 Task: In the  document Christian.pdf change page color to  'Blue'. Add link on bottom right corner of the sheet: 'www.instagram.com' Insert page numer on top of the page
Action: Mouse moved to (286, 406)
Screenshot: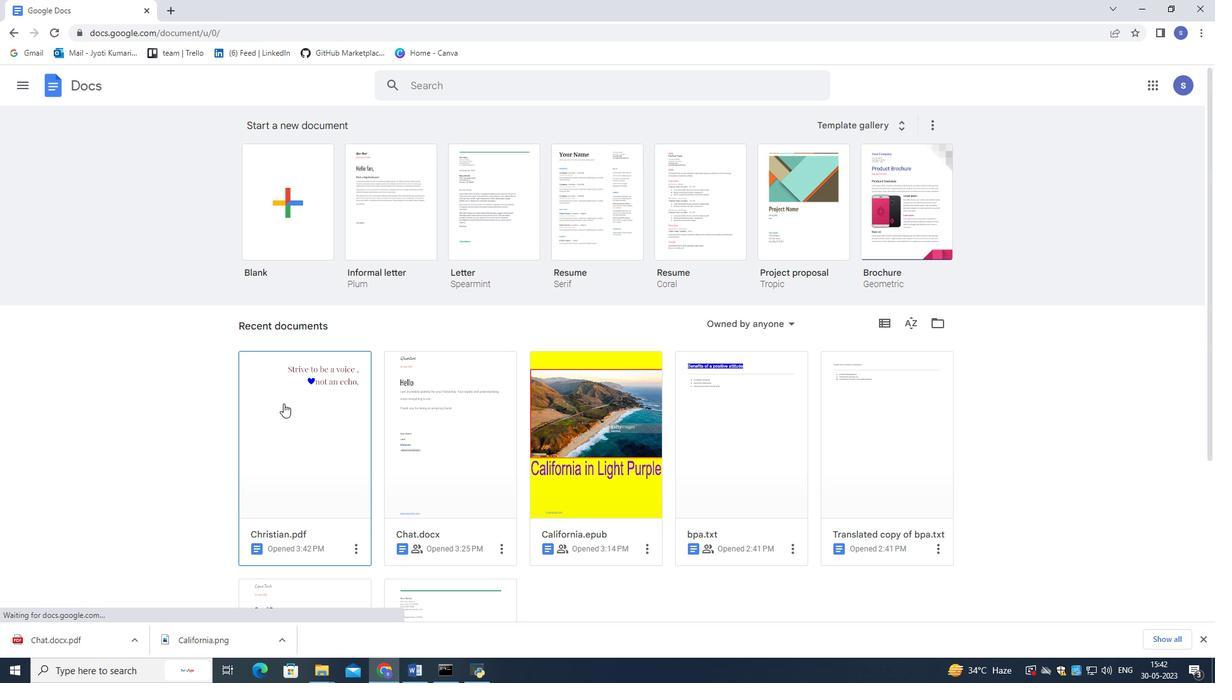 
Action: Mouse pressed left at (286, 406)
Screenshot: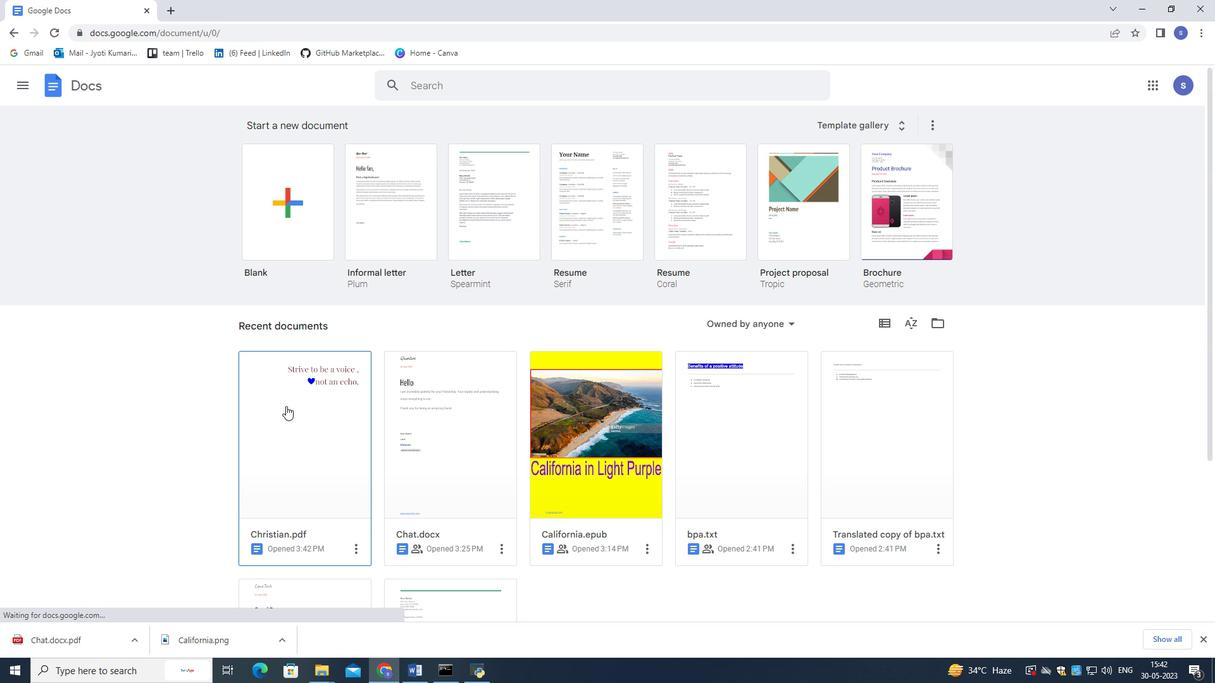 
Action: Mouse moved to (51, 89)
Screenshot: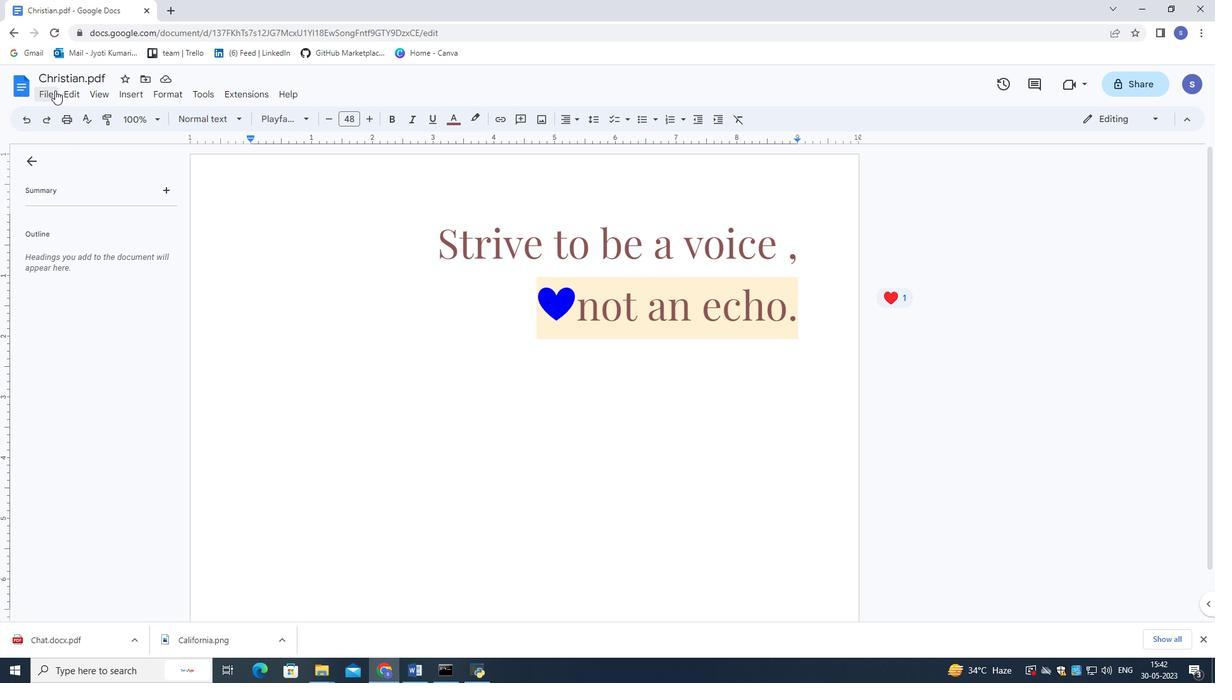 
Action: Mouse pressed left at (51, 89)
Screenshot: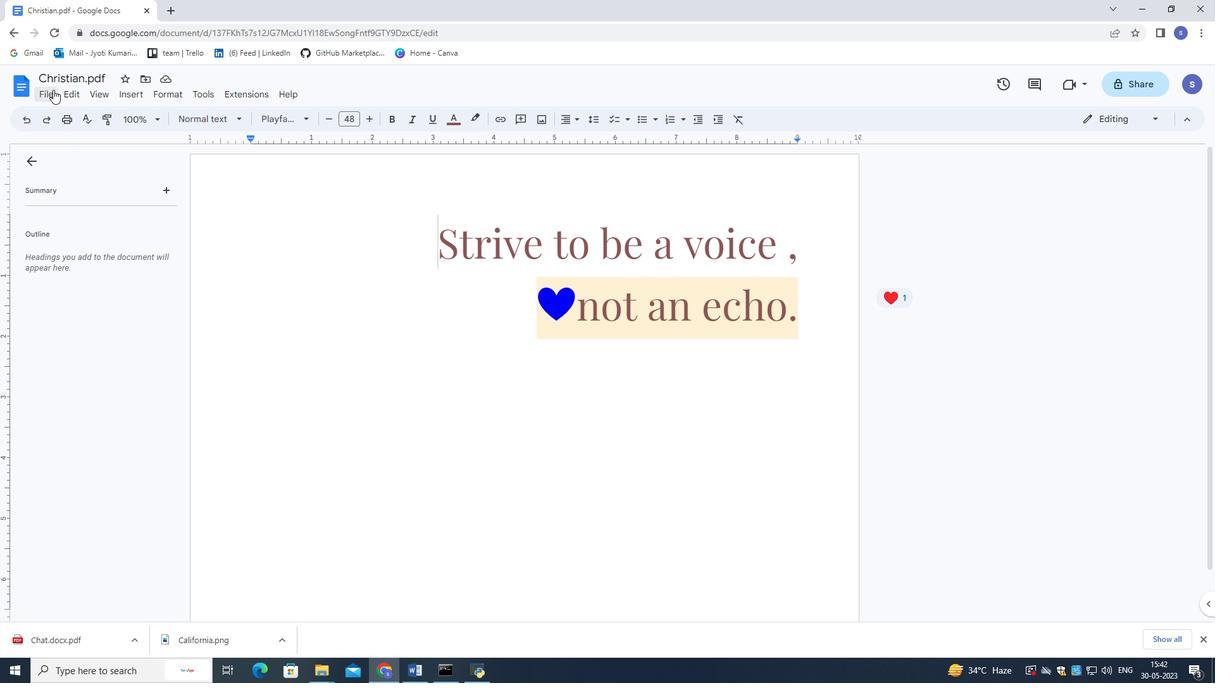 
Action: Mouse moved to (115, 436)
Screenshot: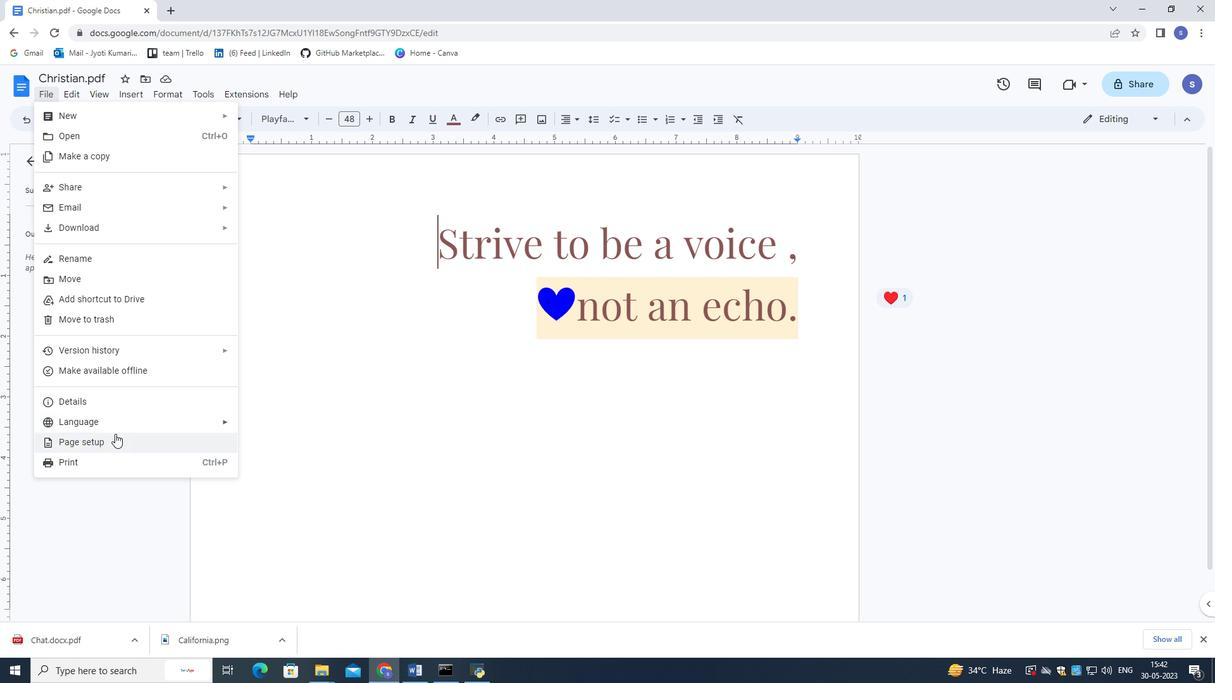 
Action: Mouse pressed left at (115, 436)
Screenshot: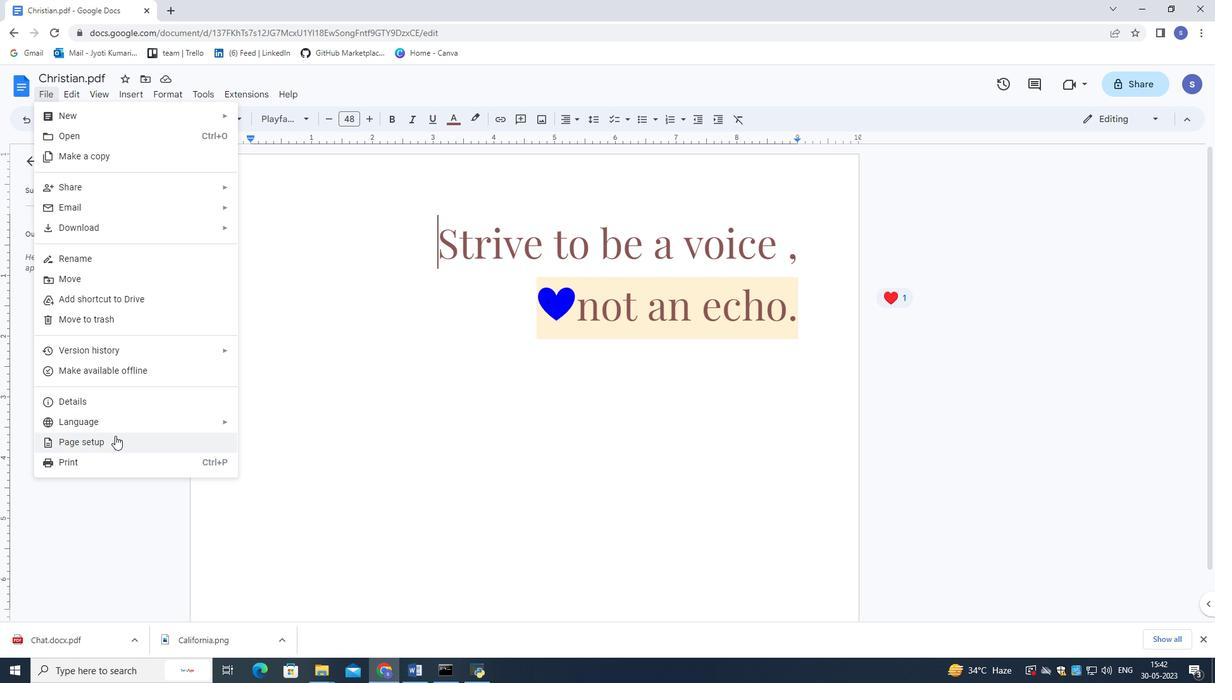 
Action: Mouse moved to (510, 425)
Screenshot: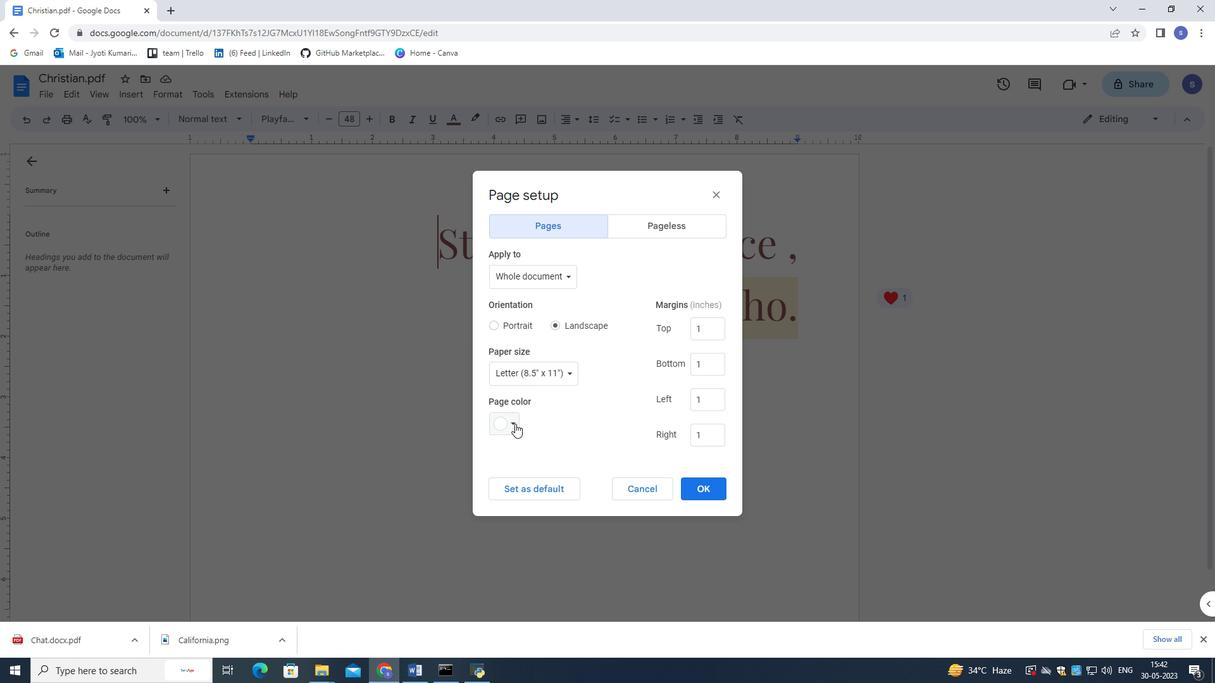 
Action: Mouse pressed left at (510, 425)
Screenshot: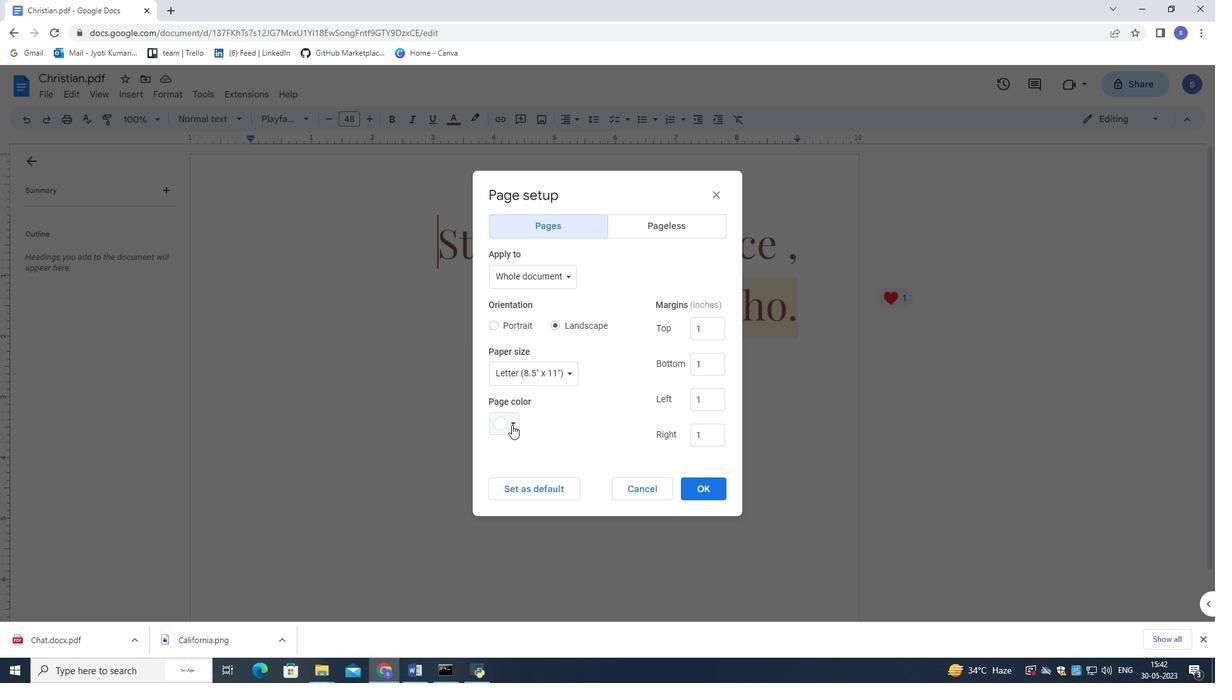 
Action: Mouse moved to (596, 463)
Screenshot: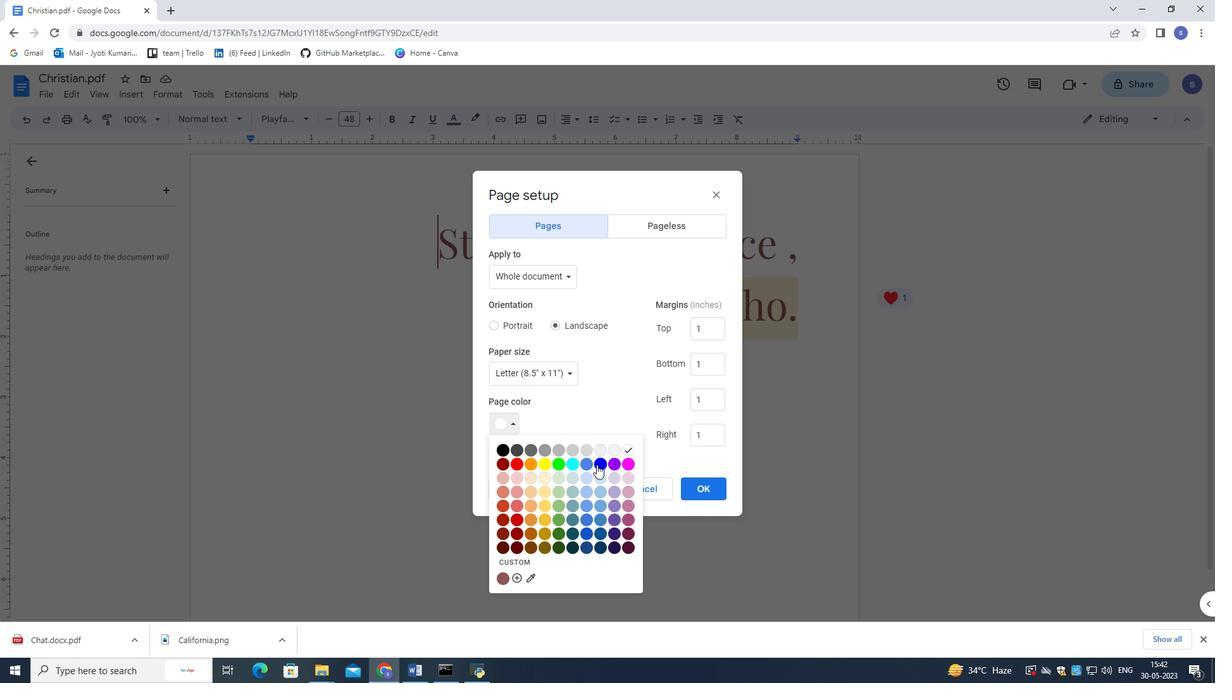 
Action: Mouse pressed left at (596, 463)
Screenshot: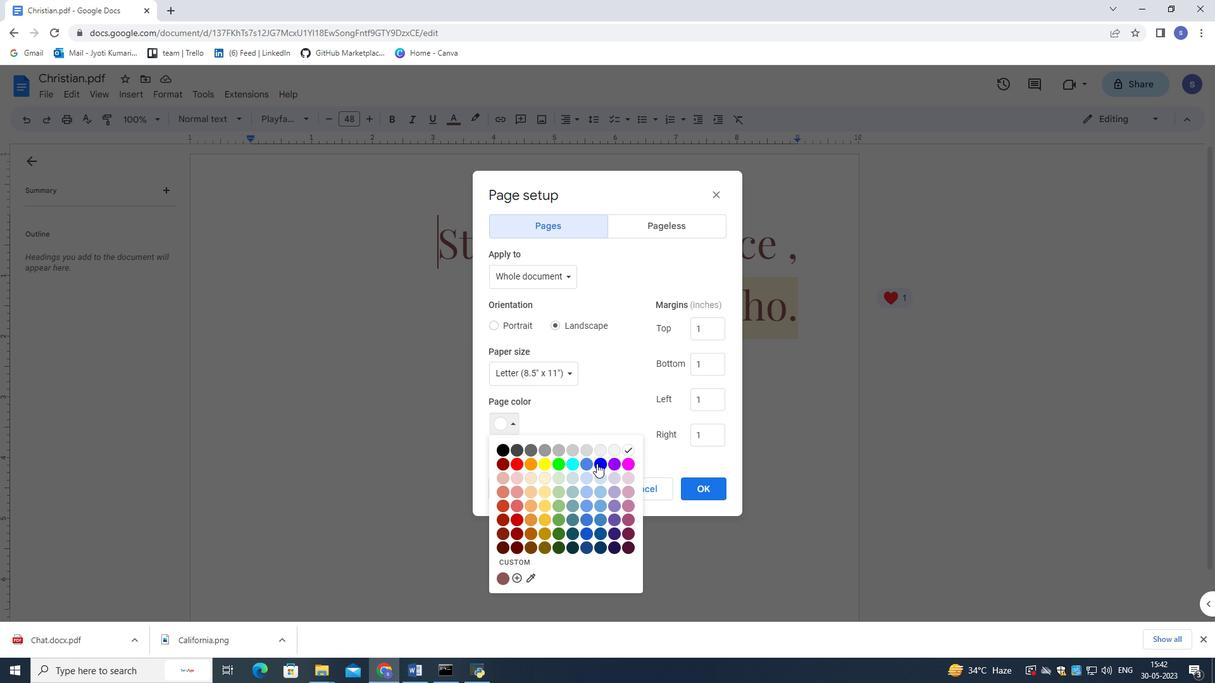 
Action: Mouse moved to (700, 480)
Screenshot: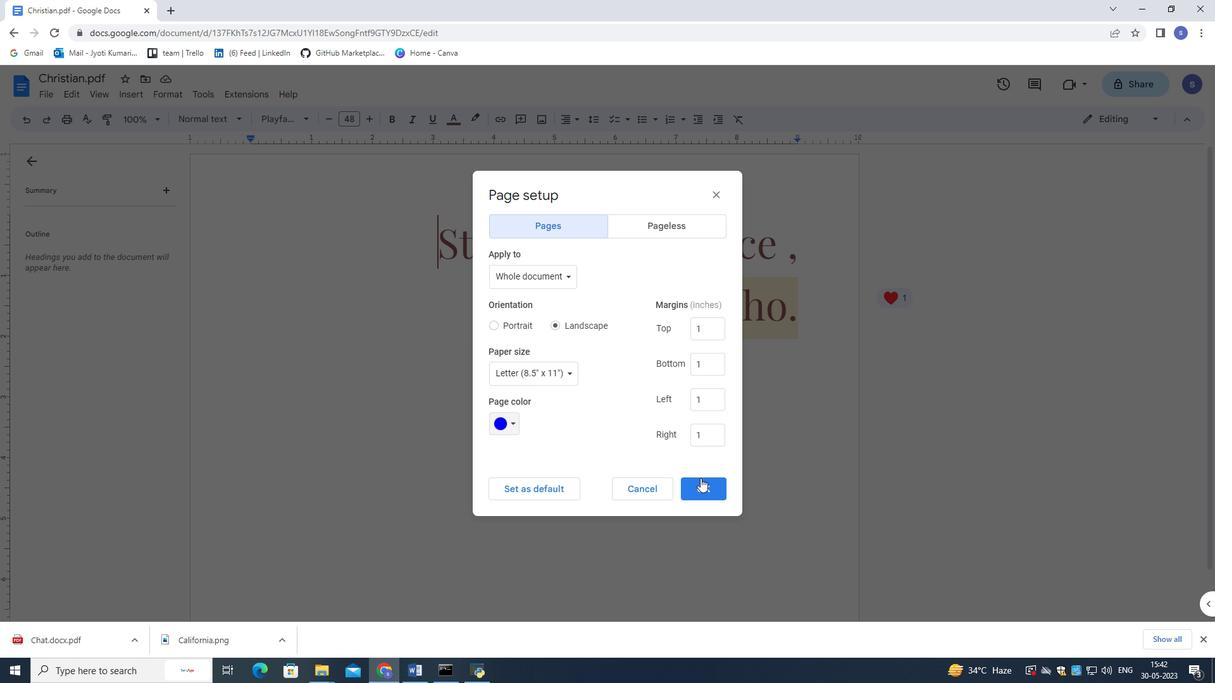 
Action: Mouse pressed left at (700, 480)
Screenshot: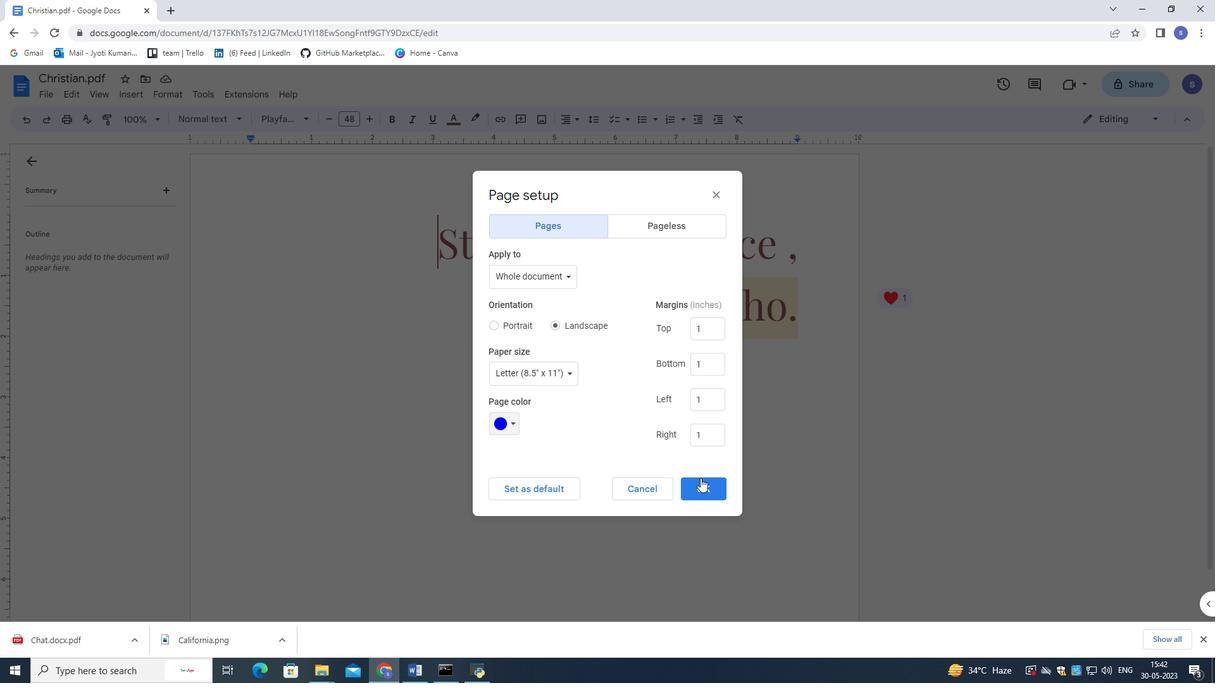 
Action: Mouse moved to (584, 393)
Screenshot: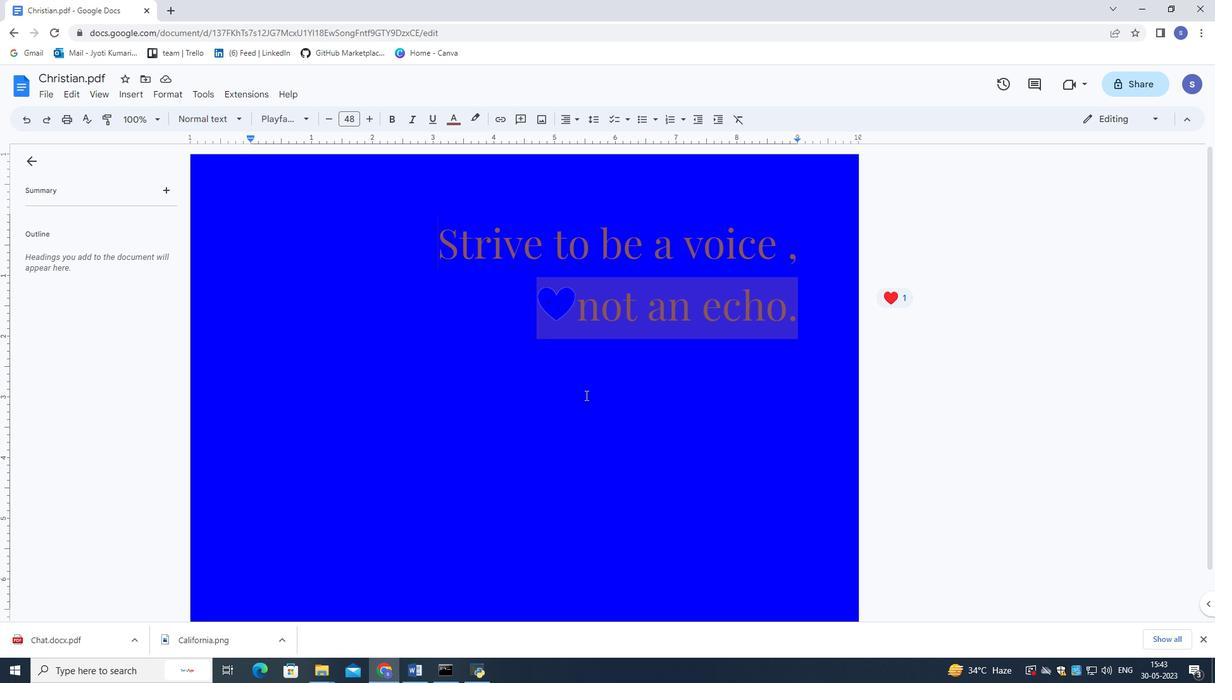 
Action: Mouse scrolled (584, 392) with delta (0, 0)
Screenshot: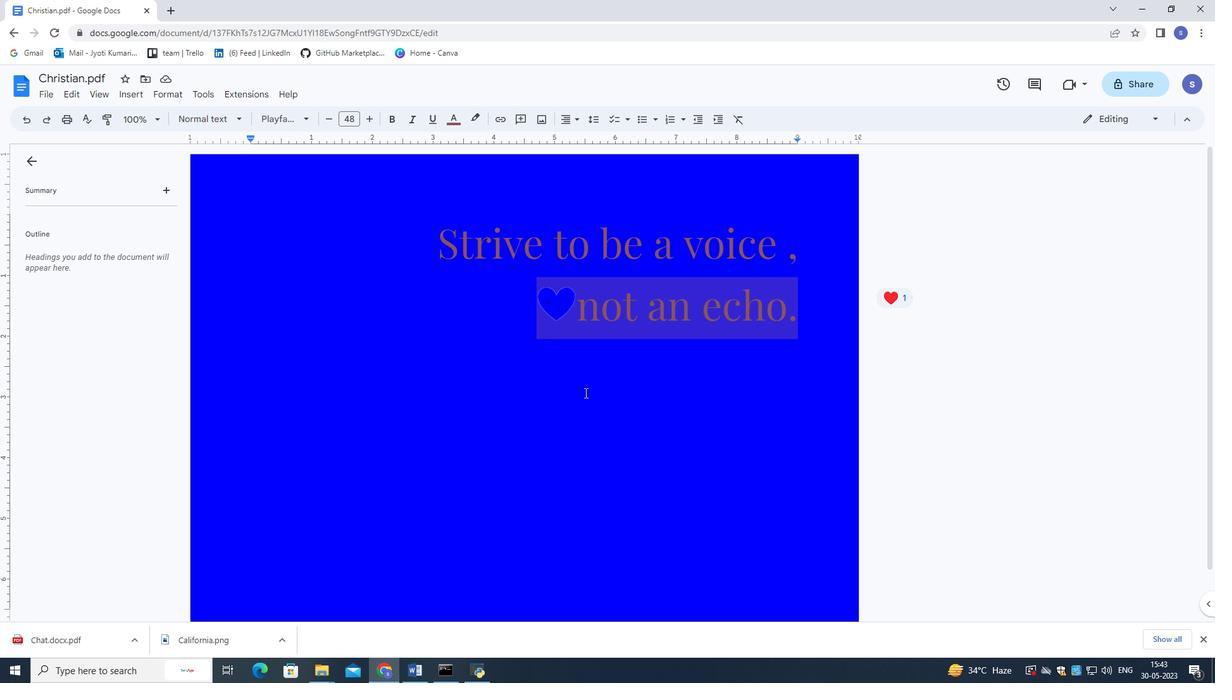
Action: Mouse scrolled (584, 392) with delta (0, 0)
Screenshot: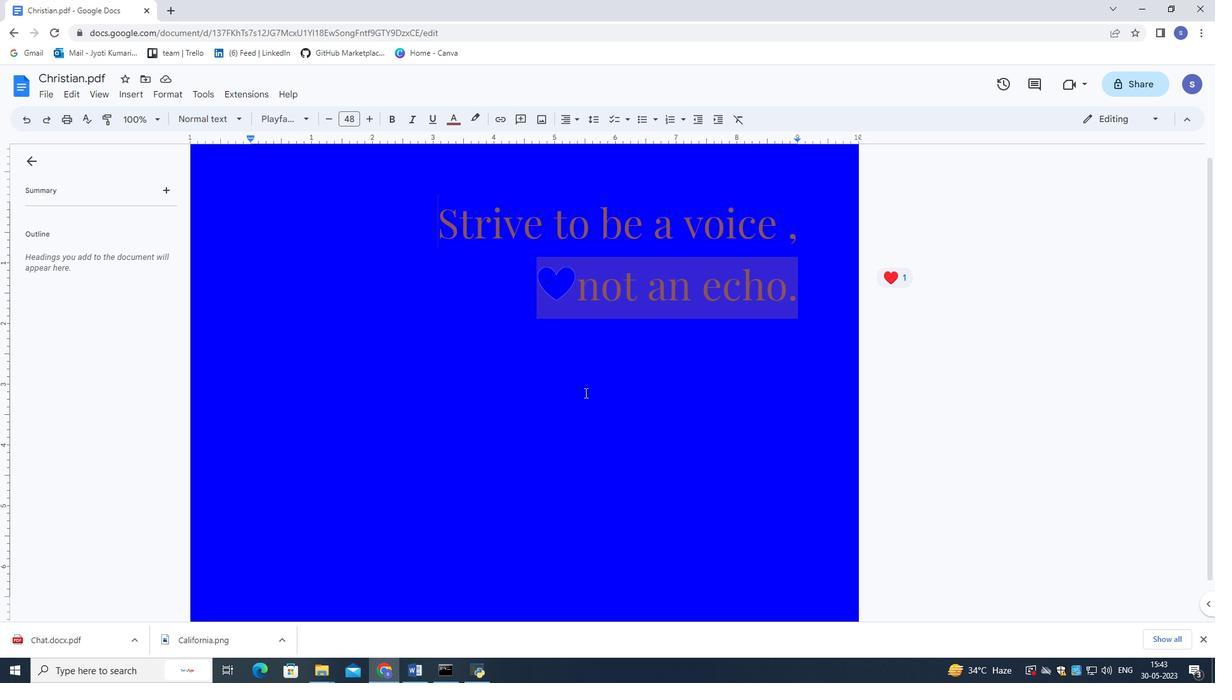 
Action: Mouse scrolled (584, 392) with delta (0, 0)
Screenshot: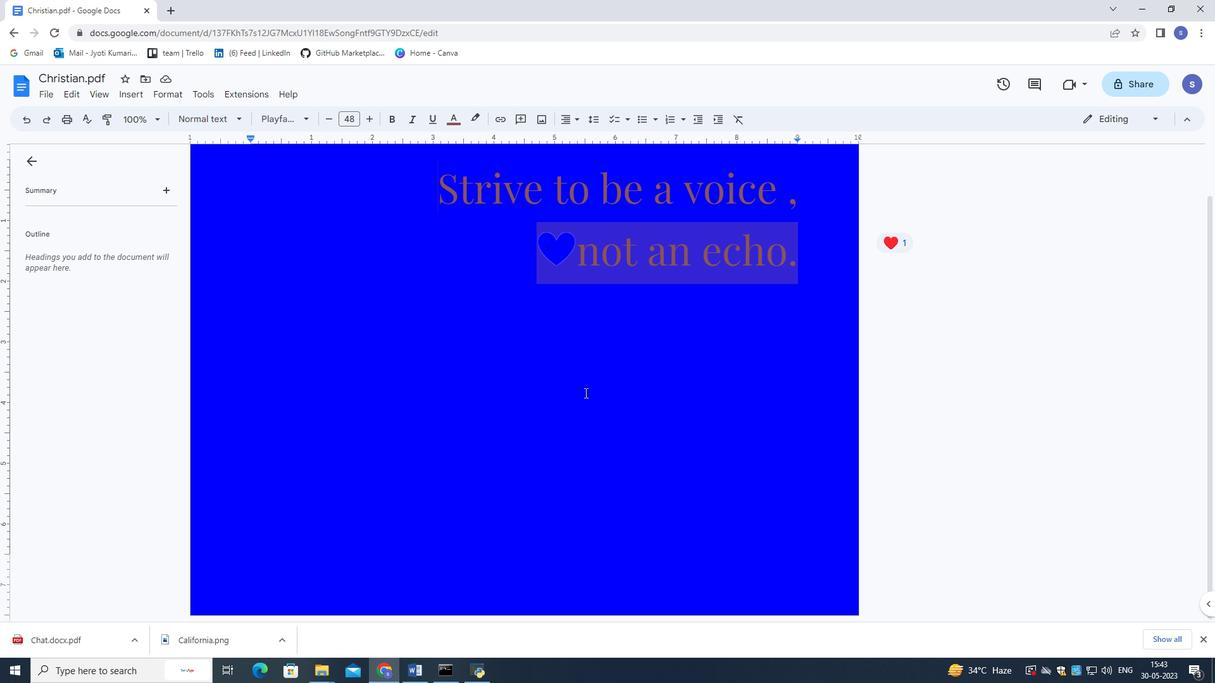
Action: Mouse moved to (584, 393)
Screenshot: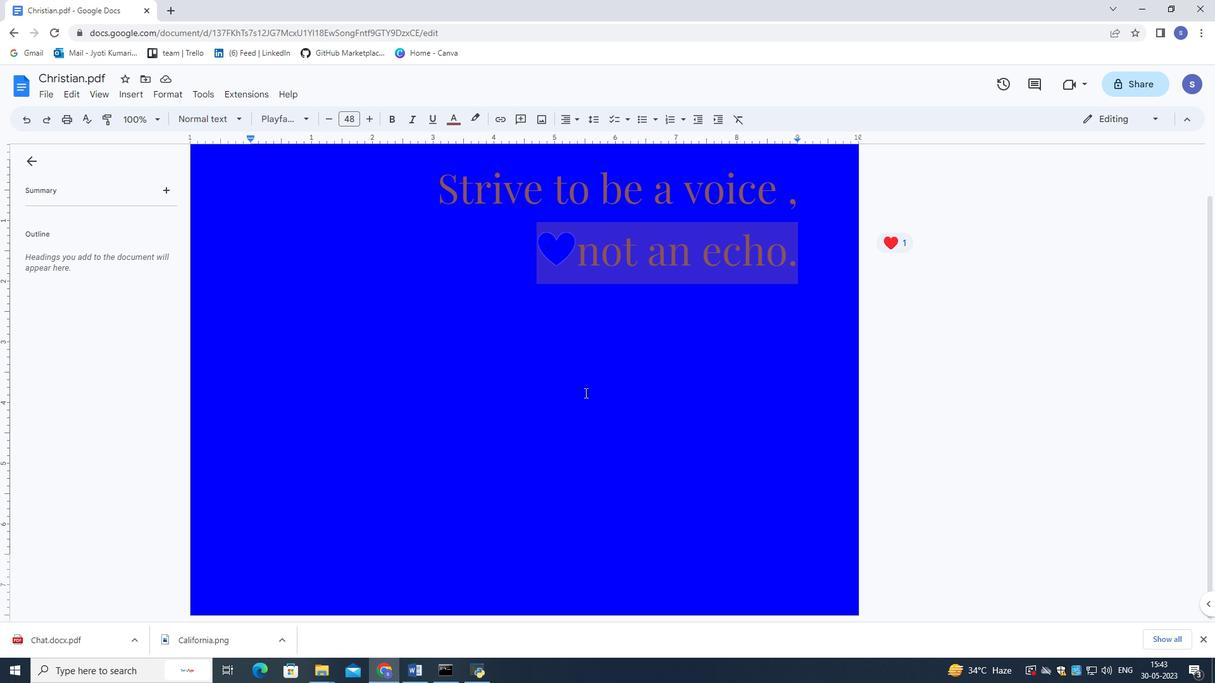 
Action: Mouse scrolled (584, 392) with delta (0, 0)
Screenshot: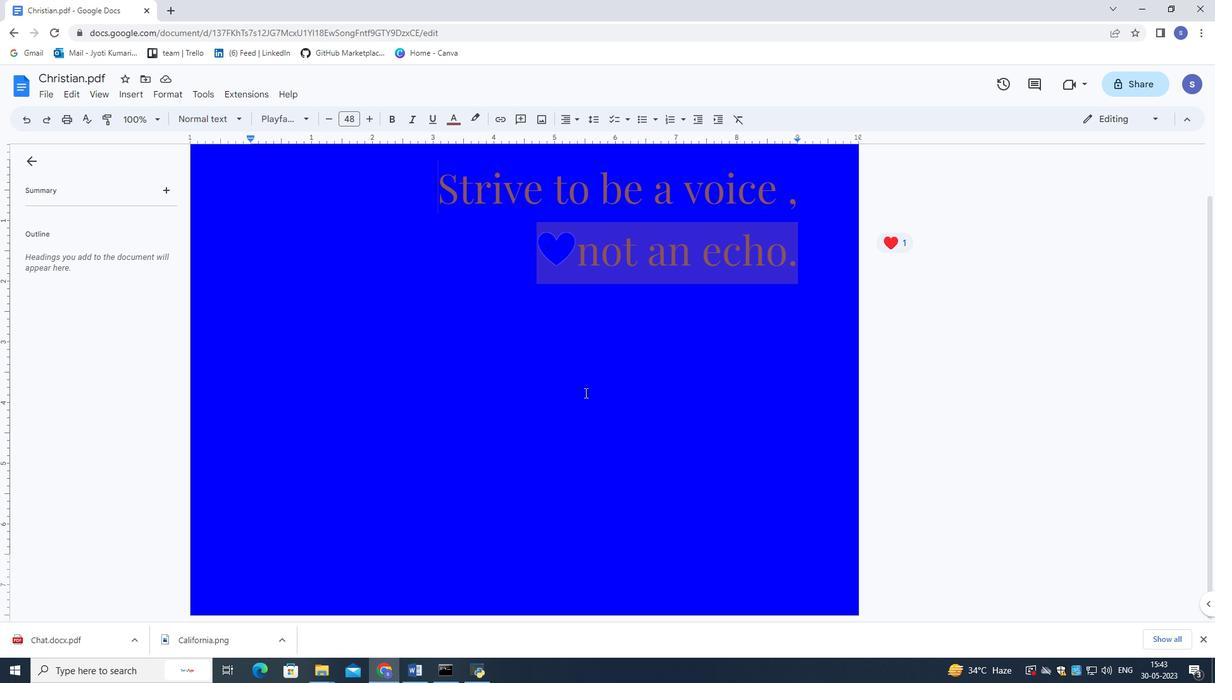 
Action: Mouse moved to (706, 584)
Screenshot: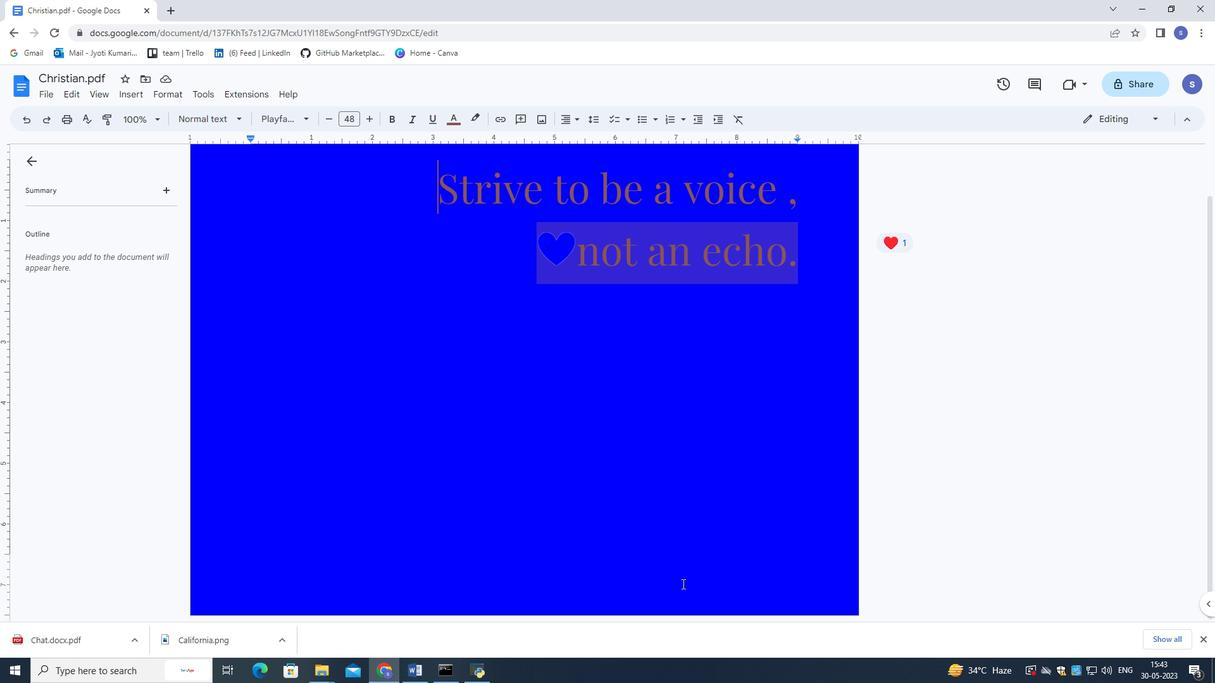
Action: Mouse pressed left at (706, 584)
Screenshot: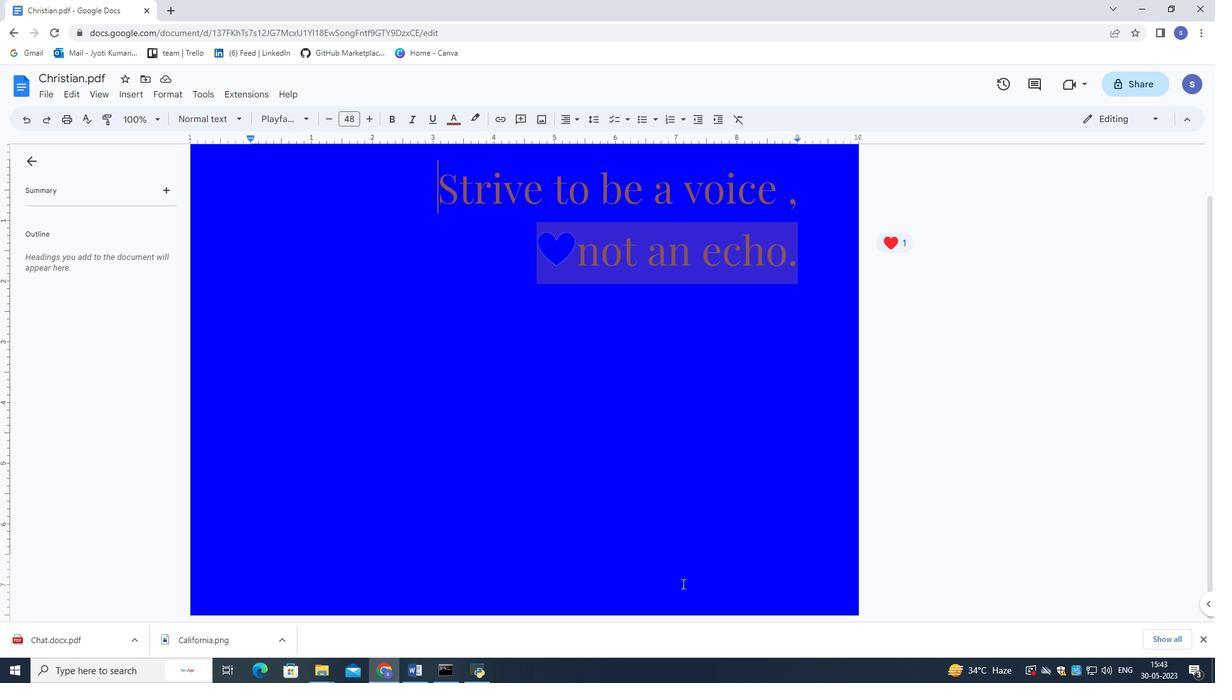 
Action: Mouse moved to (709, 584)
Screenshot: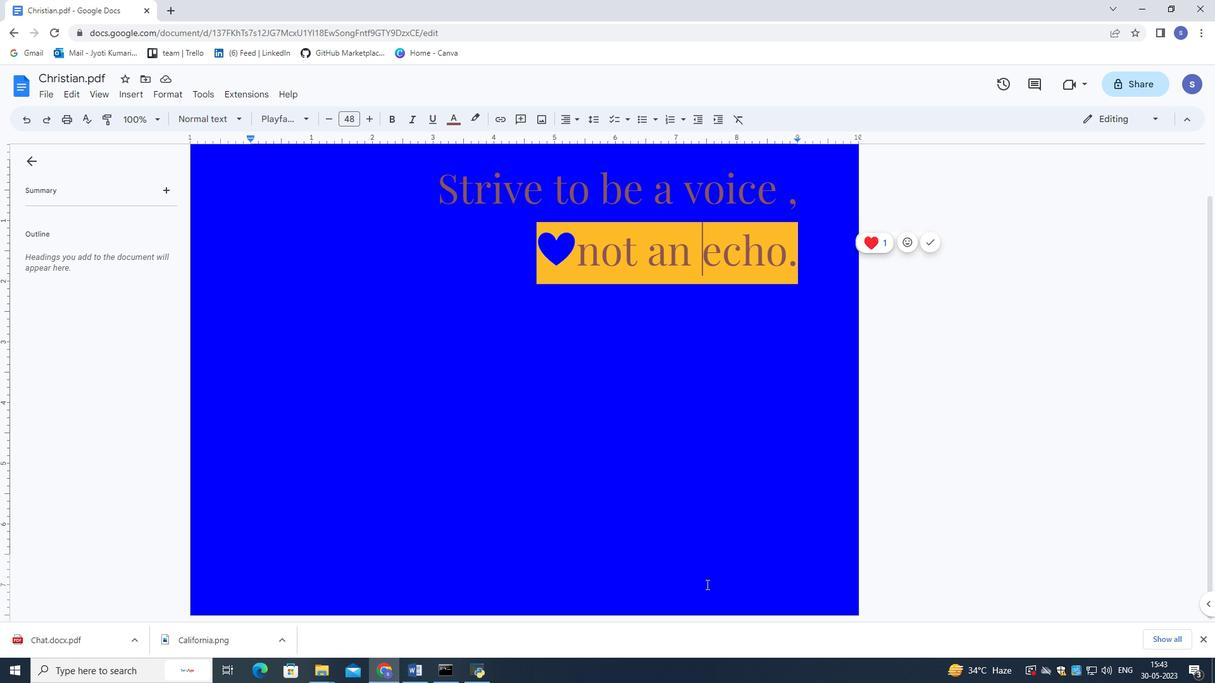 
Action: Mouse pressed left at (709, 584)
Screenshot: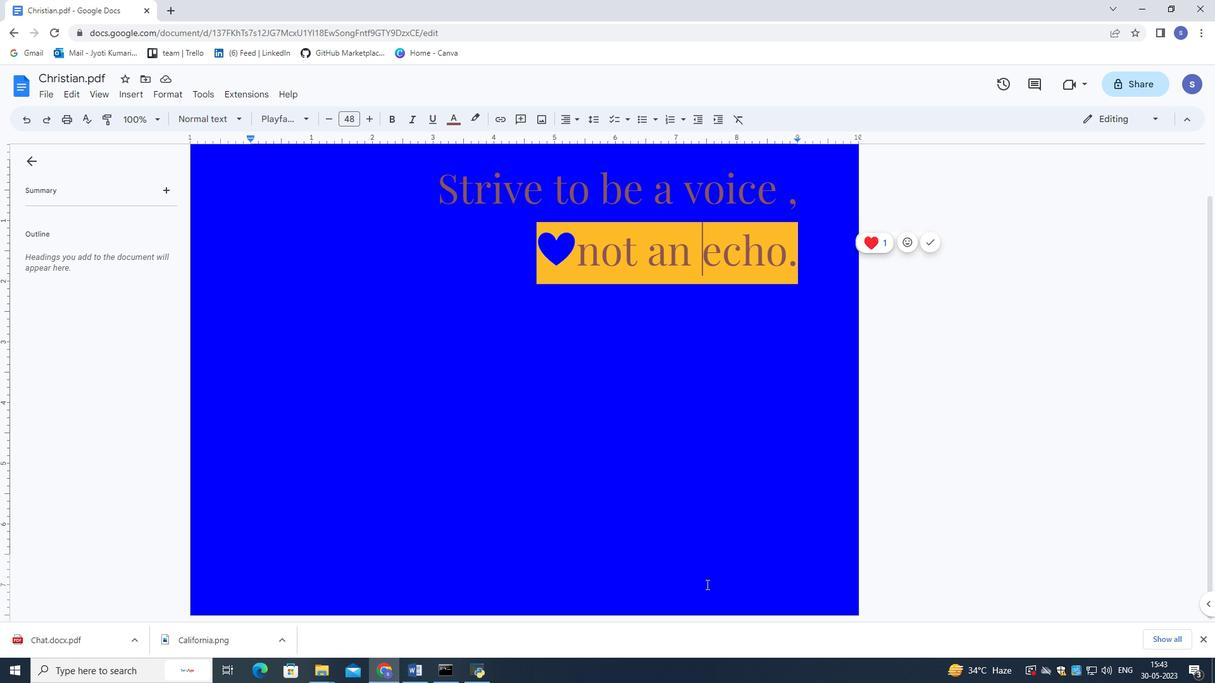 
Action: Mouse moved to (710, 584)
Screenshot: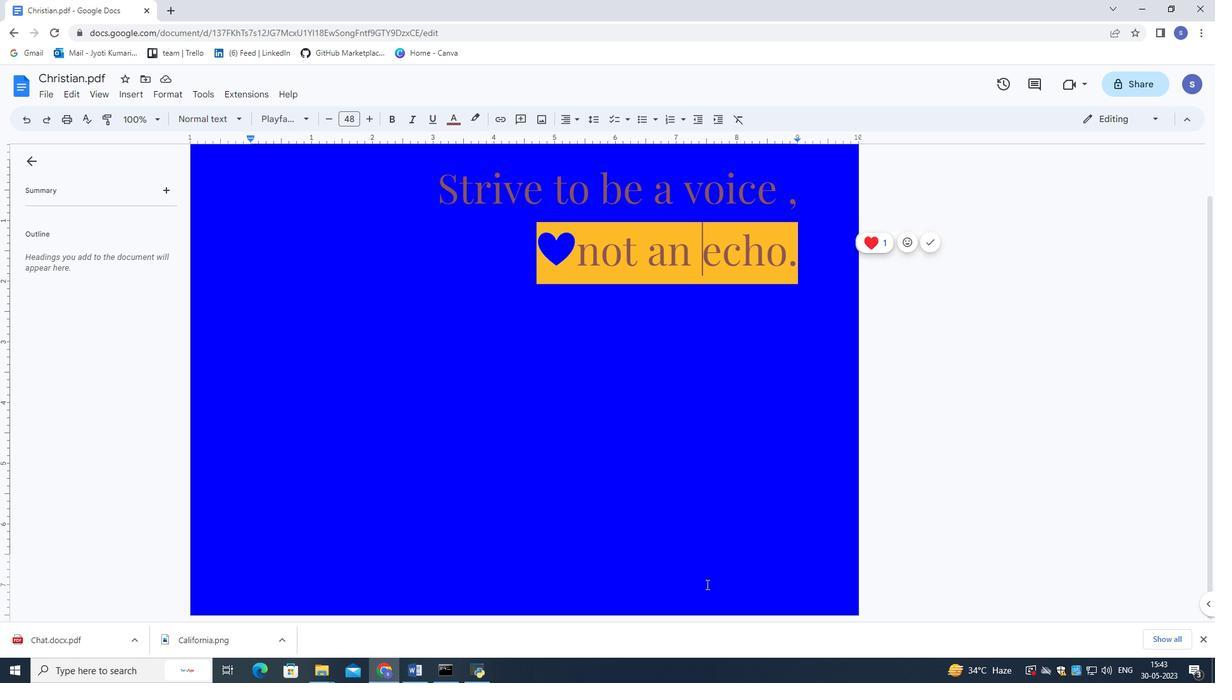 
Action: Mouse pressed left at (710, 584)
Screenshot: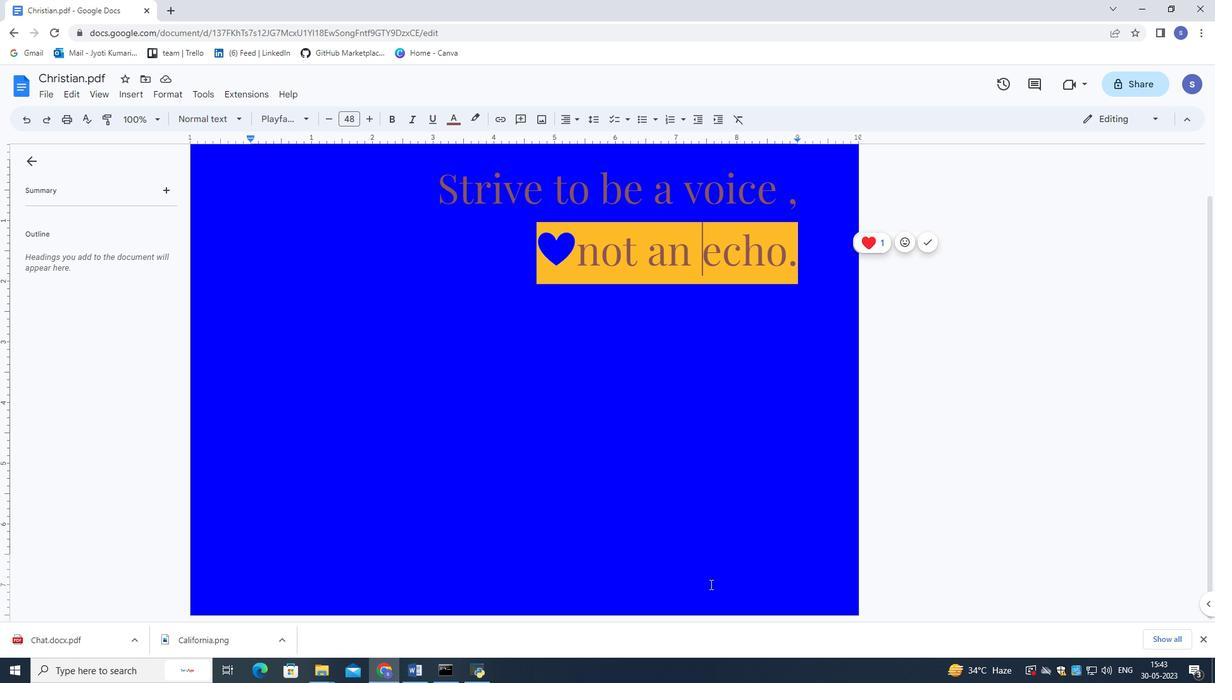 
Action: Mouse pressed left at (710, 584)
Screenshot: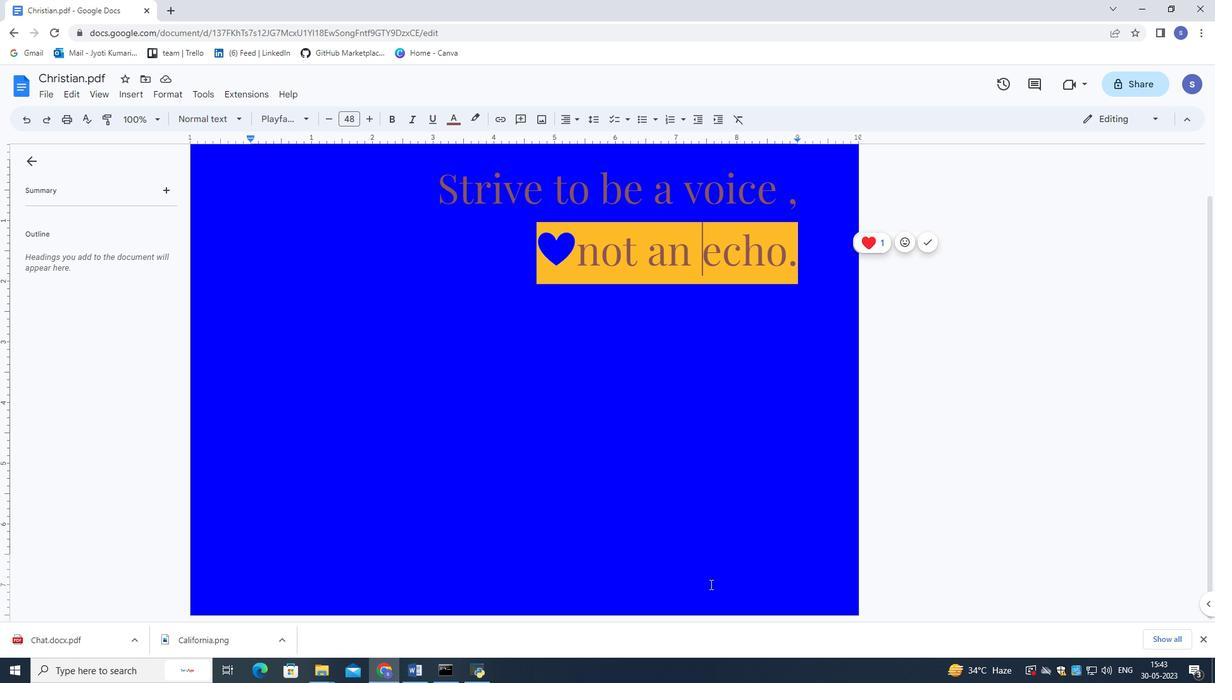 
Action: Mouse pressed left at (710, 584)
Screenshot: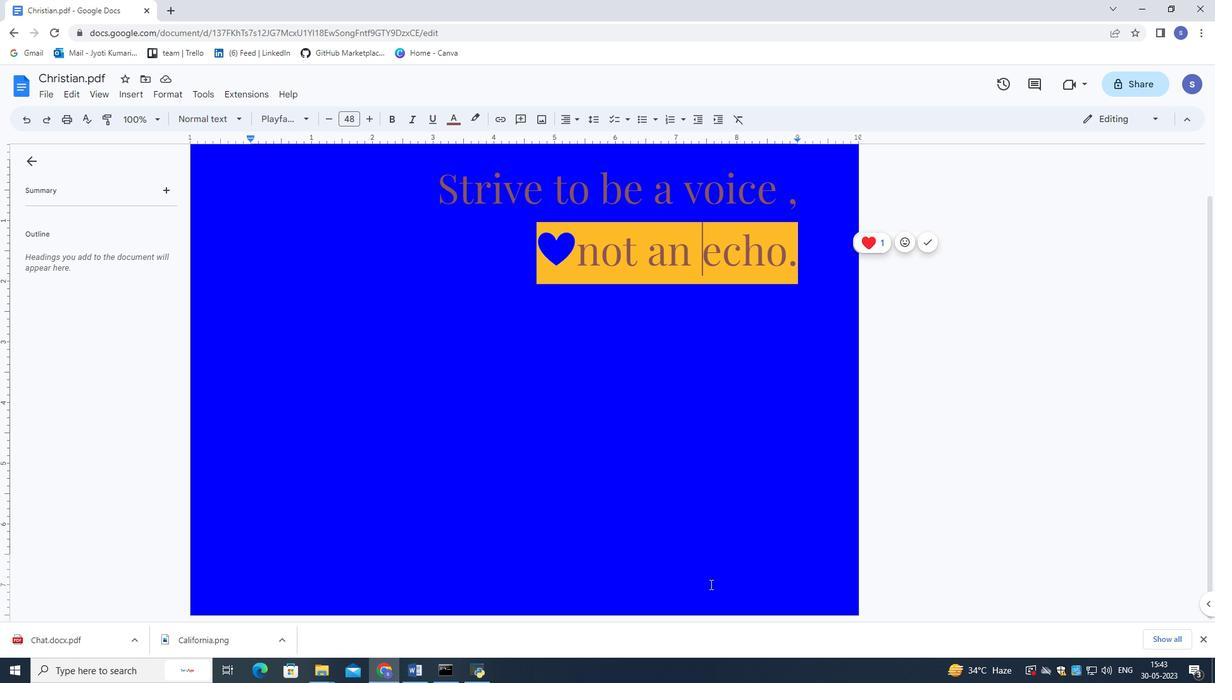 
Action: Mouse moved to (573, 122)
Screenshot: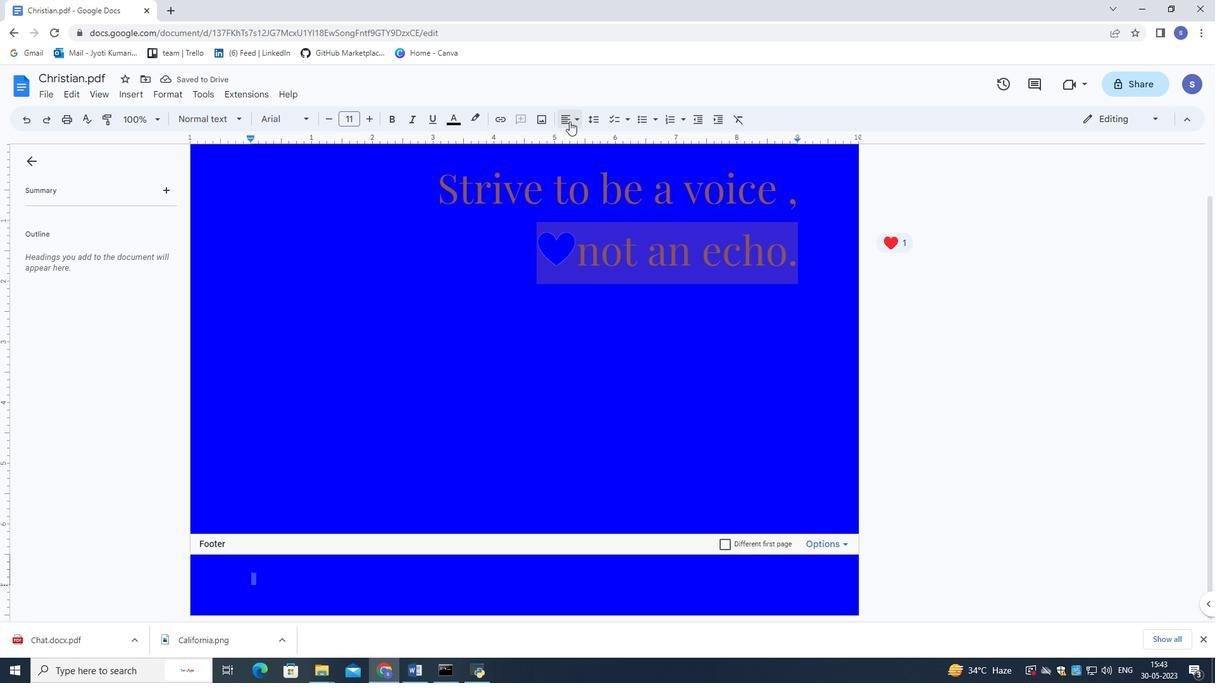 
Action: Mouse pressed left at (573, 122)
Screenshot: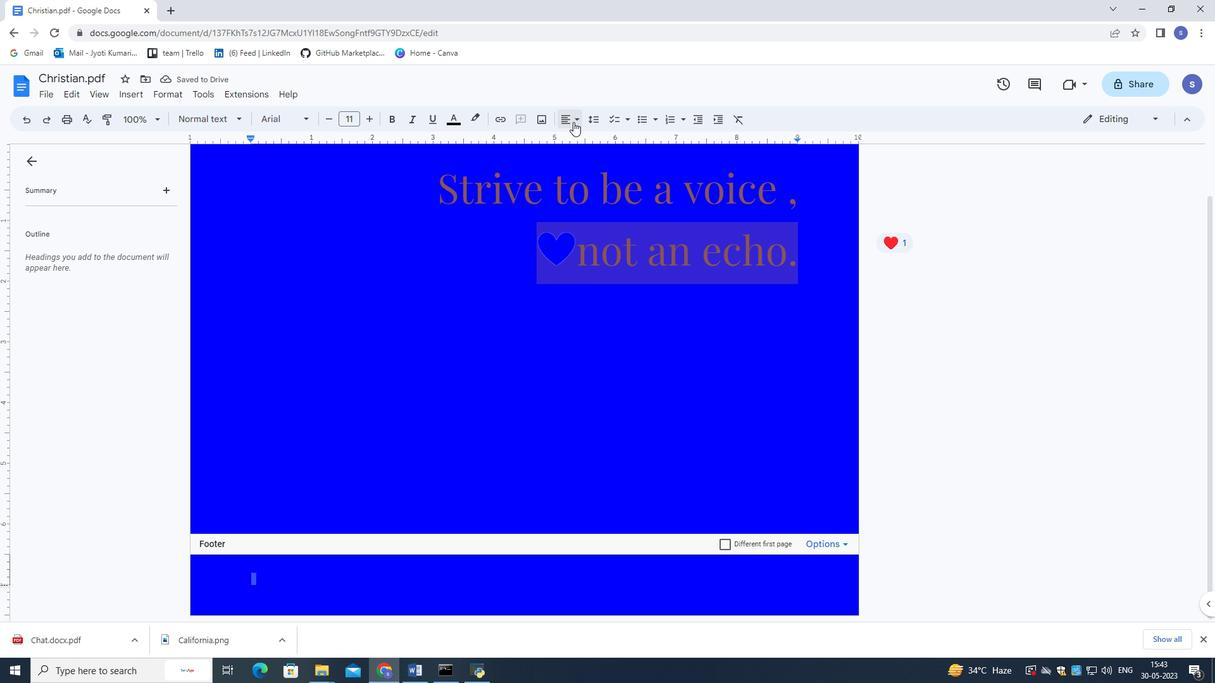 
Action: Mouse moved to (603, 144)
Screenshot: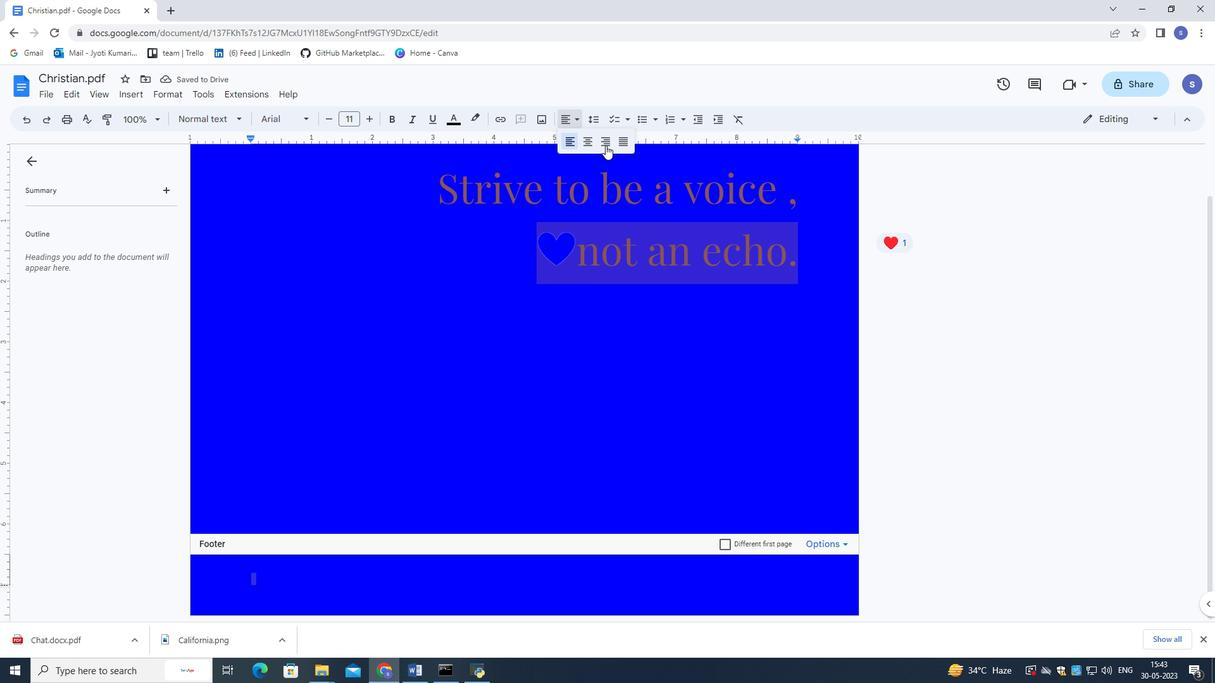 
Action: Mouse pressed left at (603, 144)
Screenshot: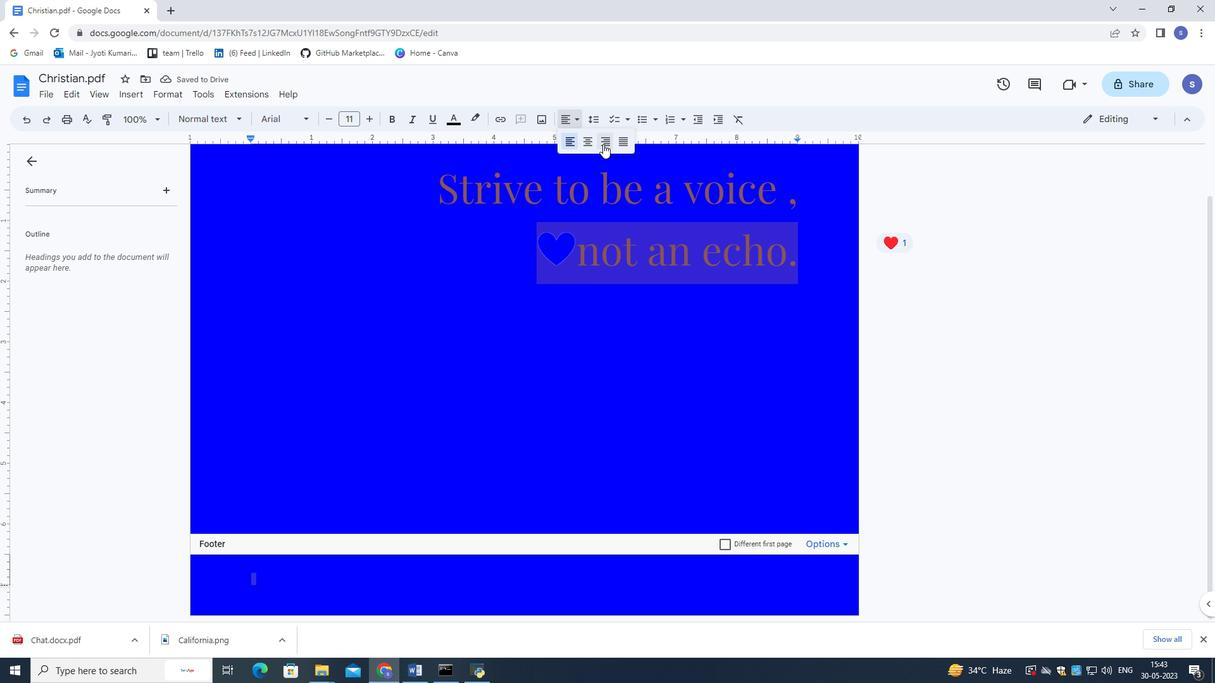 
Action: Mouse moved to (631, 291)
Screenshot: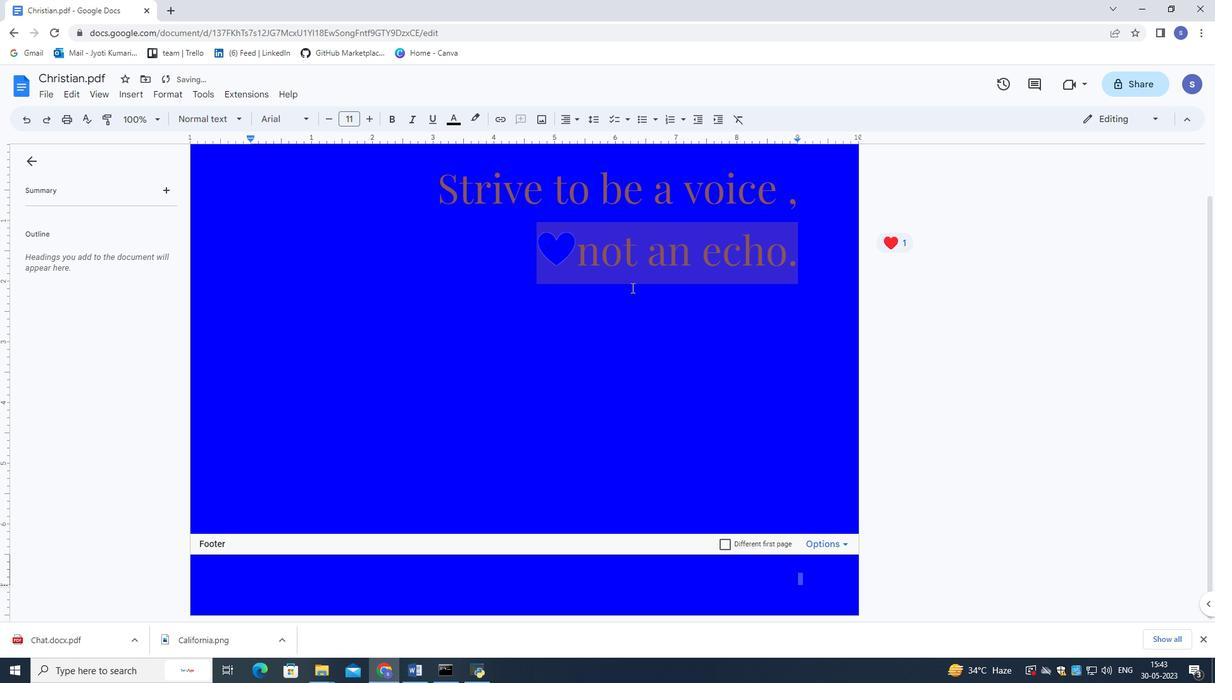 
Action: Key pressed www.instage<Key.backspace>ram.com
Screenshot: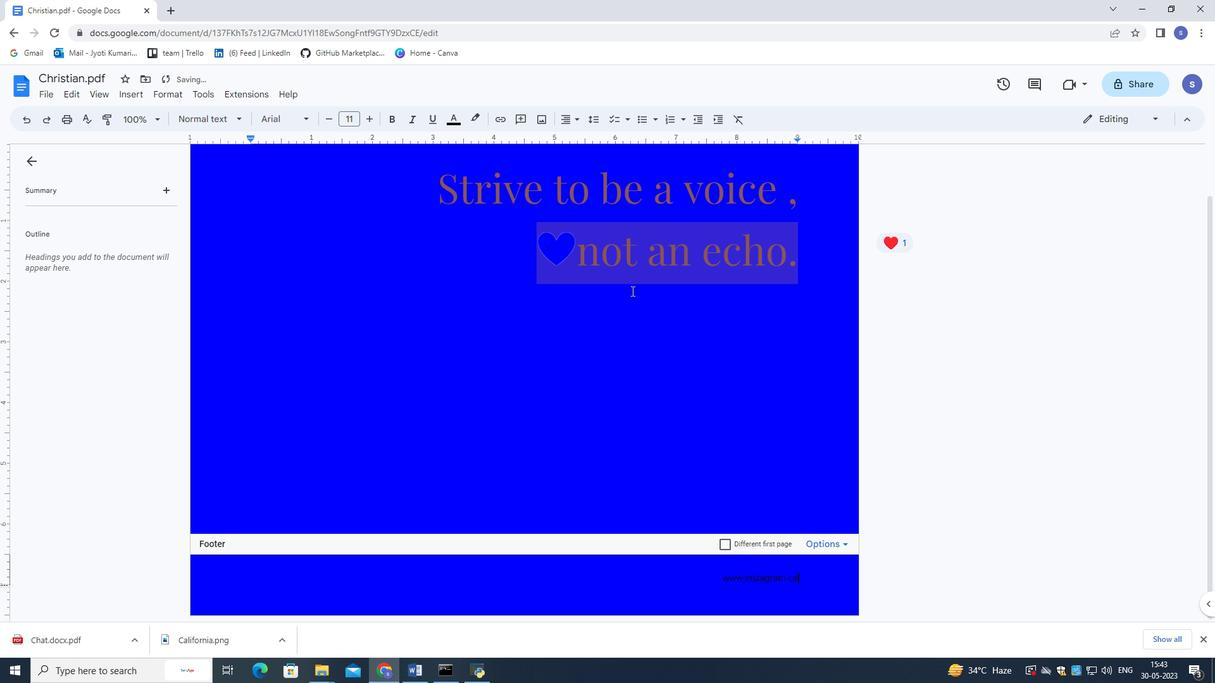 
Action: Mouse moved to (559, 430)
Screenshot: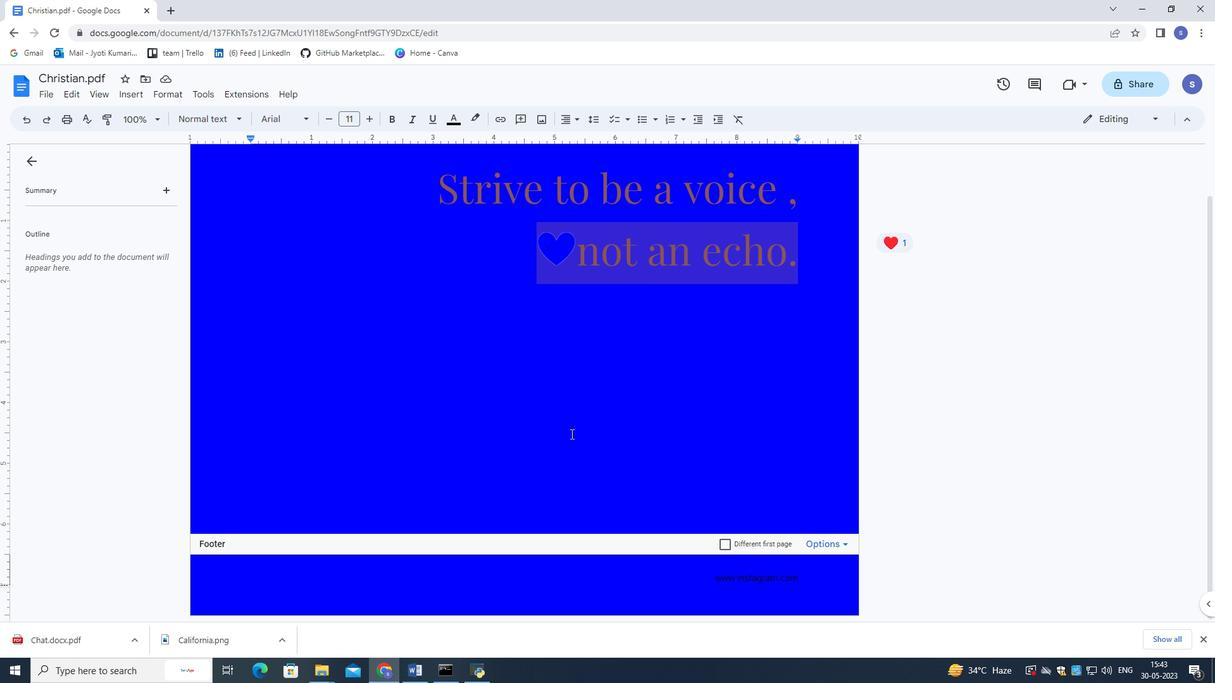 
Action: Mouse scrolled (559, 431) with delta (0, 0)
Screenshot: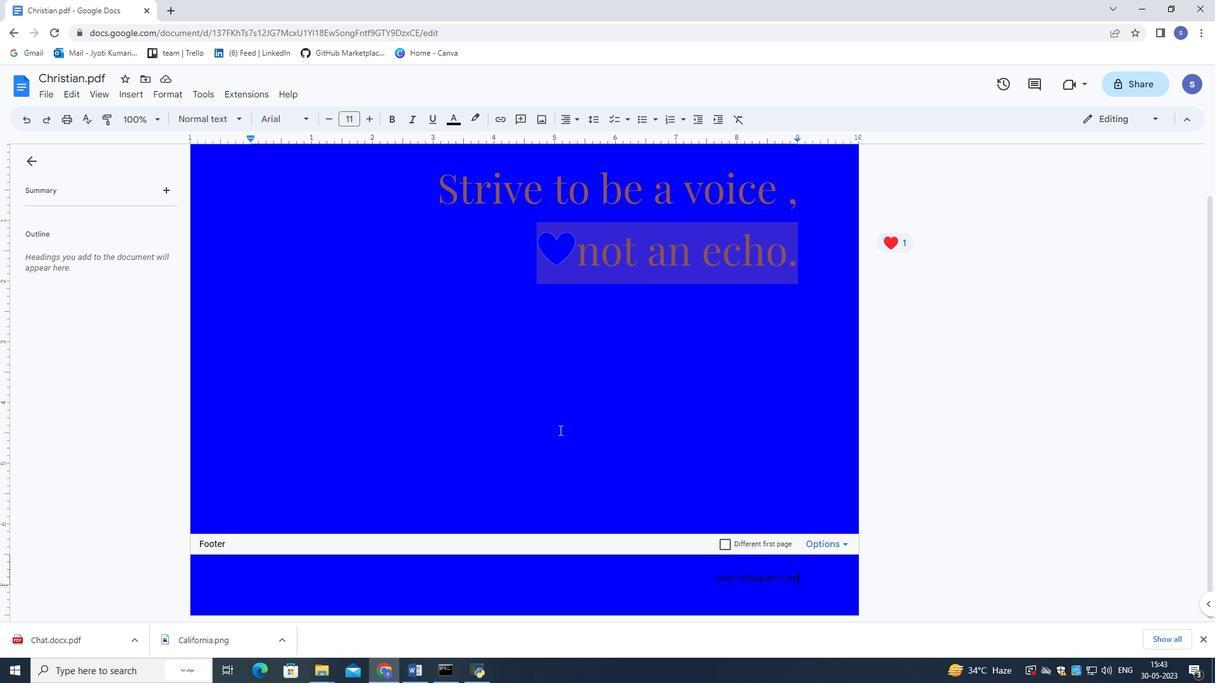 
Action: Mouse scrolled (559, 431) with delta (0, 0)
Screenshot: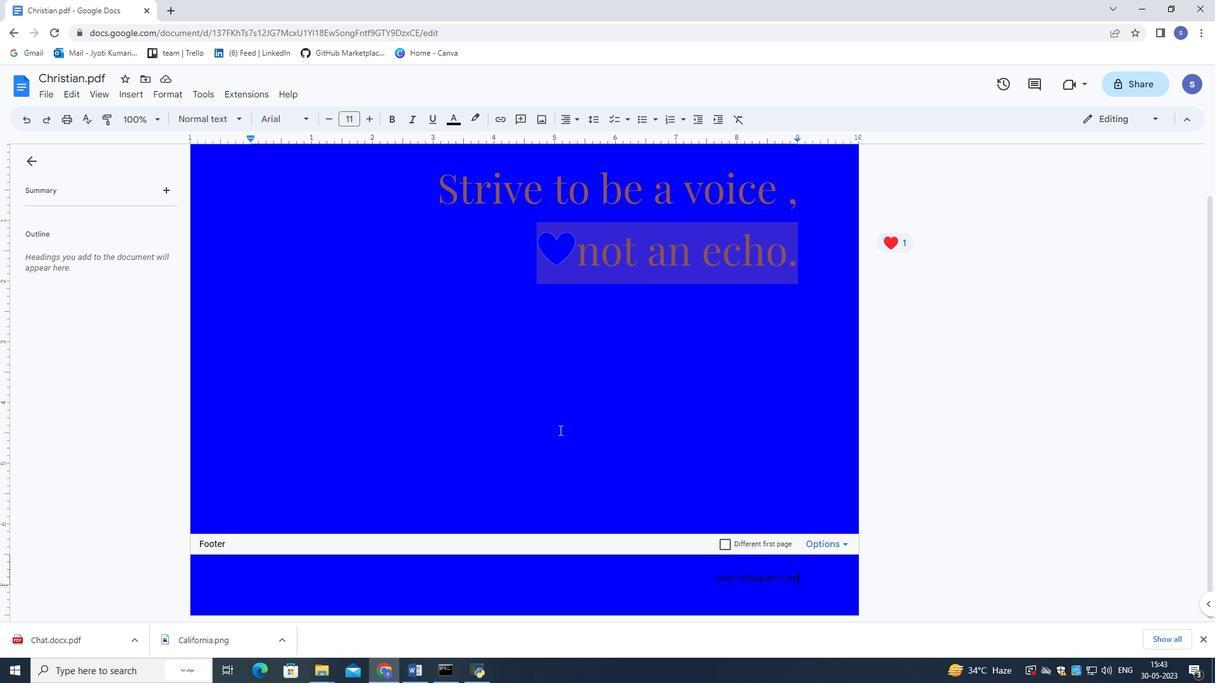 
Action: Mouse scrolled (559, 431) with delta (0, 0)
Screenshot: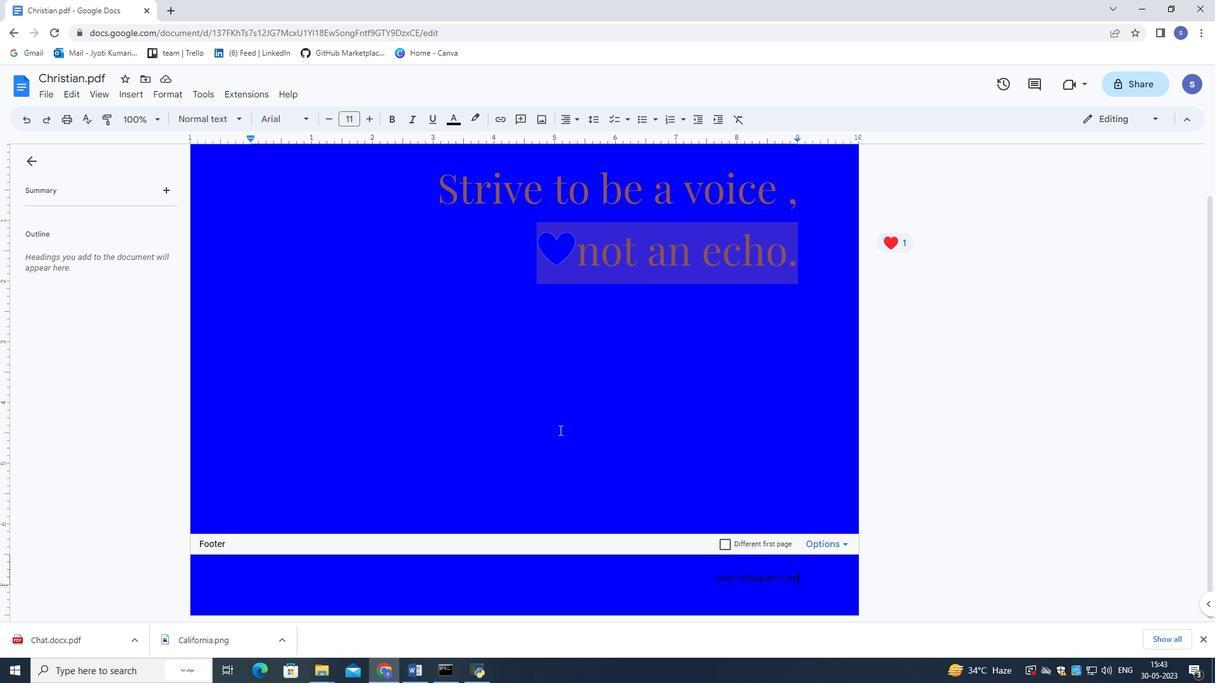 
Action: Mouse scrolled (559, 431) with delta (0, 0)
Screenshot: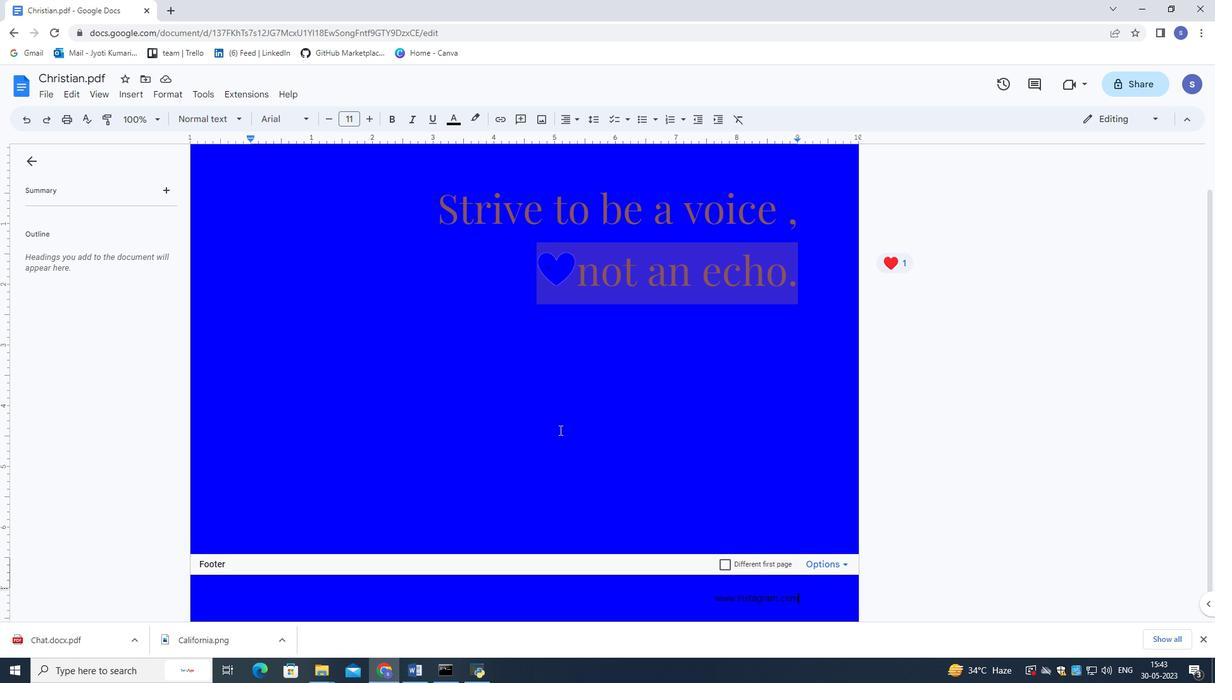 
Action: Mouse scrolled (559, 431) with delta (0, 0)
Screenshot: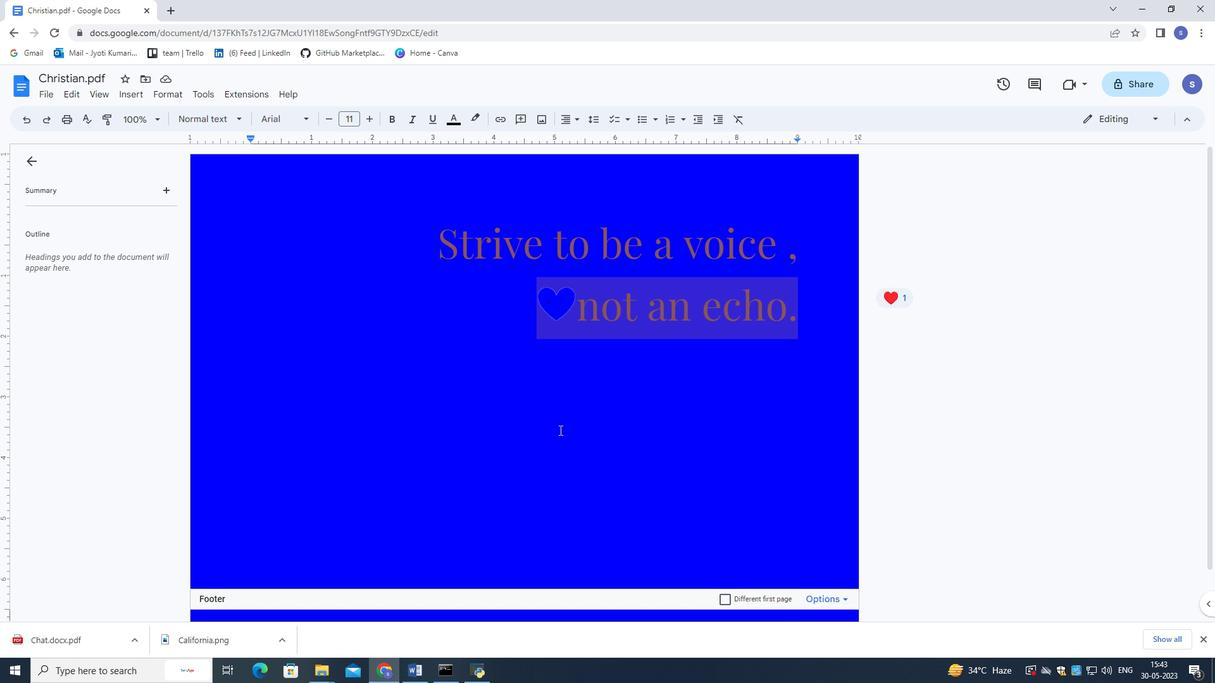 
Action: Mouse scrolled (559, 431) with delta (0, 0)
Screenshot: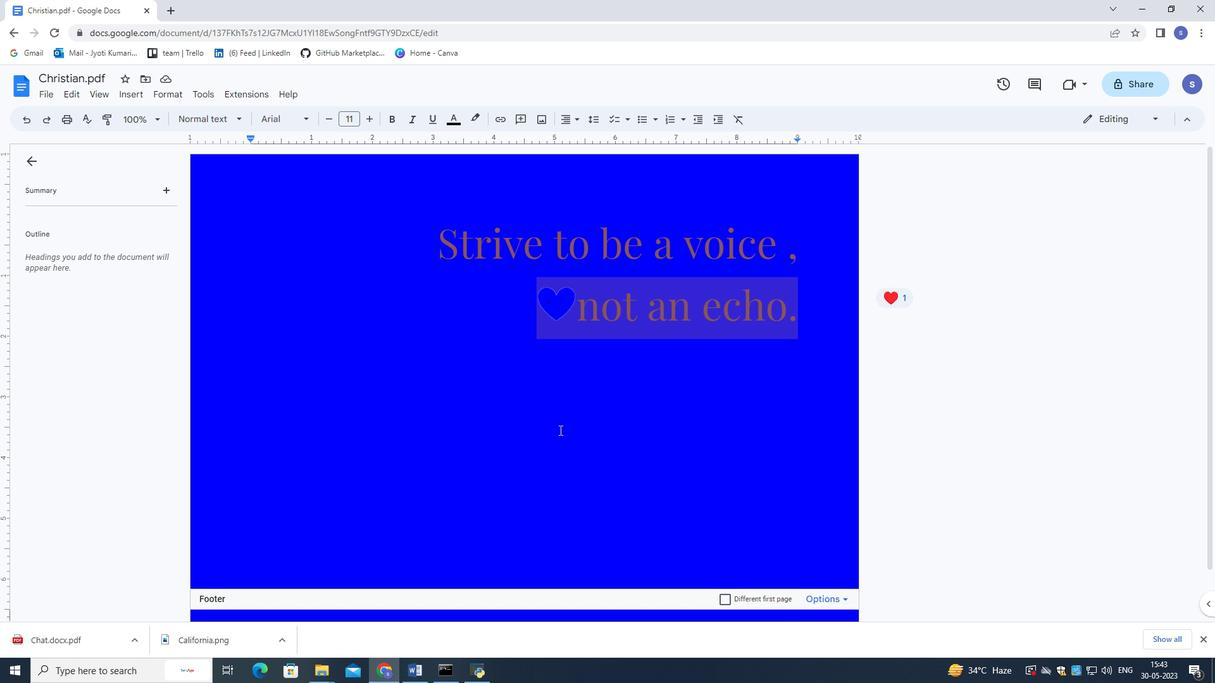 
Action: Mouse pressed left at (559, 430)
Screenshot: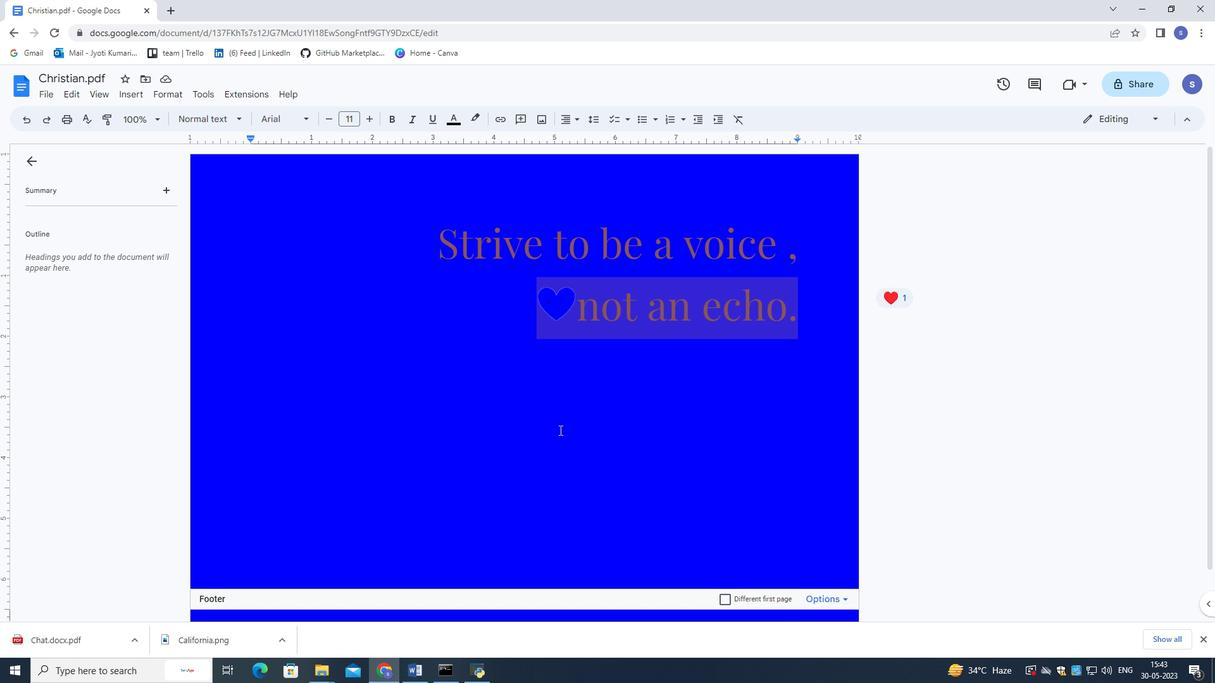 
Action: Mouse scrolled (559, 431) with delta (0, 0)
Screenshot: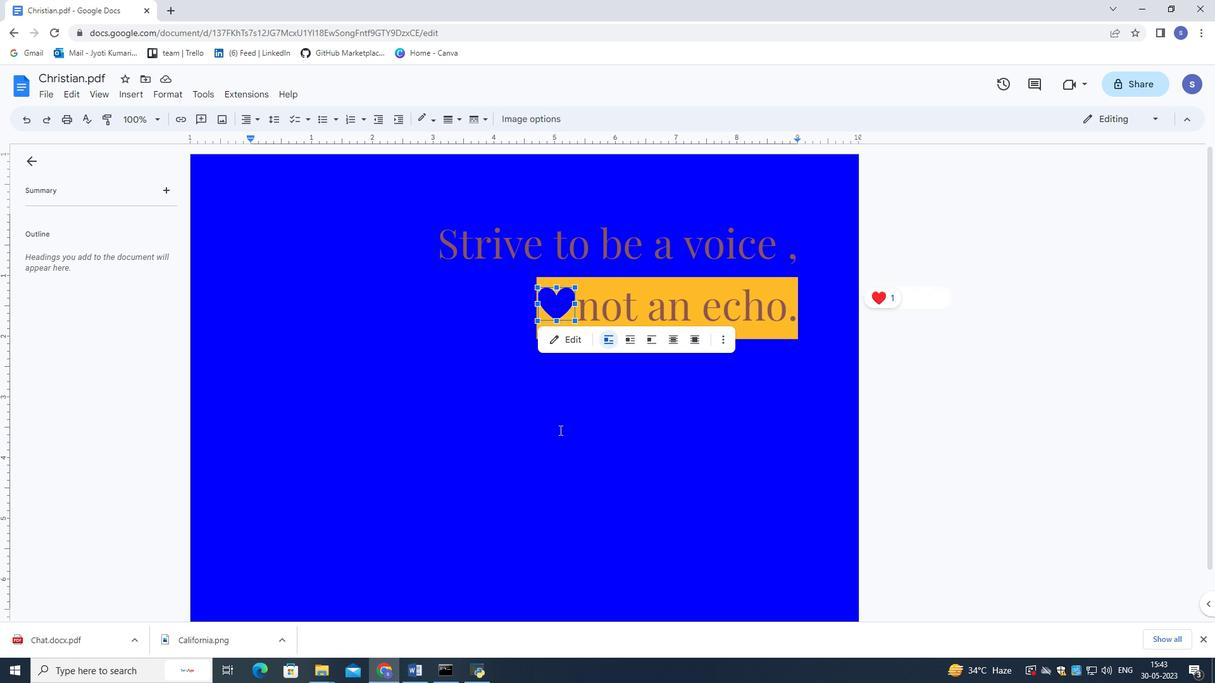 
Action: Mouse scrolled (559, 431) with delta (0, 0)
Screenshot: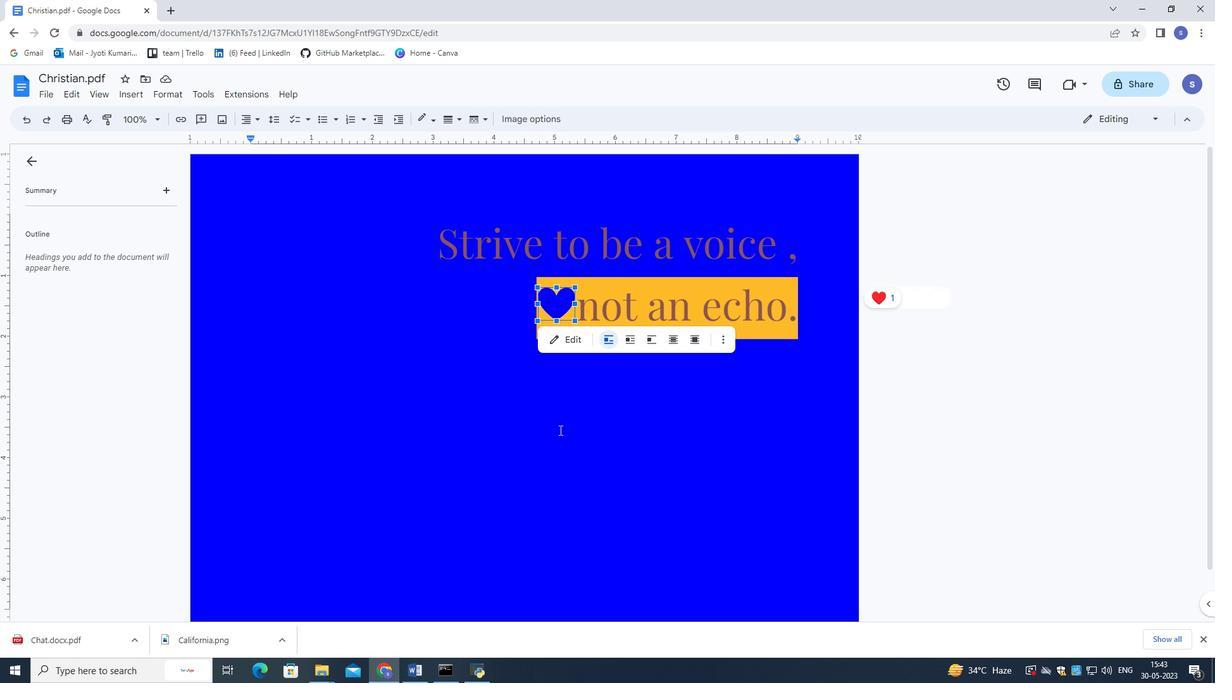 
Action: Mouse scrolled (559, 431) with delta (0, 0)
Screenshot: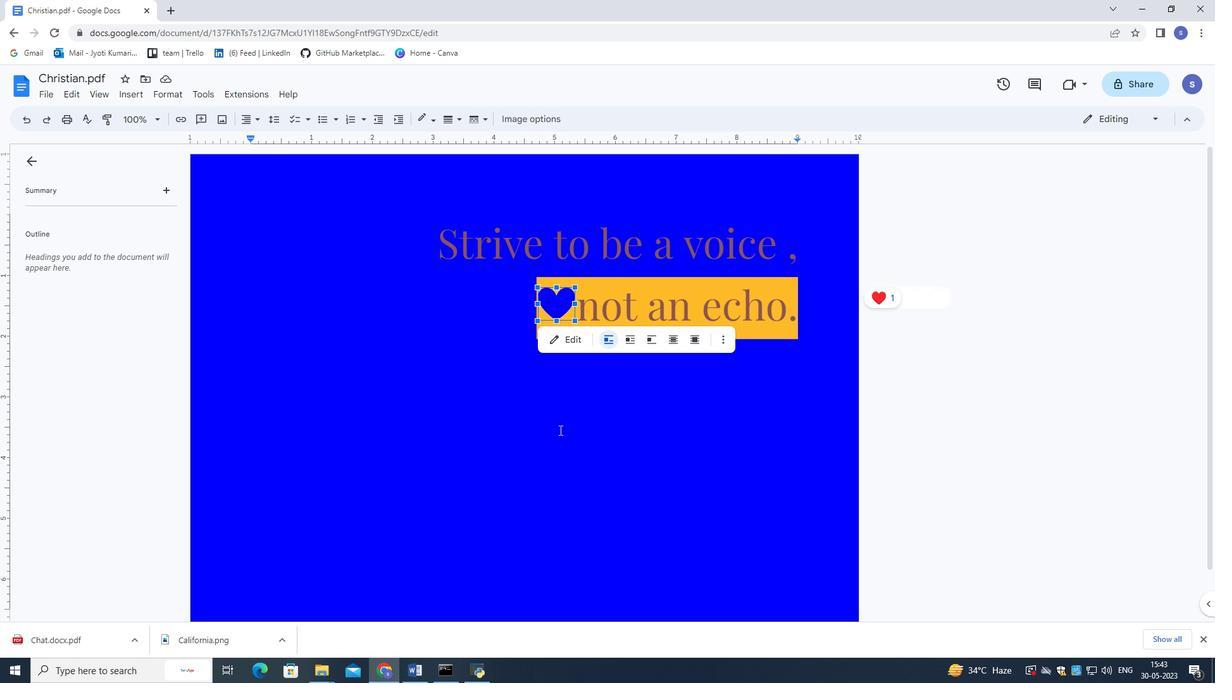 
Action: Mouse scrolled (559, 431) with delta (0, 0)
Screenshot: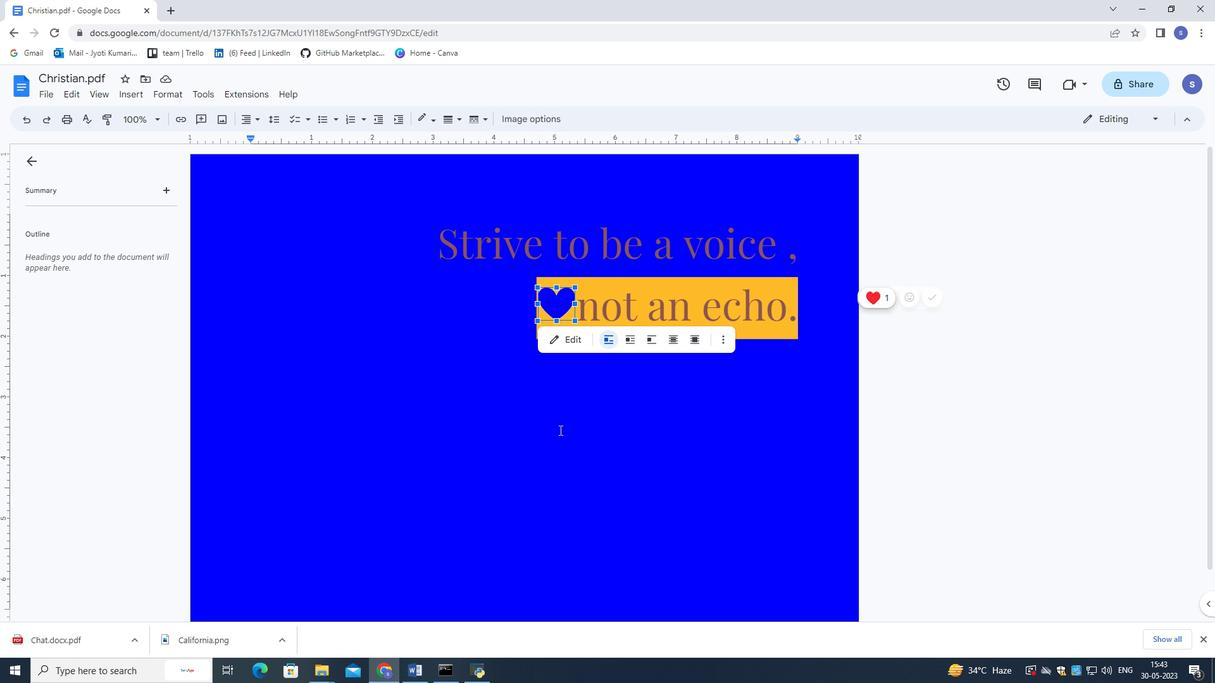 
Action: Mouse scrolled (559, 431) with delta (0, 0)
Screenshot: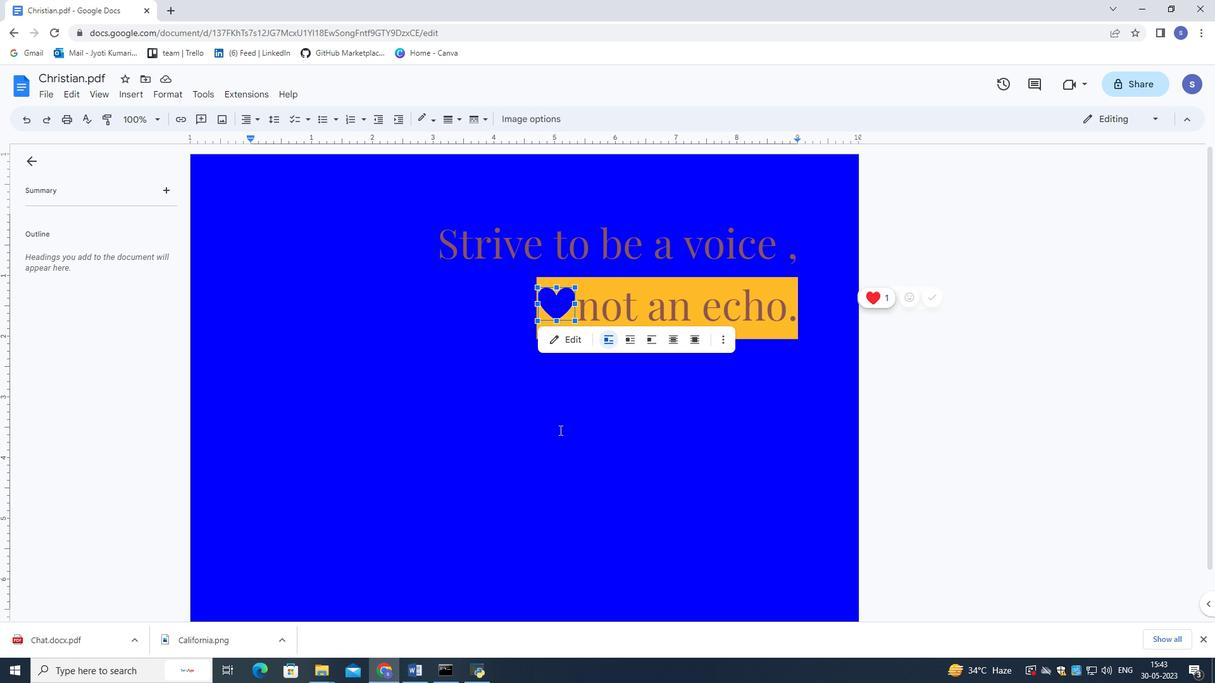 
Action: Mouse moved to (468, 369)
Screenshot: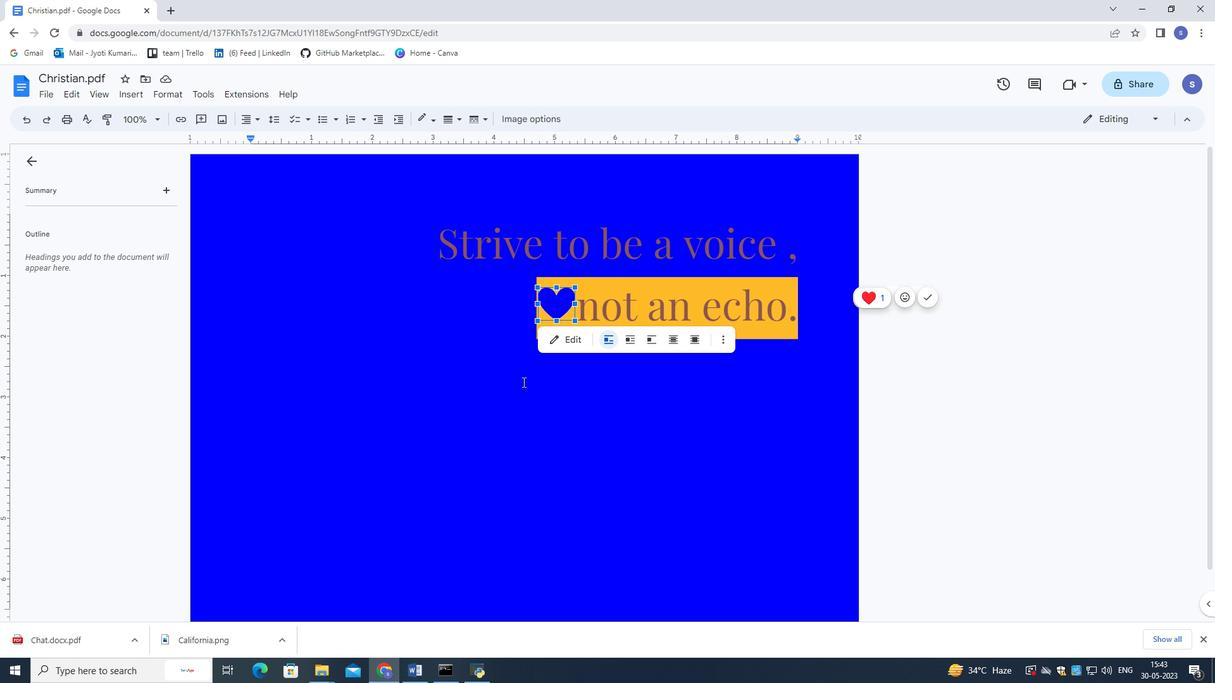 
Action: Mouse scrolled (515, 378) with delta (0, 0)
Screenshot: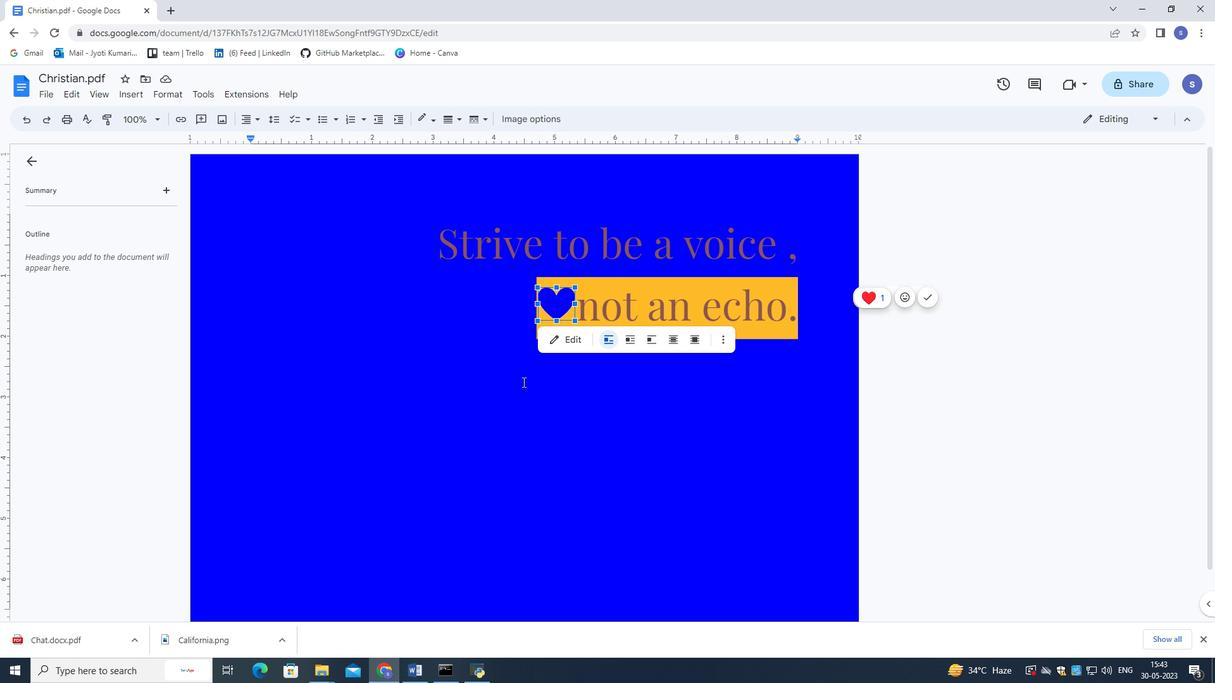 
Action: Mouse moved to (427, 364)
Screenshot: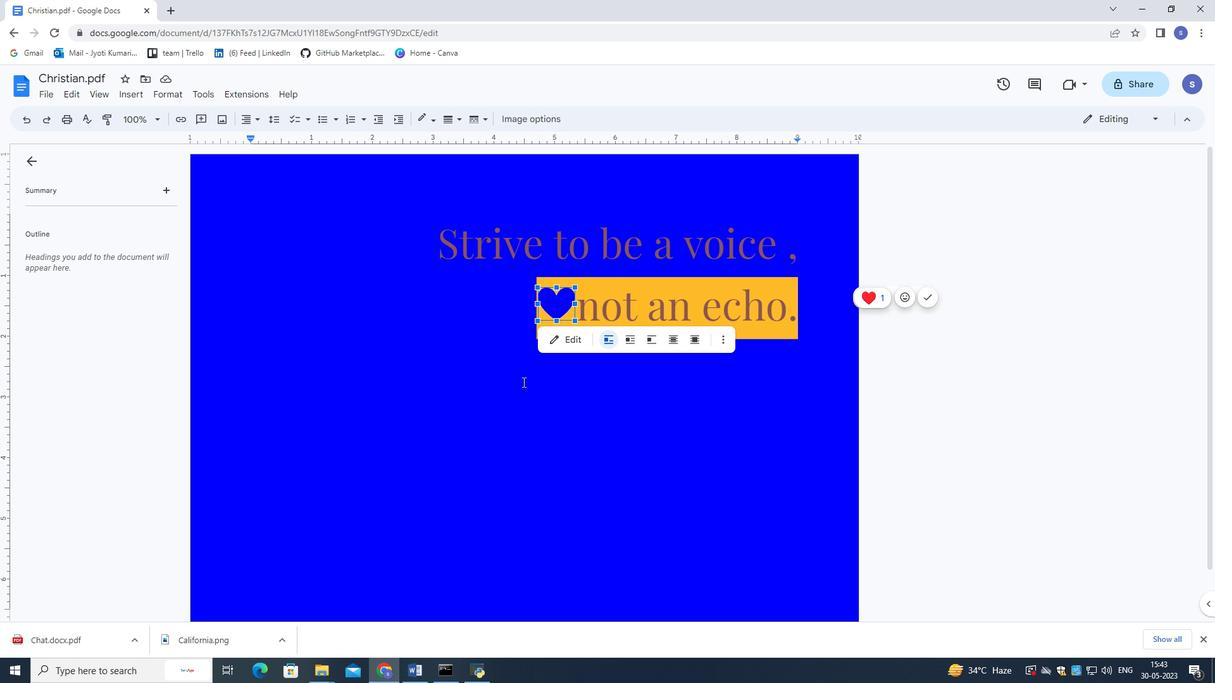 
Action: Mouse pressed left at (427, 364)
Screenshot: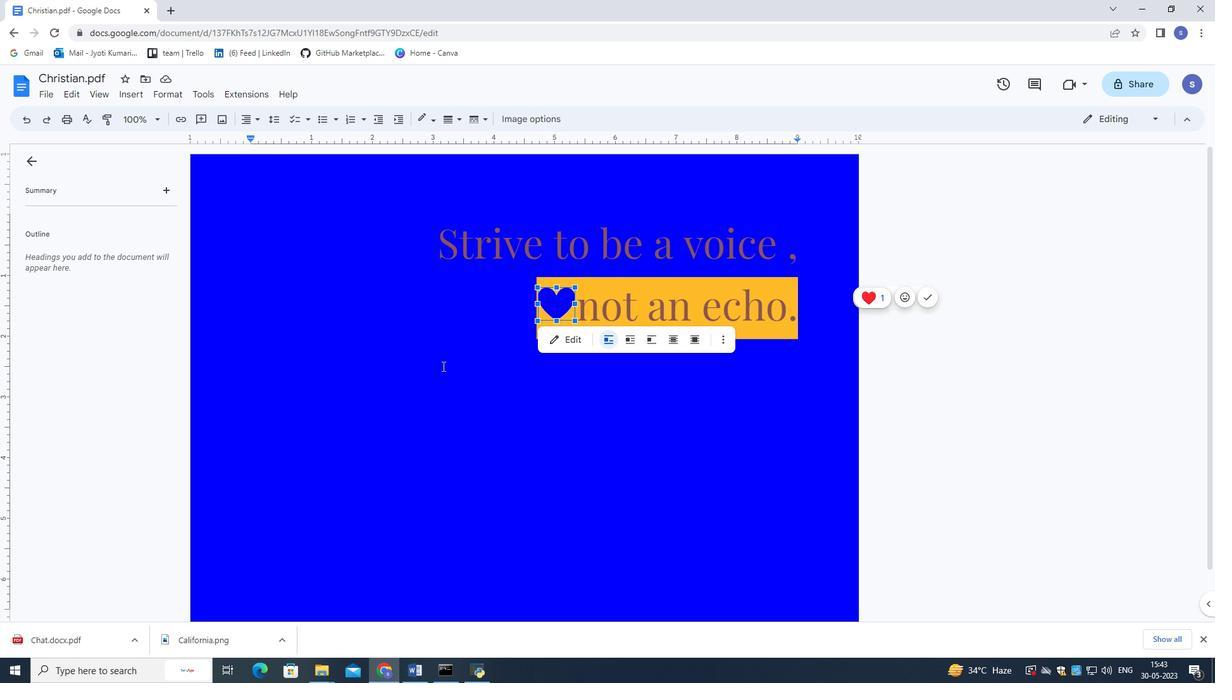 
Action: Mouse moved to (131, 91)
Screenshot: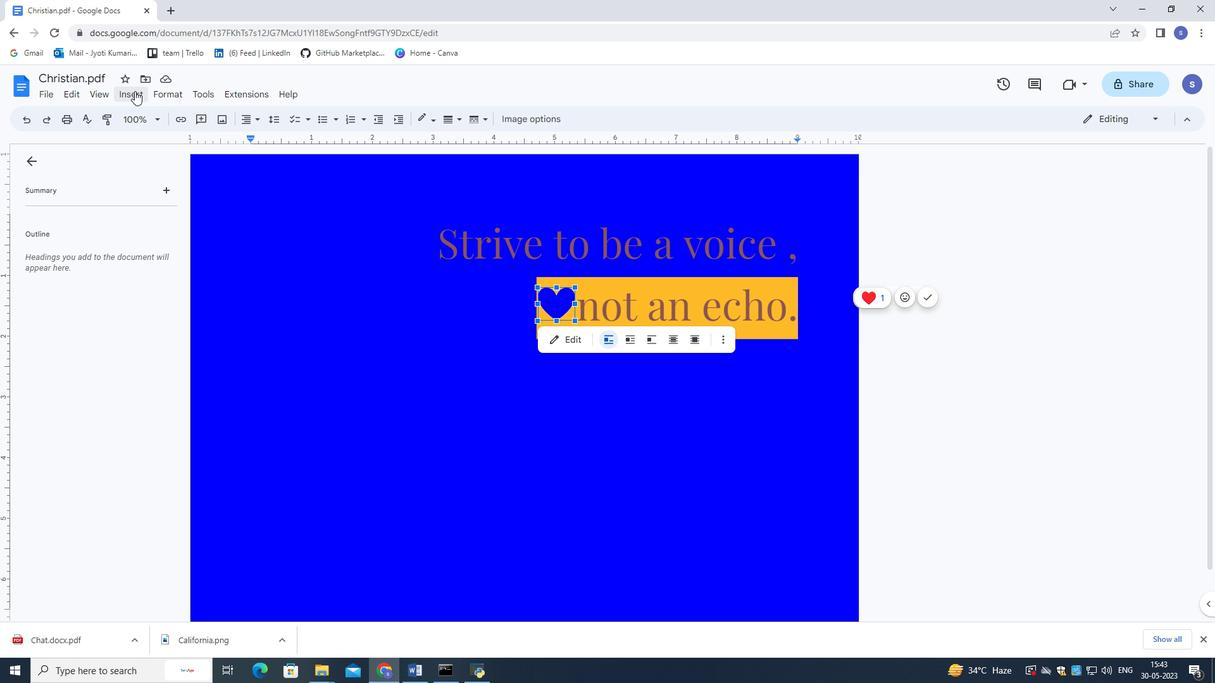 
Action: Mouse pressed left at (131, 91)
Screenshot: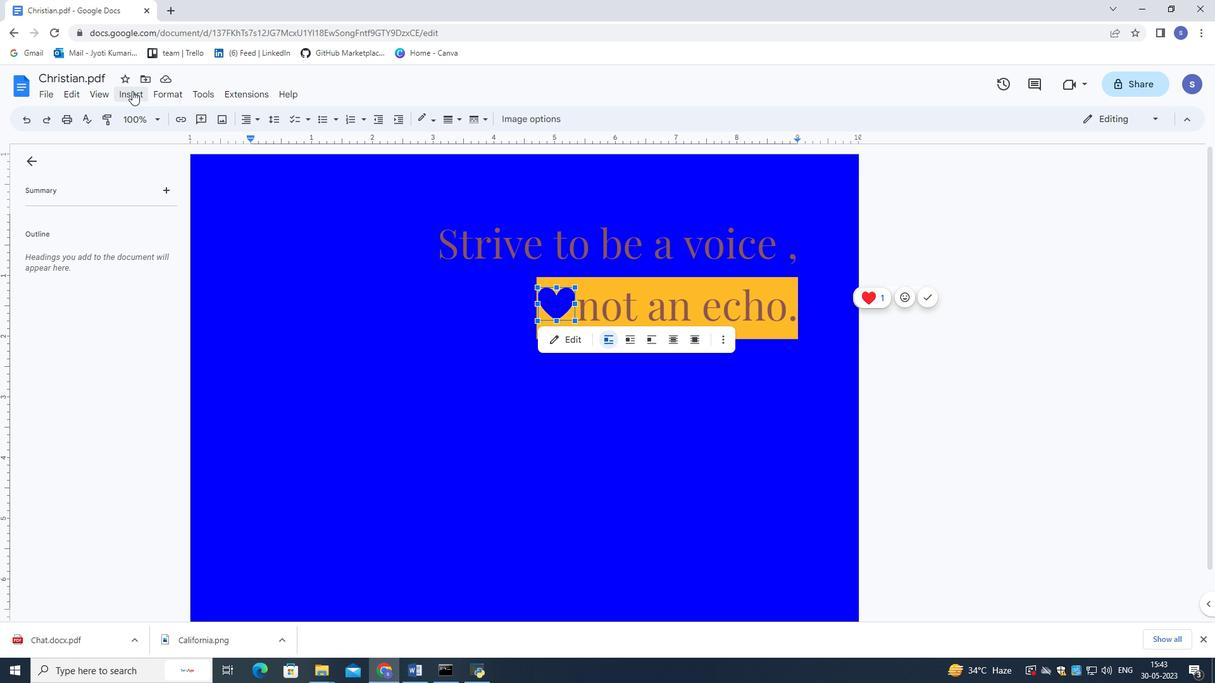 
Action: Mouse moved to (364, 471)
Screenshot: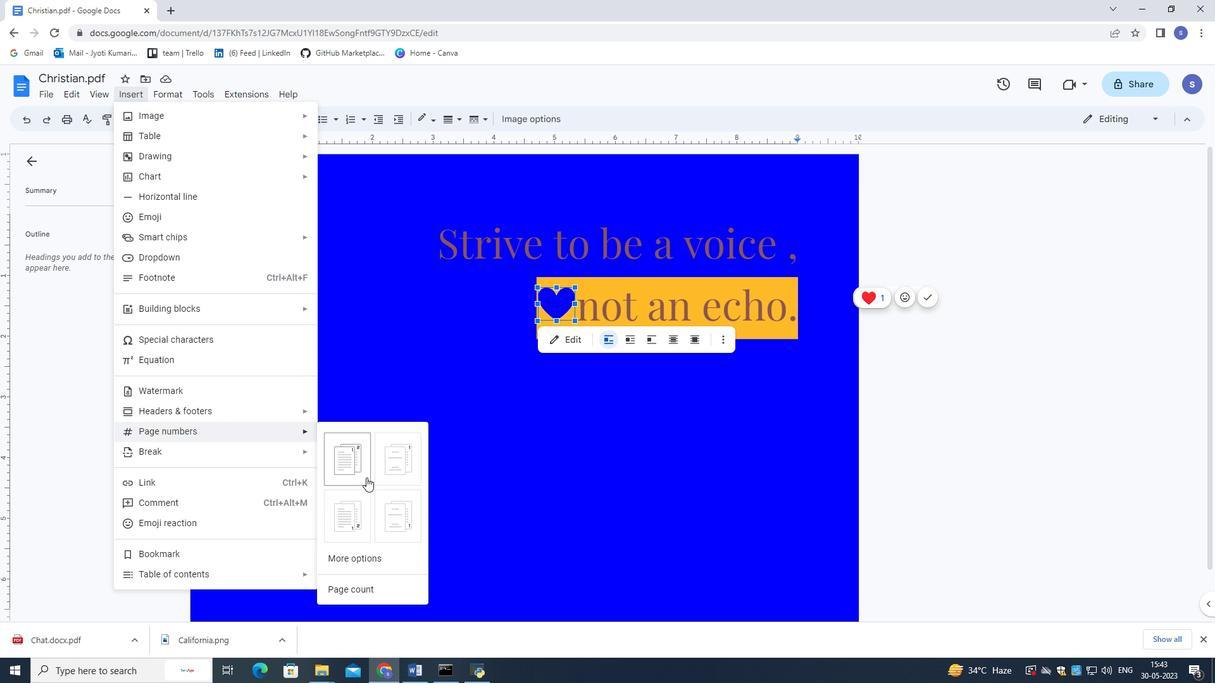 
Action: Mouse pressed left at (364, 471)
Screenshot: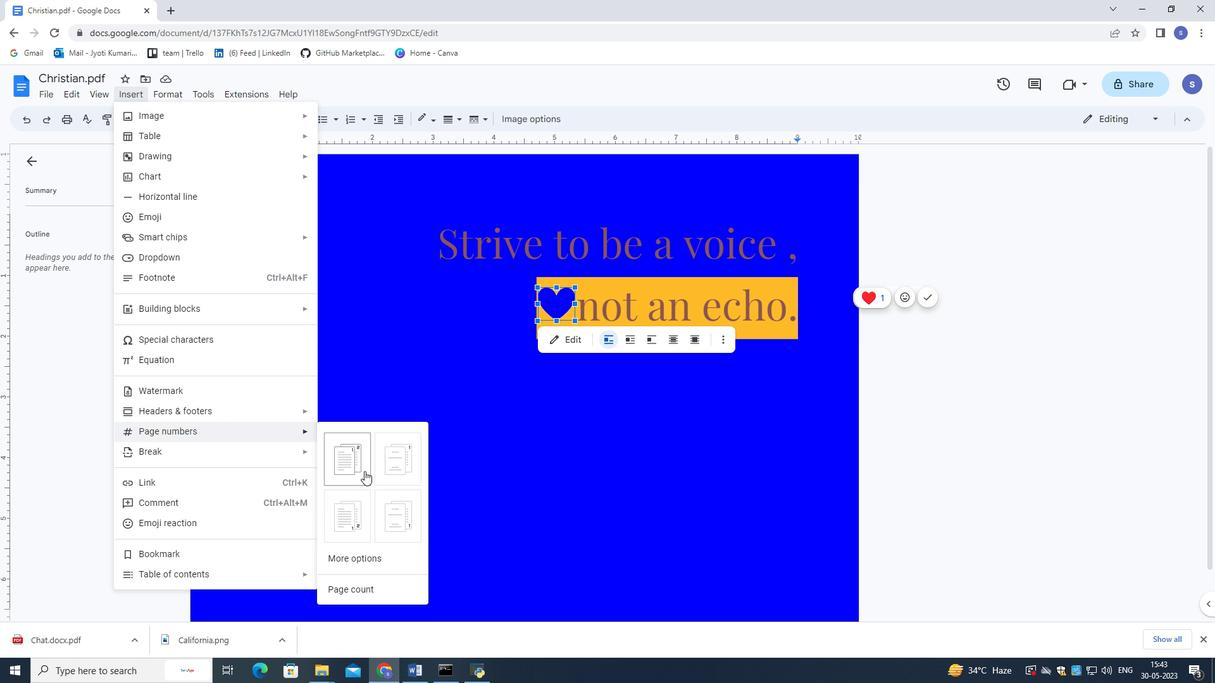 
Action: Mouse moved to (286, 323)
Screenshot: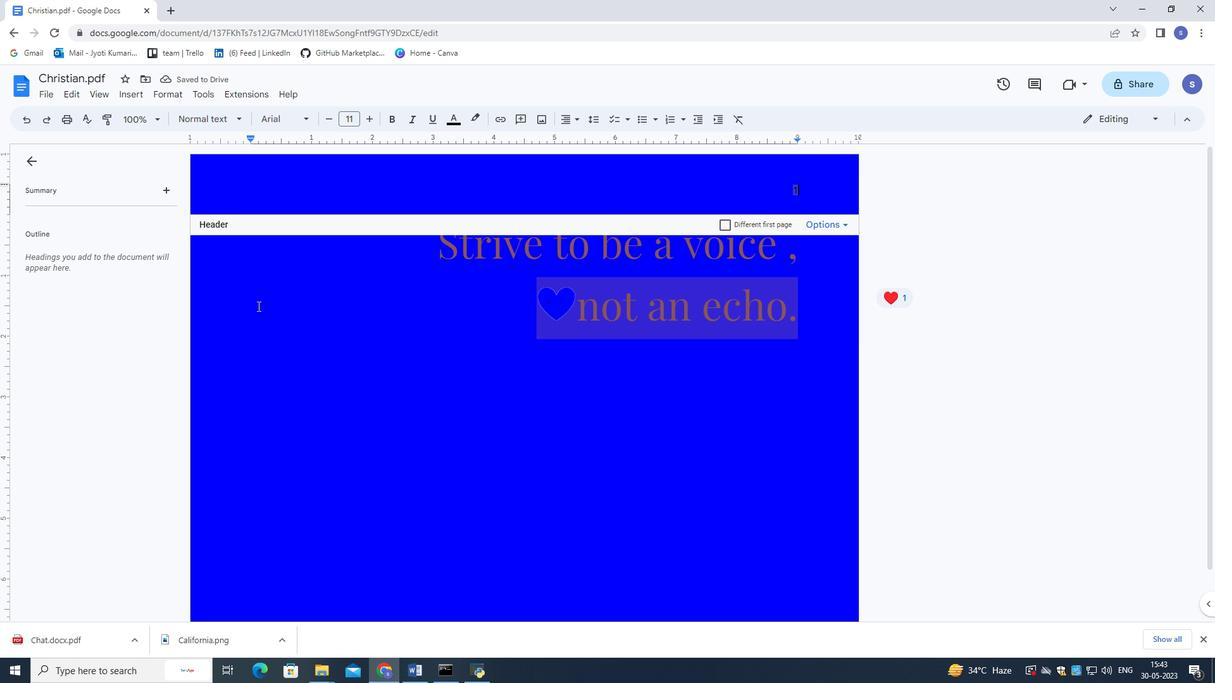 
Action: Mouse pressed left at (286, 323)
Screenshot: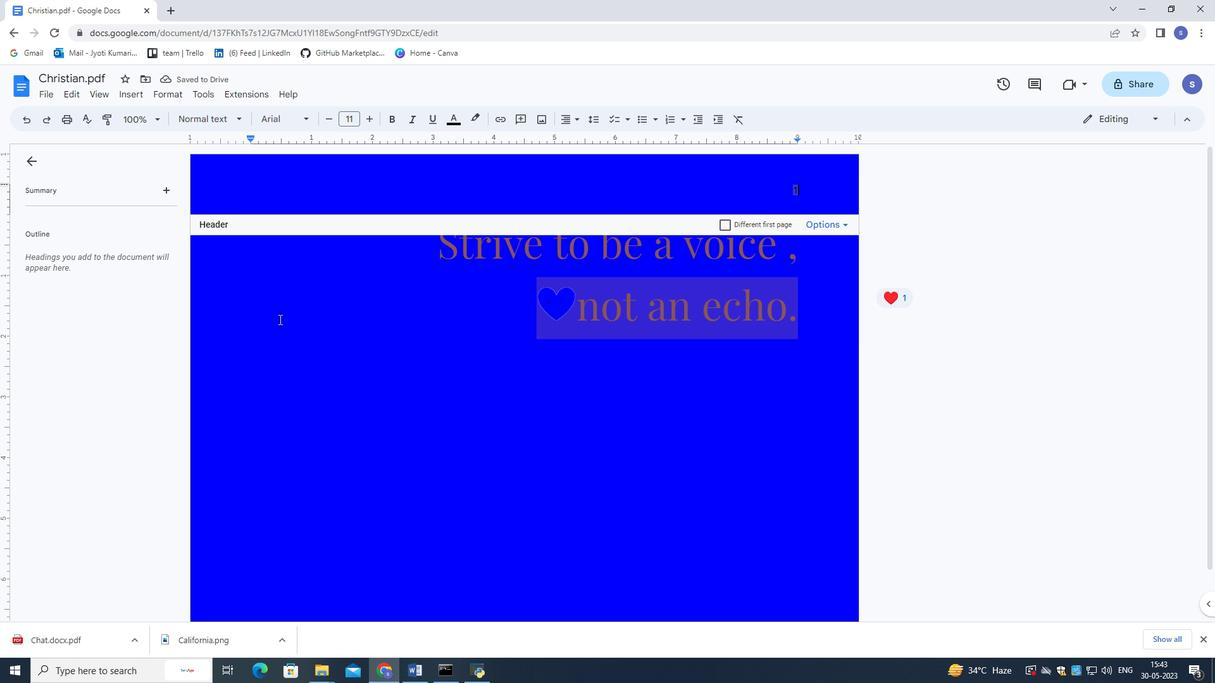 
Action: Mouse moved to (39, 97)
Screenshot: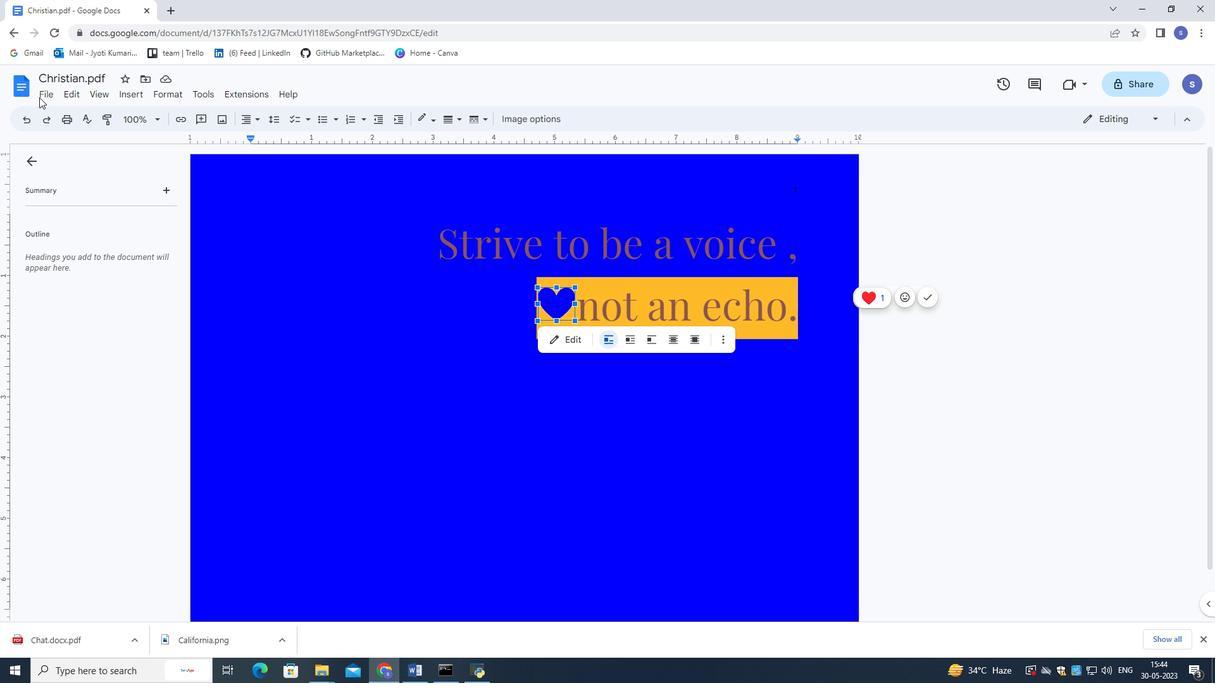
Action: Mouse pressed left at (39, 97)
Screenshot: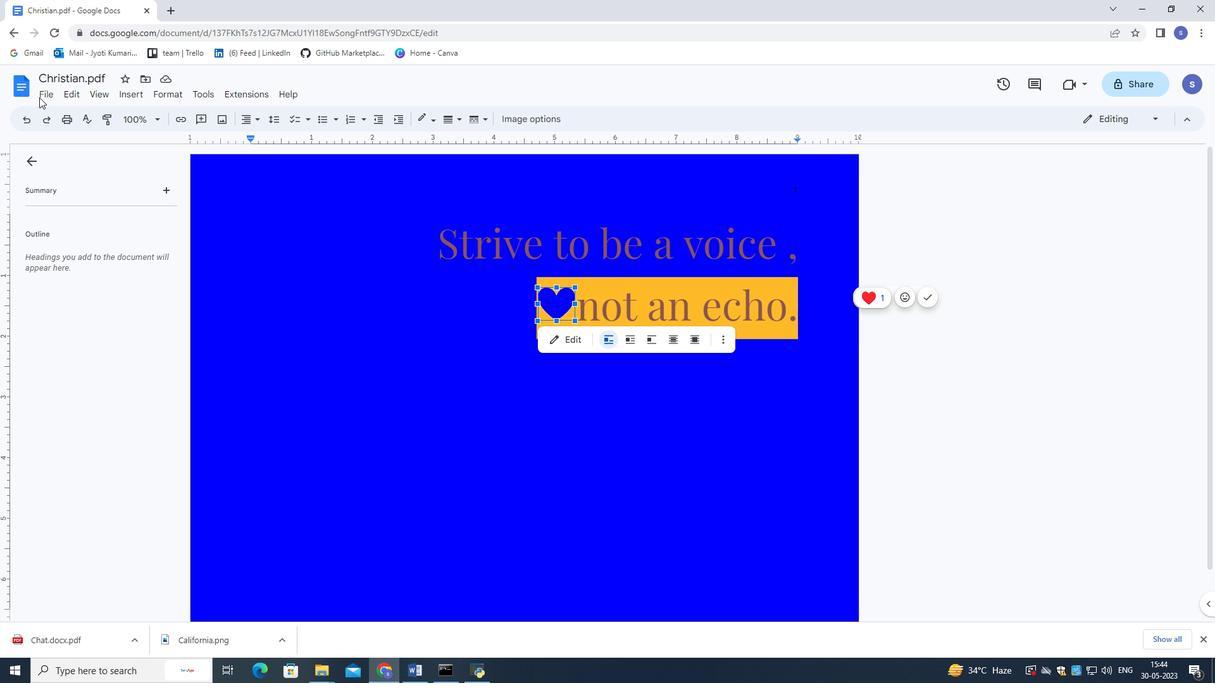 
Action: Mouse moved to (51, 89)
Screenshot: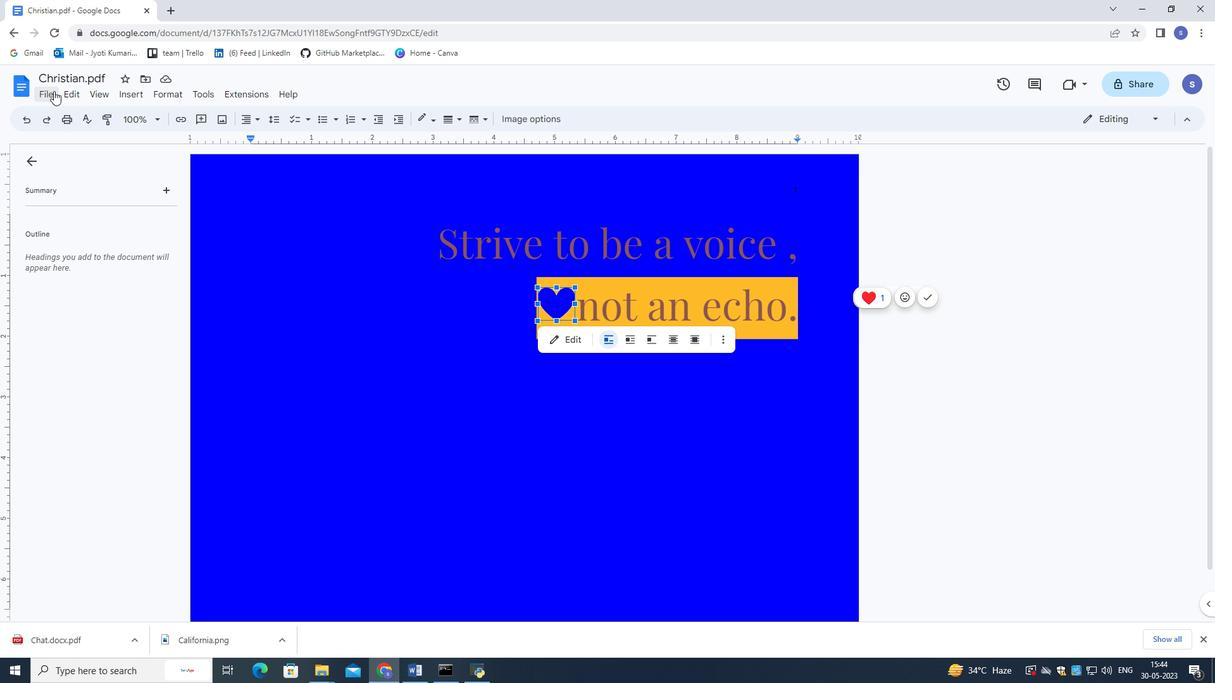 
Action: Mouse pressed left at (51, 89)
Screenshot: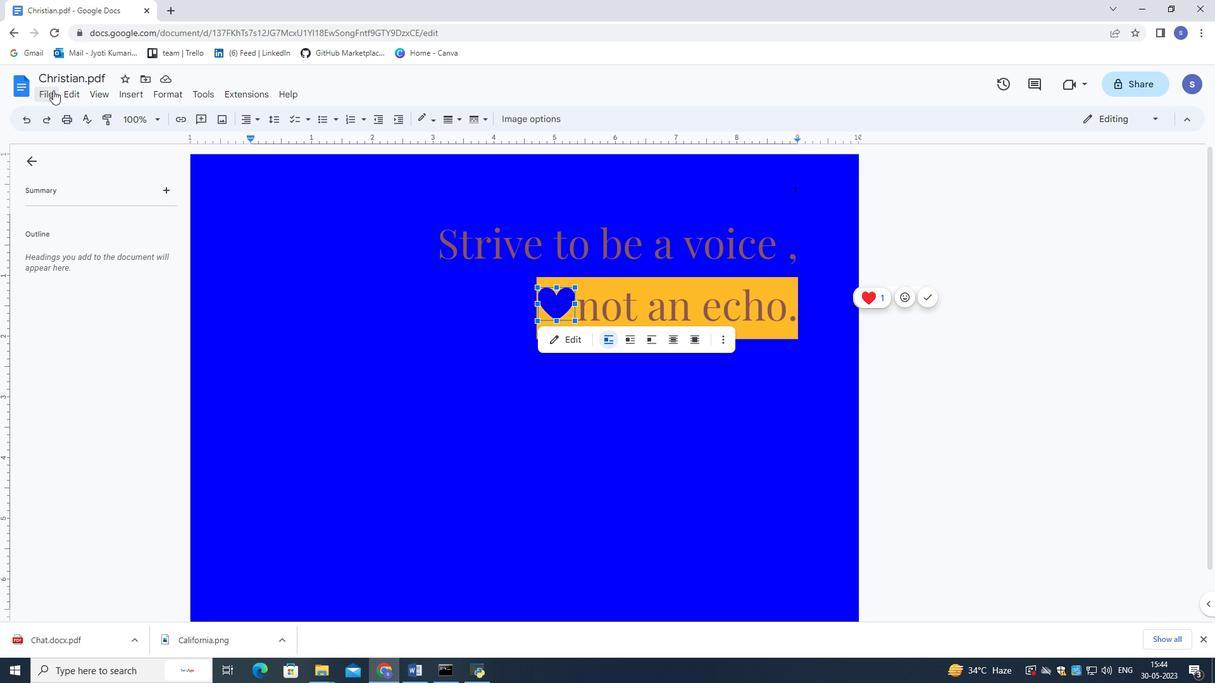 
Action: Mouse moved to (110, 445)
Screenshot: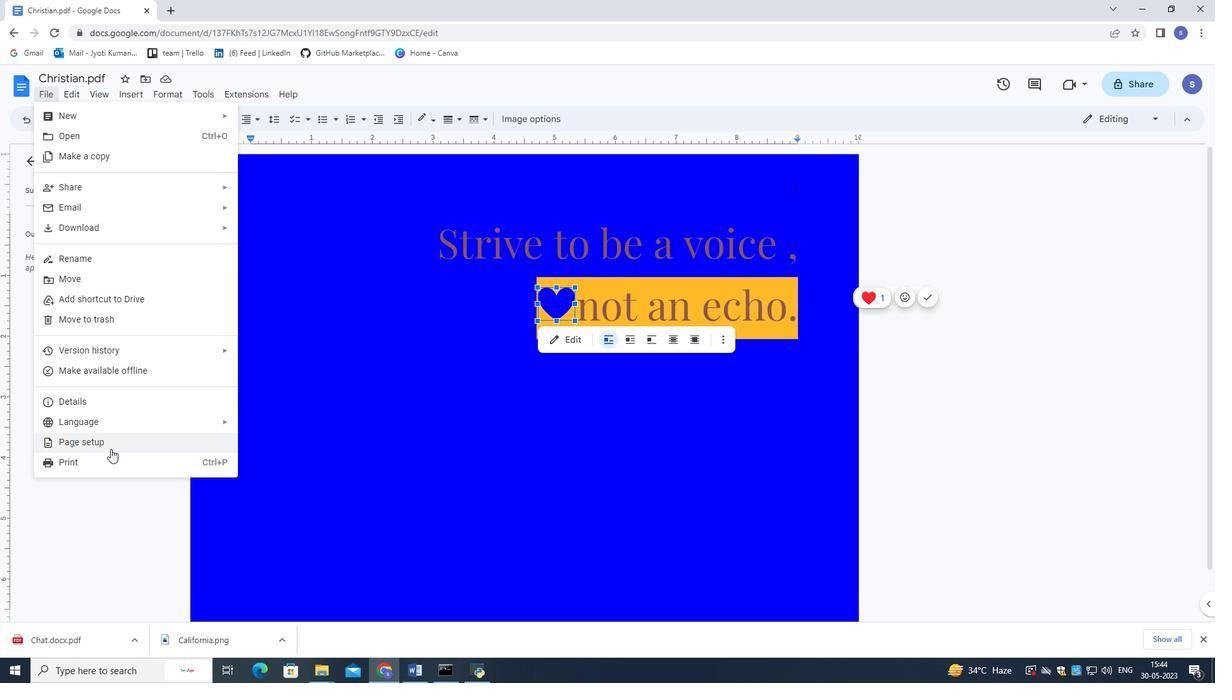 
Action: Mouse pressed left at (110, 445)
Screenshot: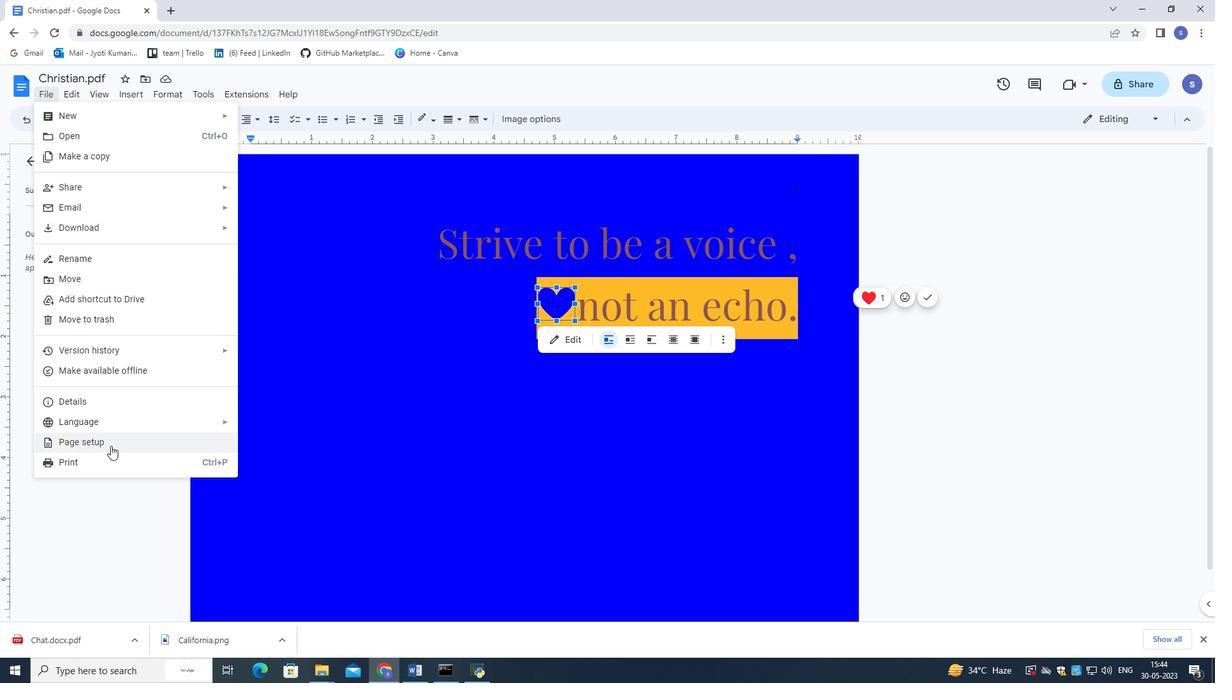 
Action: Mouse moved to (550, 281)
Screenshot: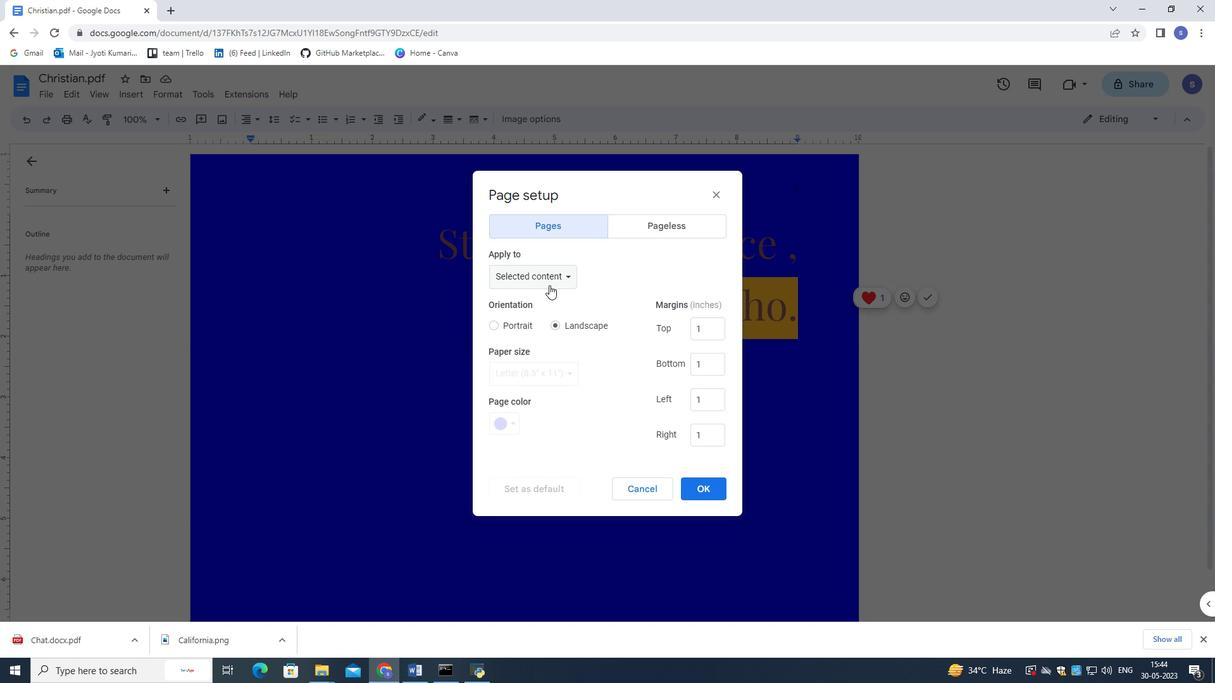 
Action: Mouse pressed left at (550, 281)
Screenshot: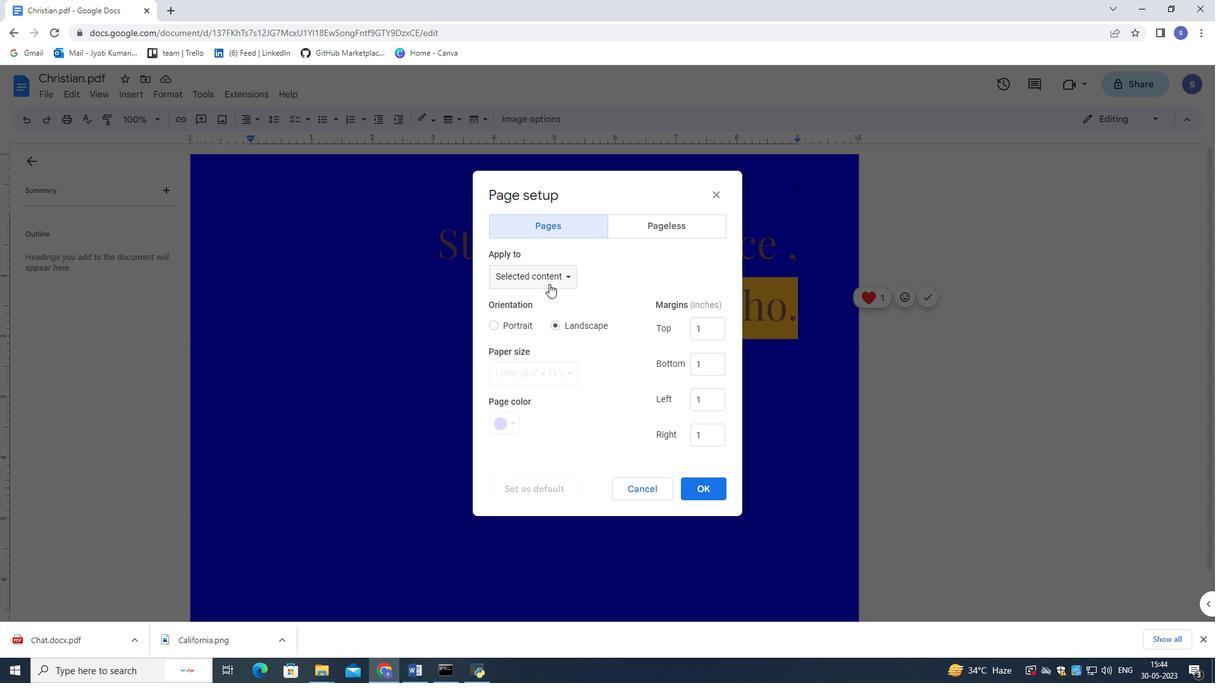 
Action: Mouse moved to (557, 254)
Screenshot: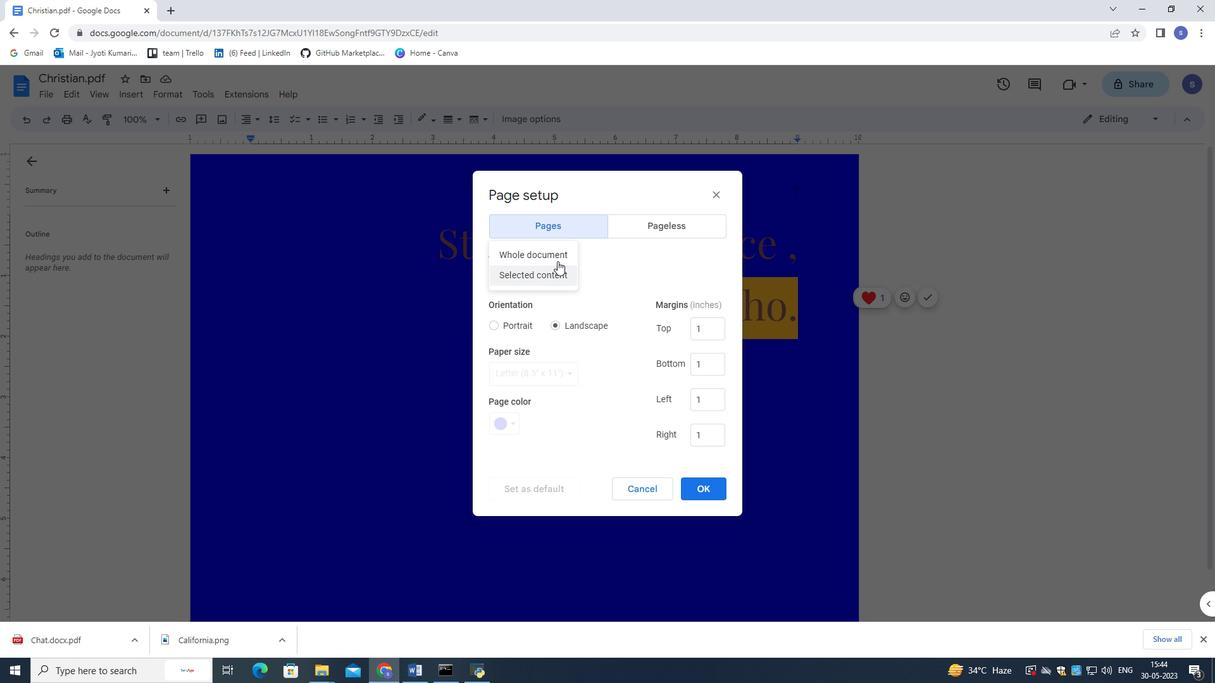
Action: Mouse pressed left at (557, 254)
Screenshot: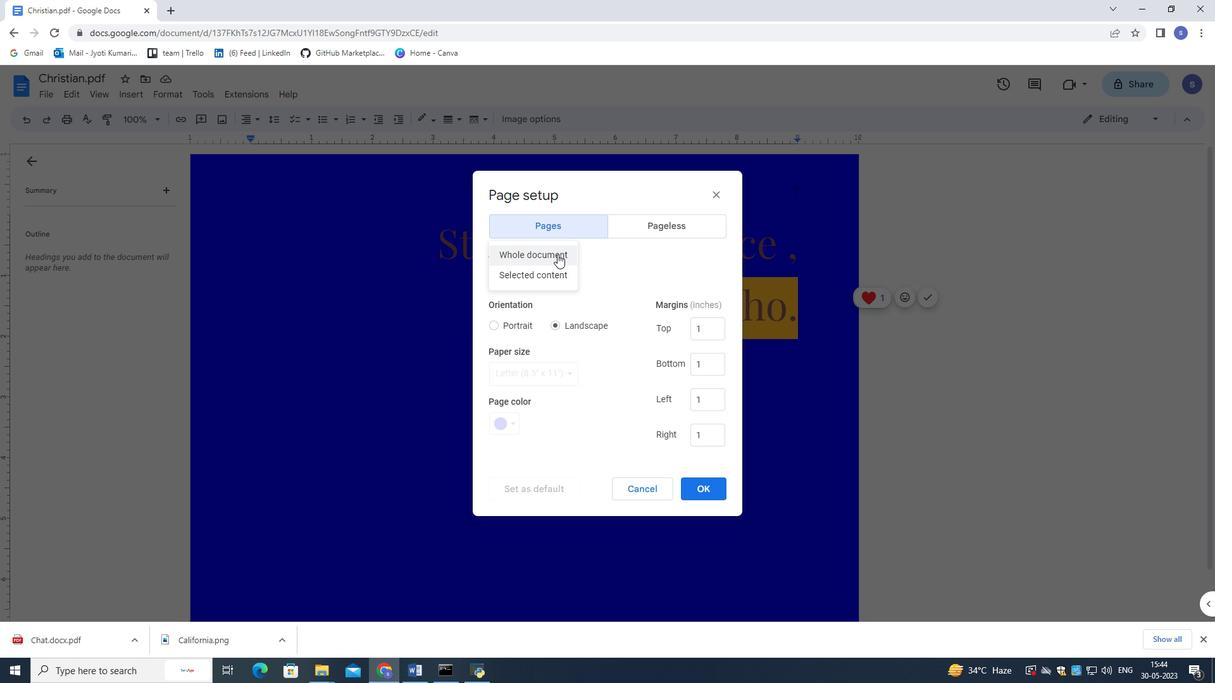 
Action: Mouse moved to (506, 431)
Screenshot: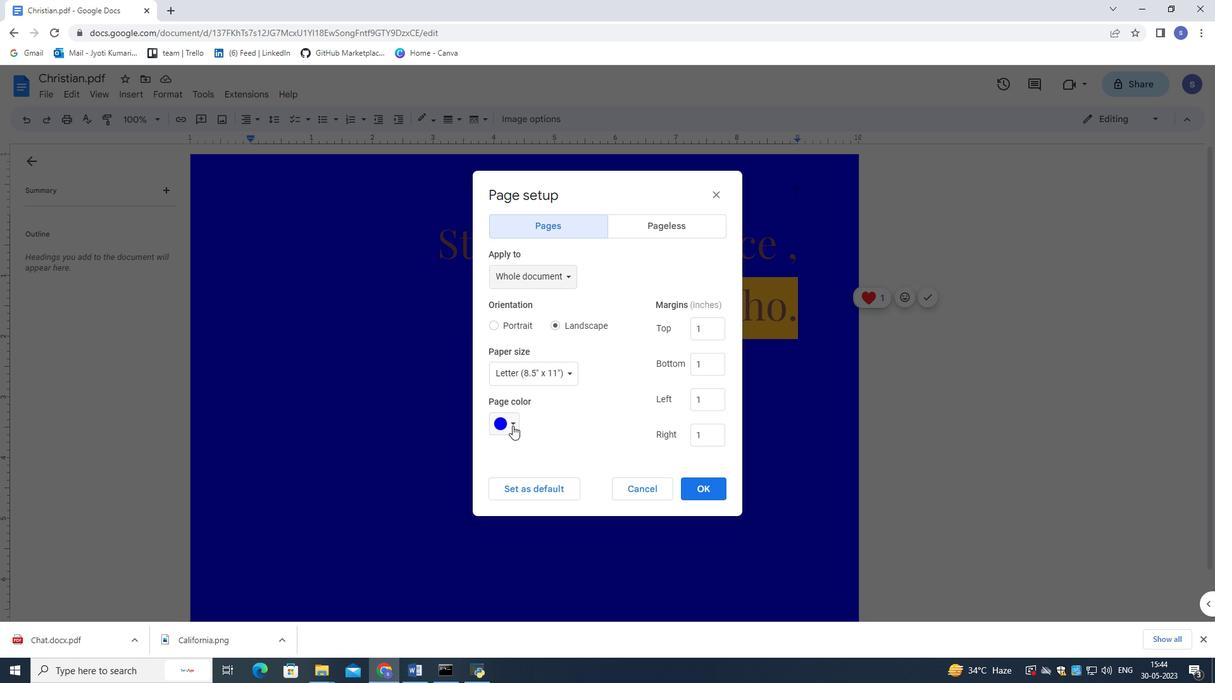 
Action: Mouse pressed left at (506, 431)
Screenshot: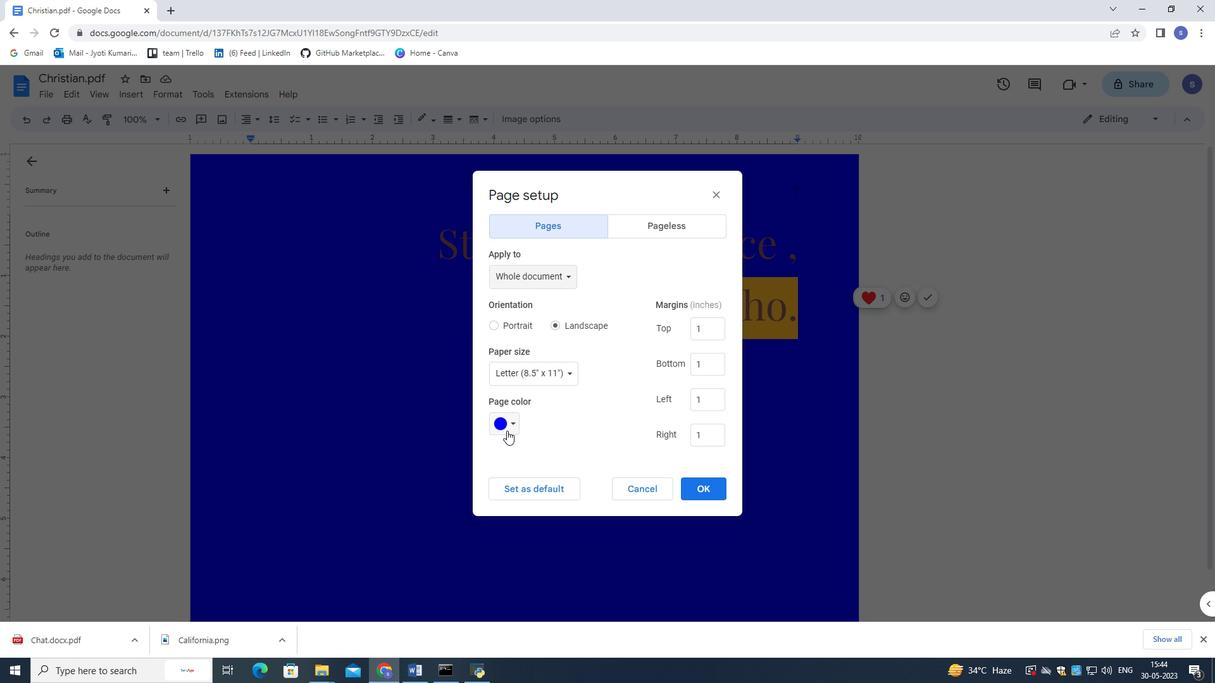 
Action: Mouse moved to (602, 522)
Screenshot: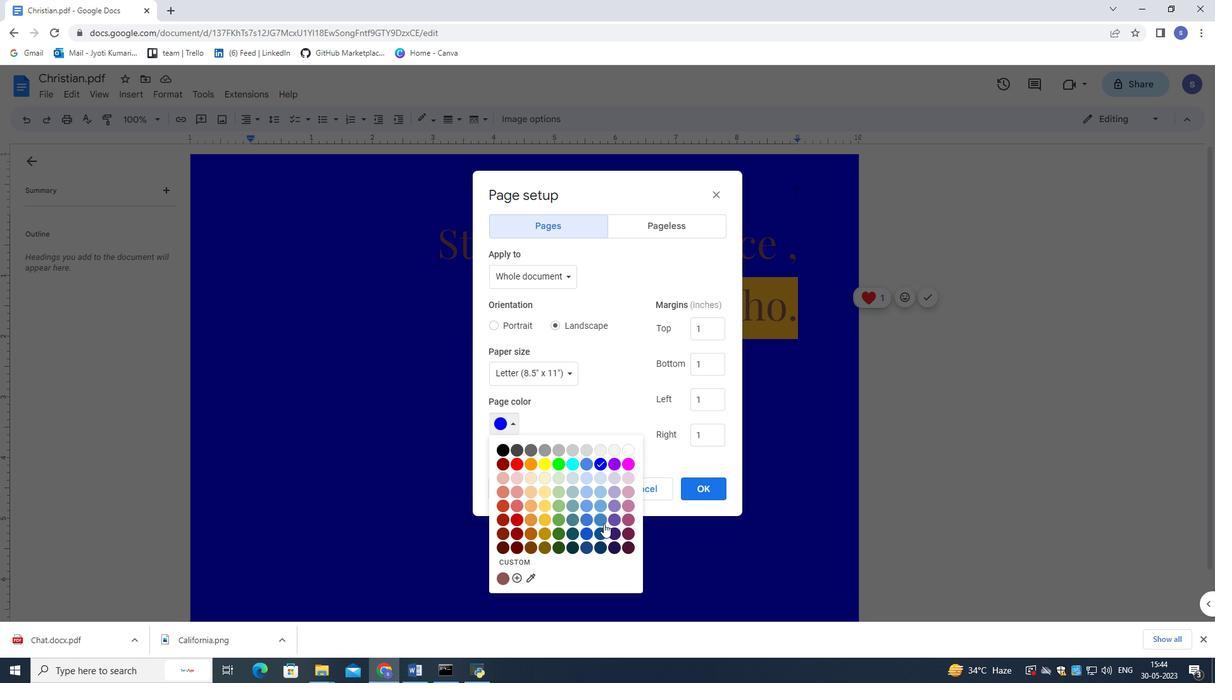 
Action: Mouse pressed left at (602, 522)
Screenshot: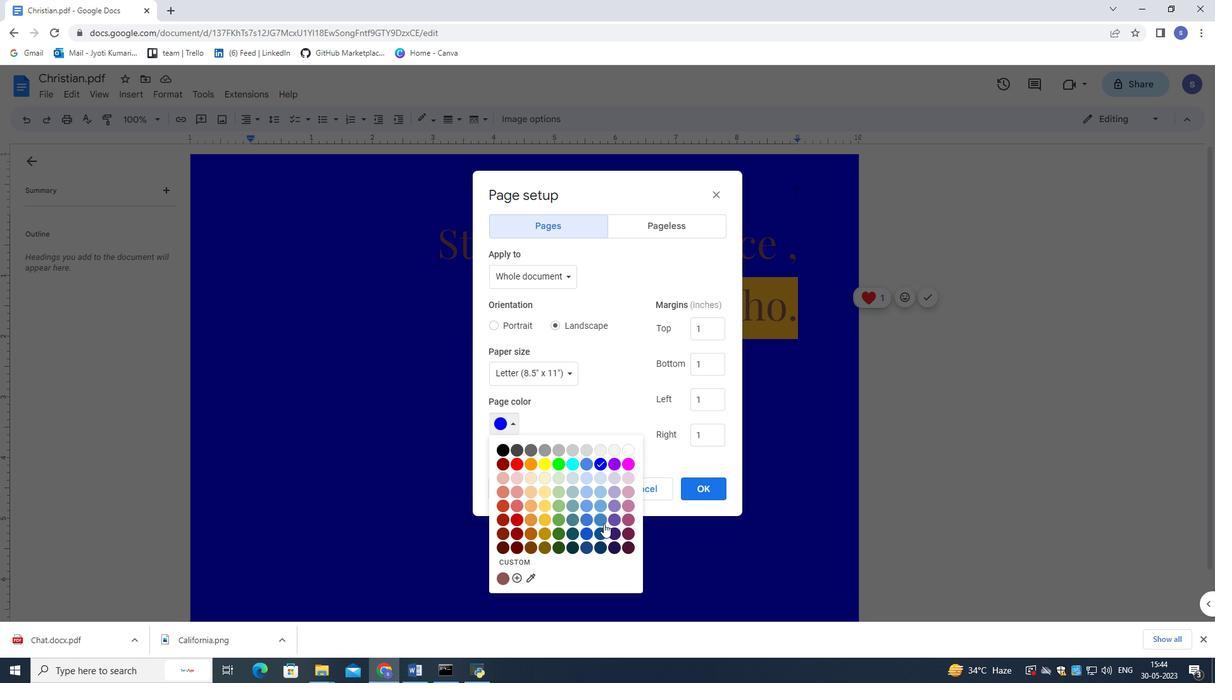 
Action: Mouse moved to (698, 498)
Screenshot: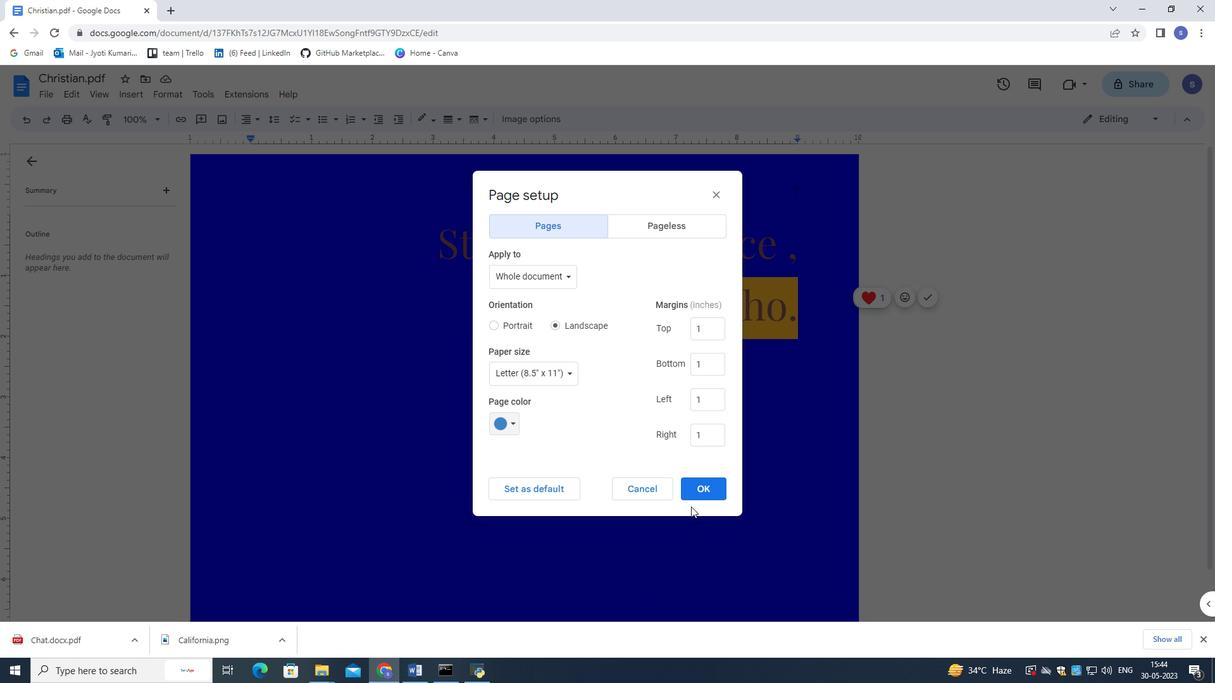 
Action: Mouse pressed left at (698, 498)
Screenshot: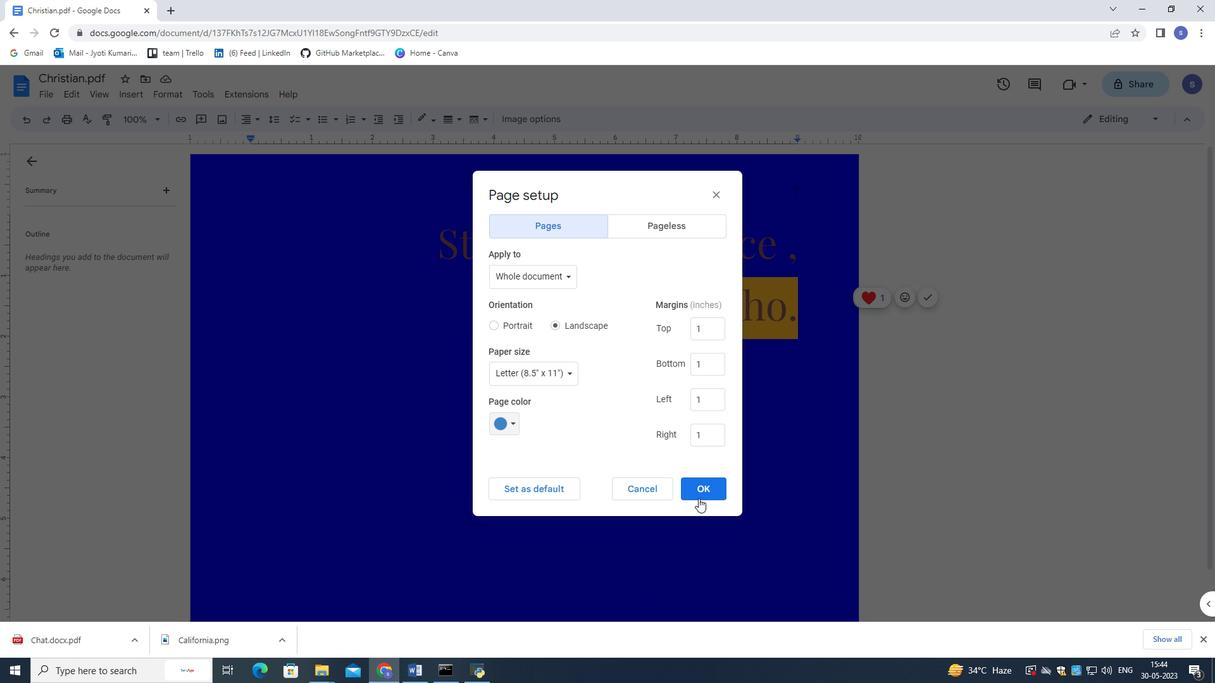 
Action: Mouse moved to (544, 469)
Screenshot: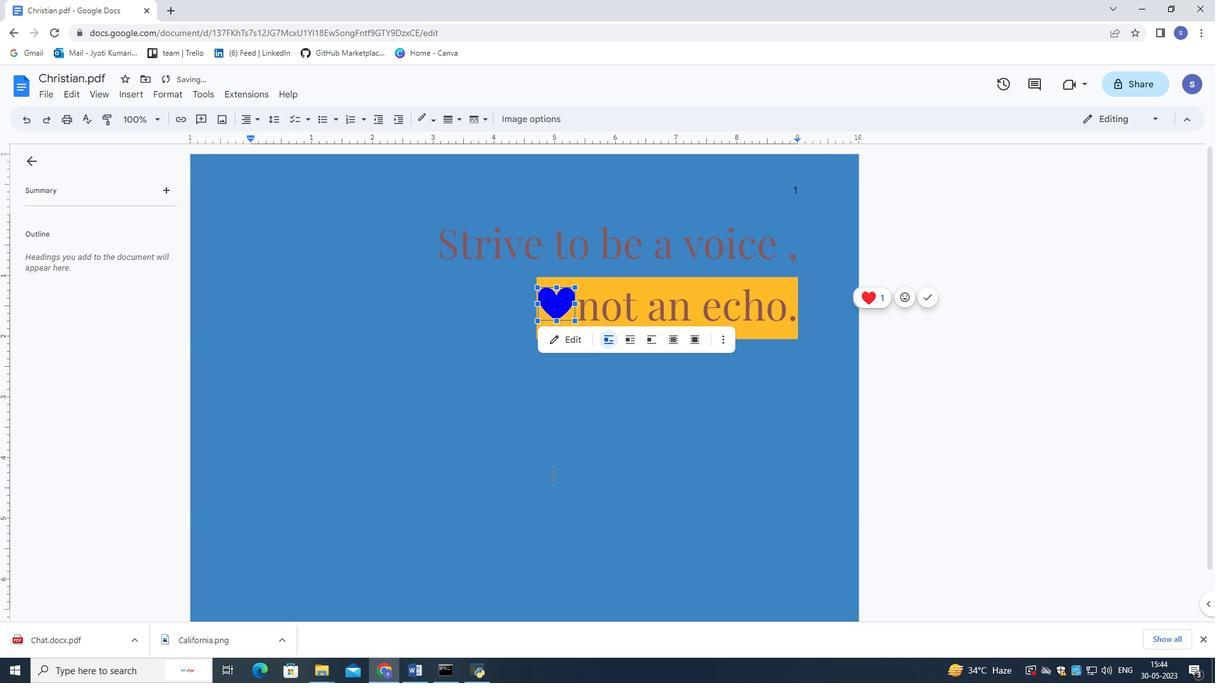 
Action: Mouse pressed left at (544, 469)
Screenshot: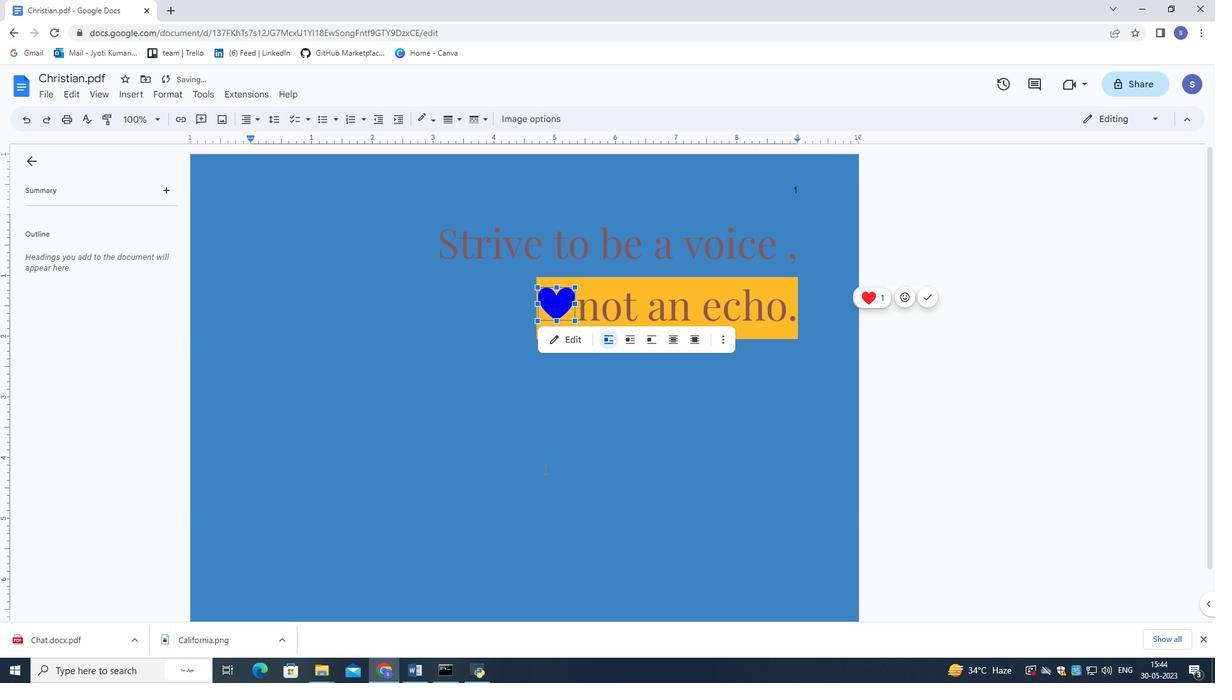 
Action: Mouse moved to (607, 376)
Screenshot: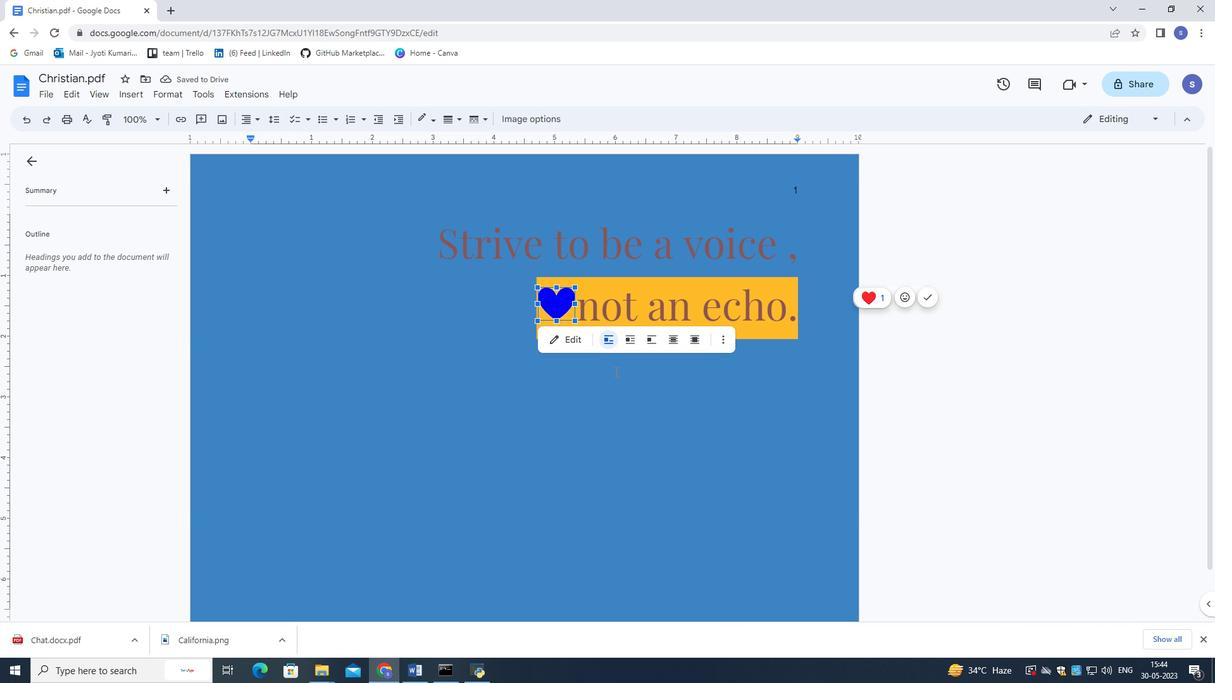 
Action: Mouse pressed left at (607, 376)
Screenshot: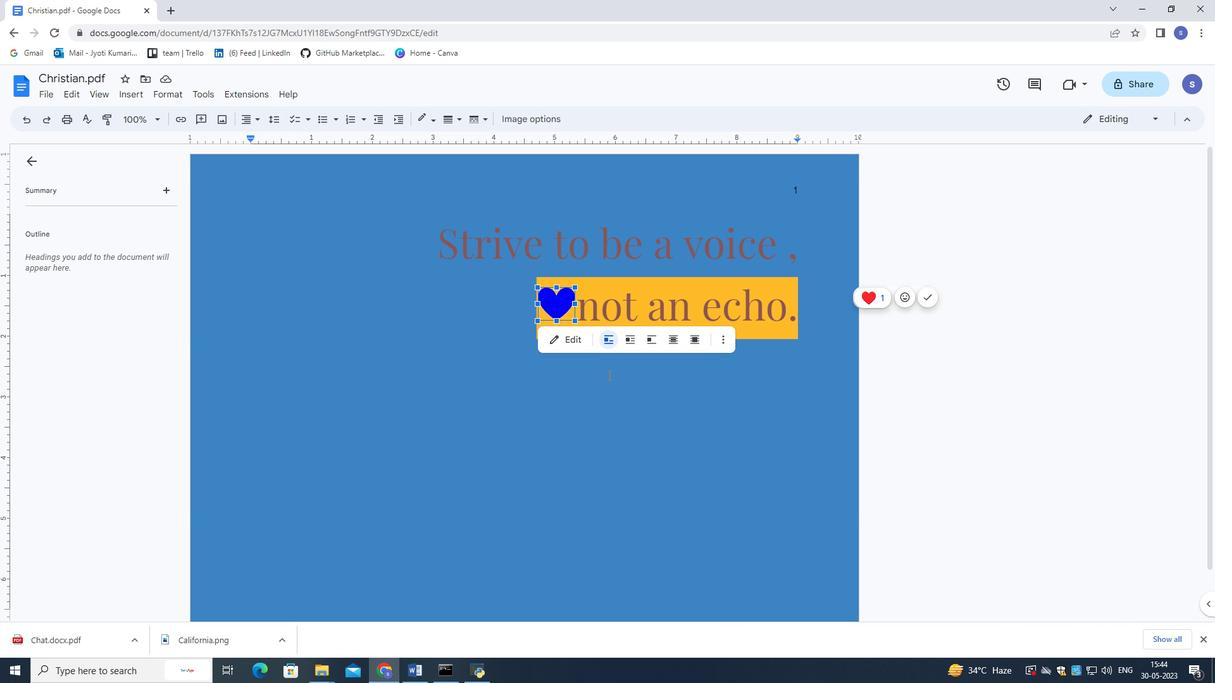 
Action: Mouse moved to (509, 441)
Screenshot: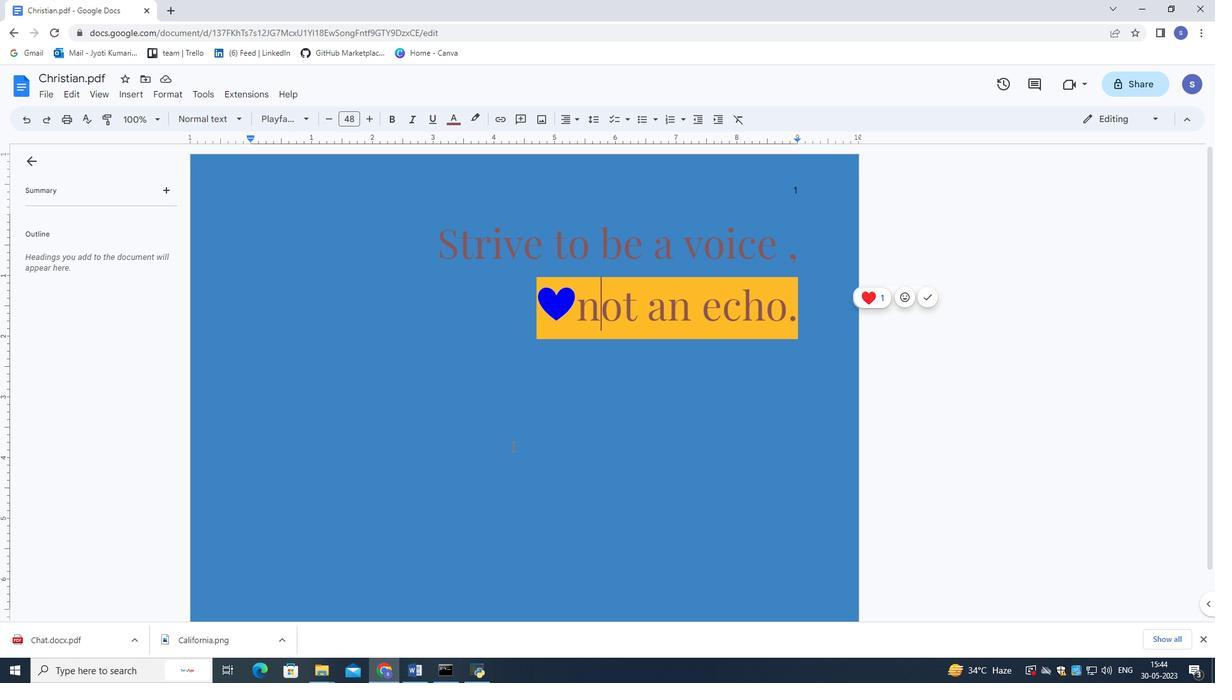 
Action: Mouse pressed left at (509, 441)
Screenshot: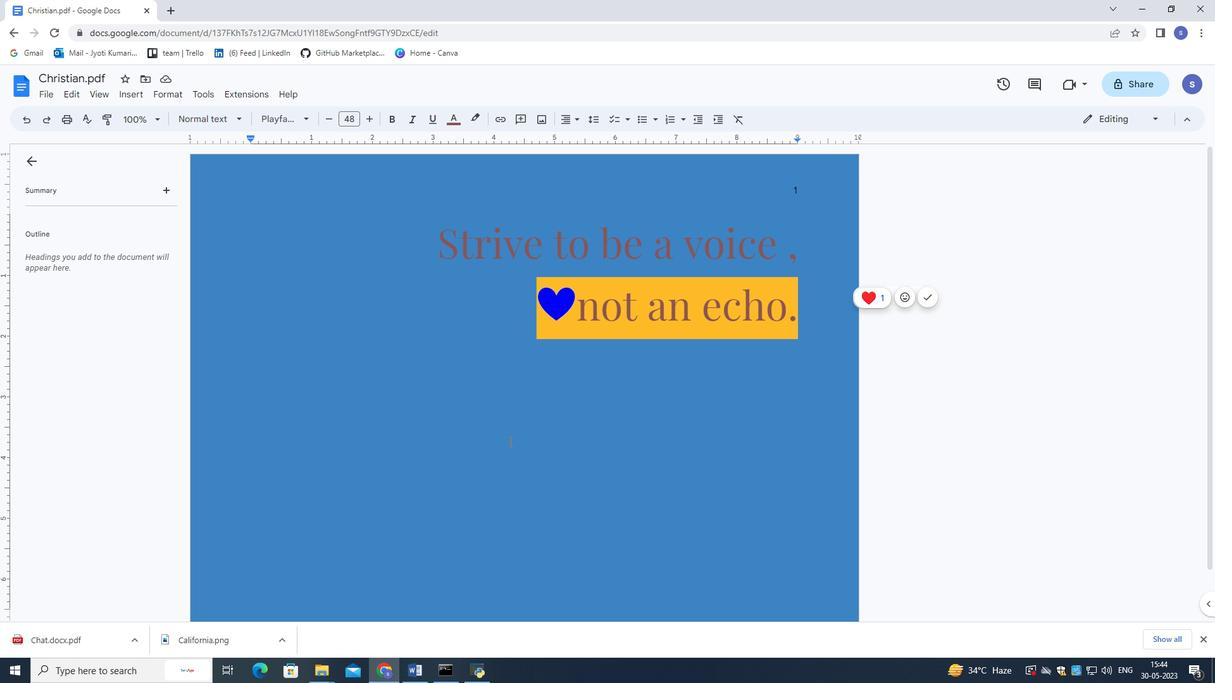 
Action: Mouse moved to (591, 465)
Screenshot: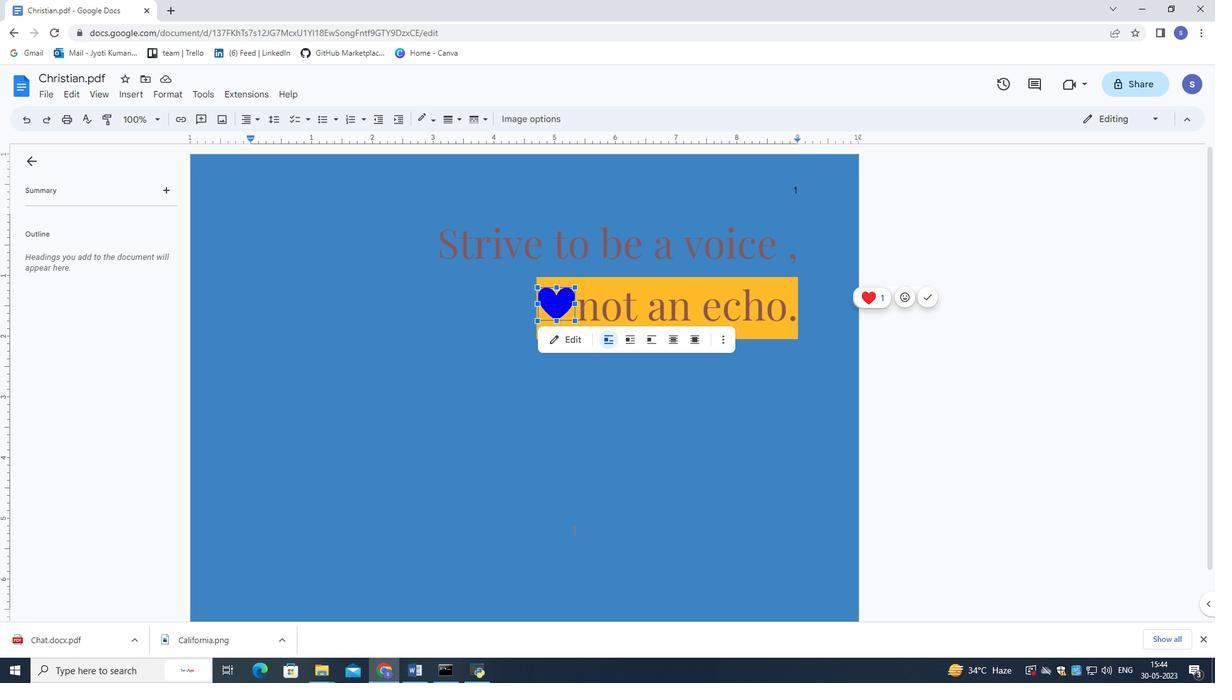 
Action: Mouse pressed left at (591, 465)
Screenshot: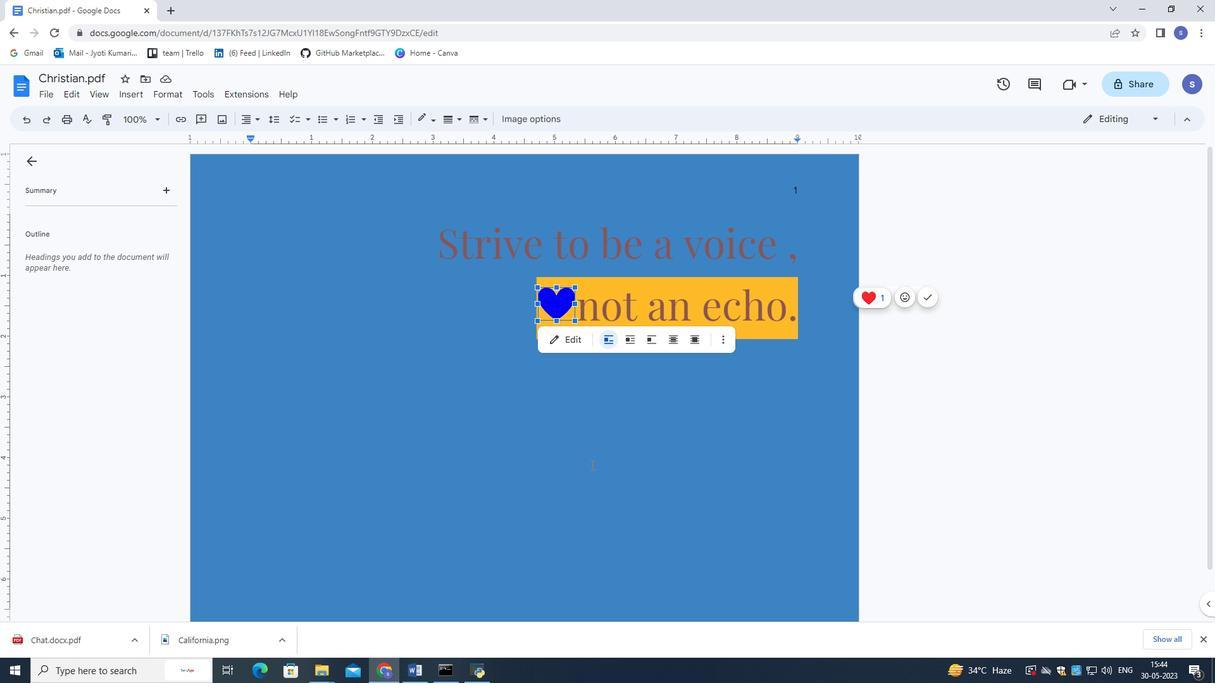 
Action: Mouse moved to (768, 474)
Screenshot: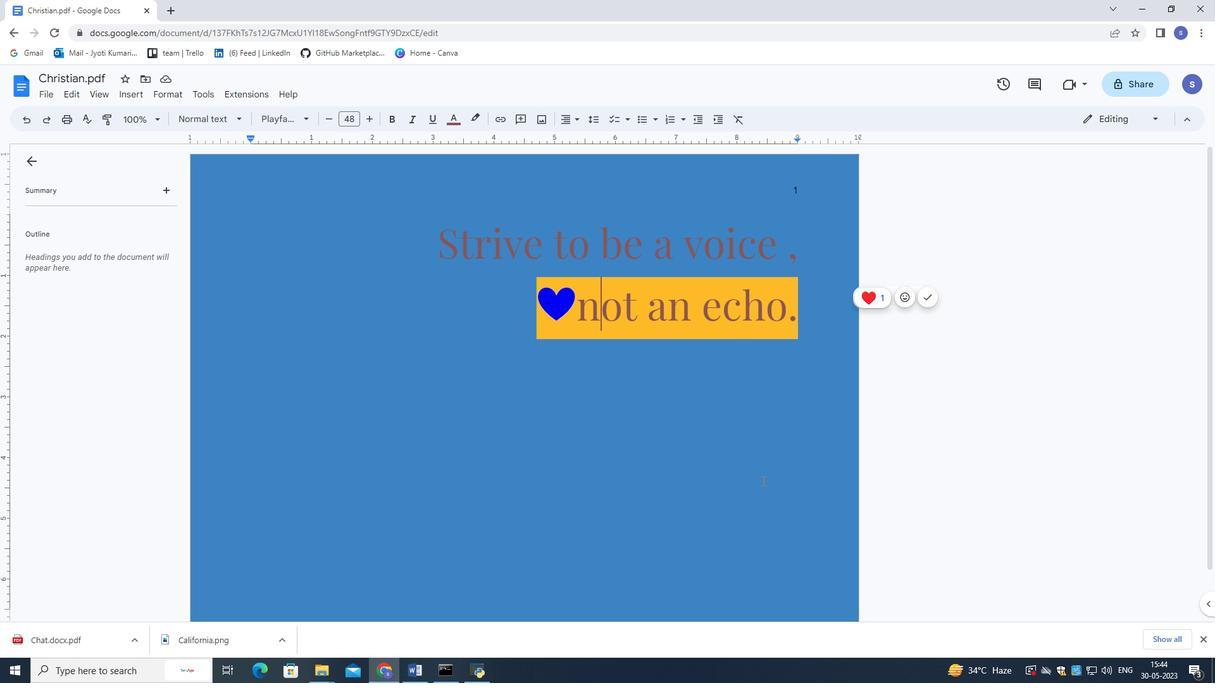 
Action: Mouse pressed left at (768, 474)
Screenshot: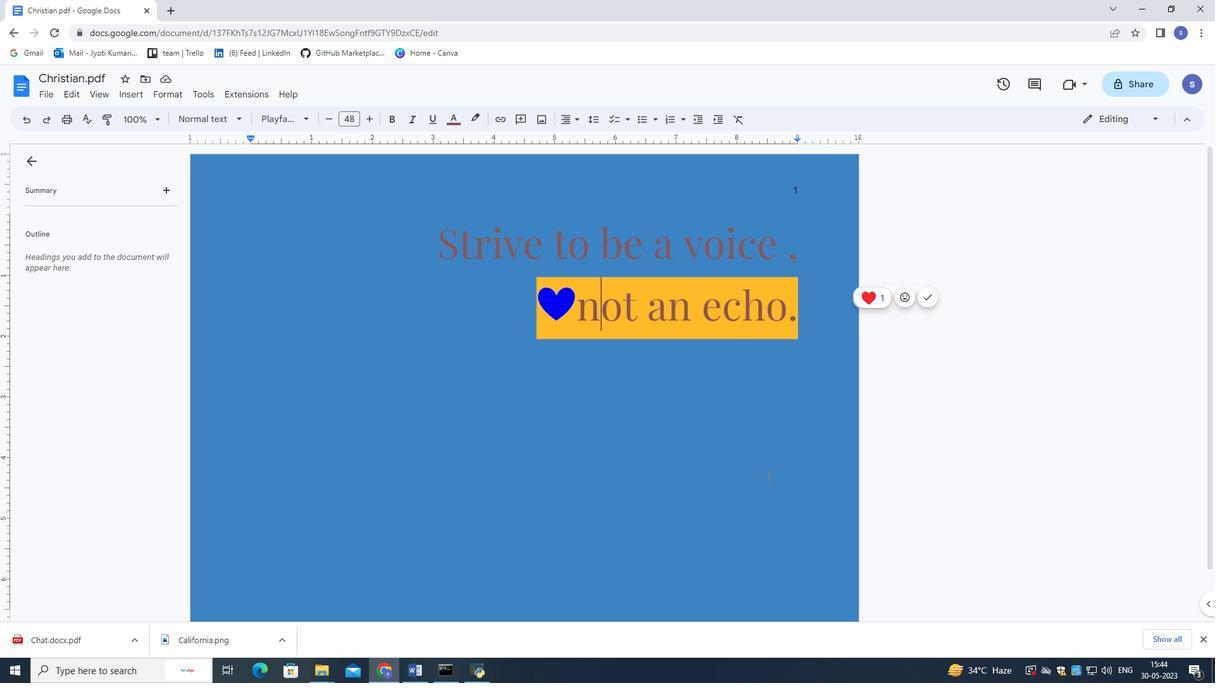 
Action: Mouse moved to (750, 401)
Screenshot: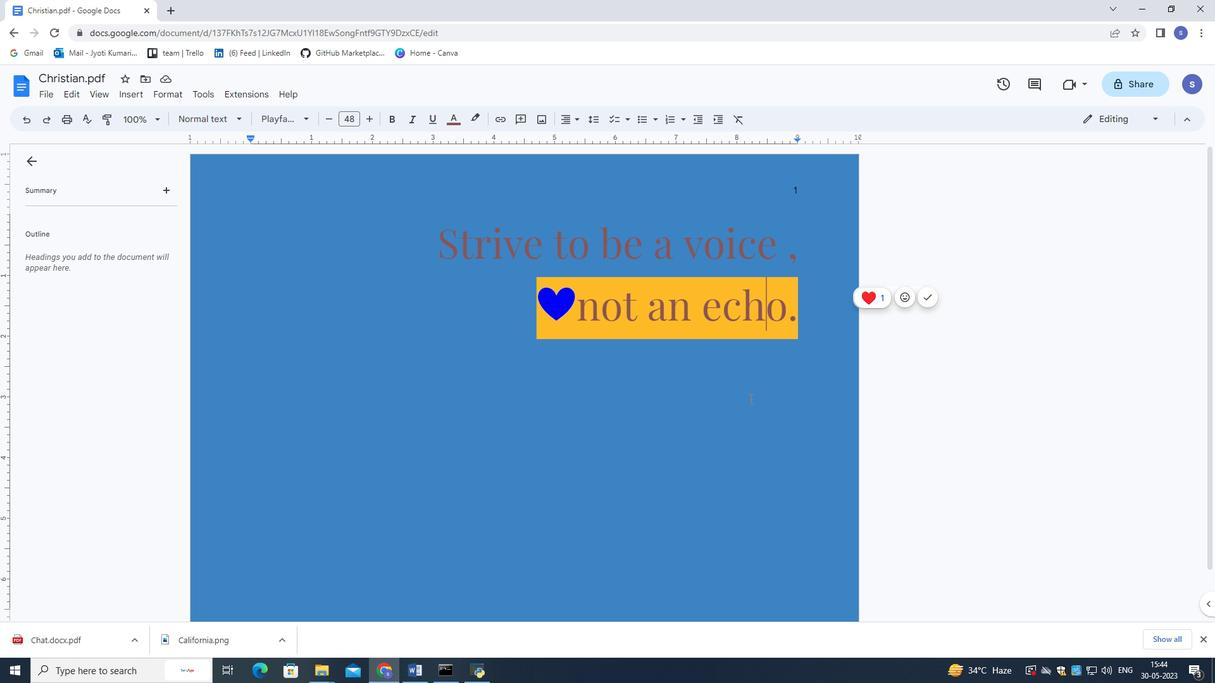 
Action: Mouse scrolled (750, 401) with delta (0, 0)
Screenshot: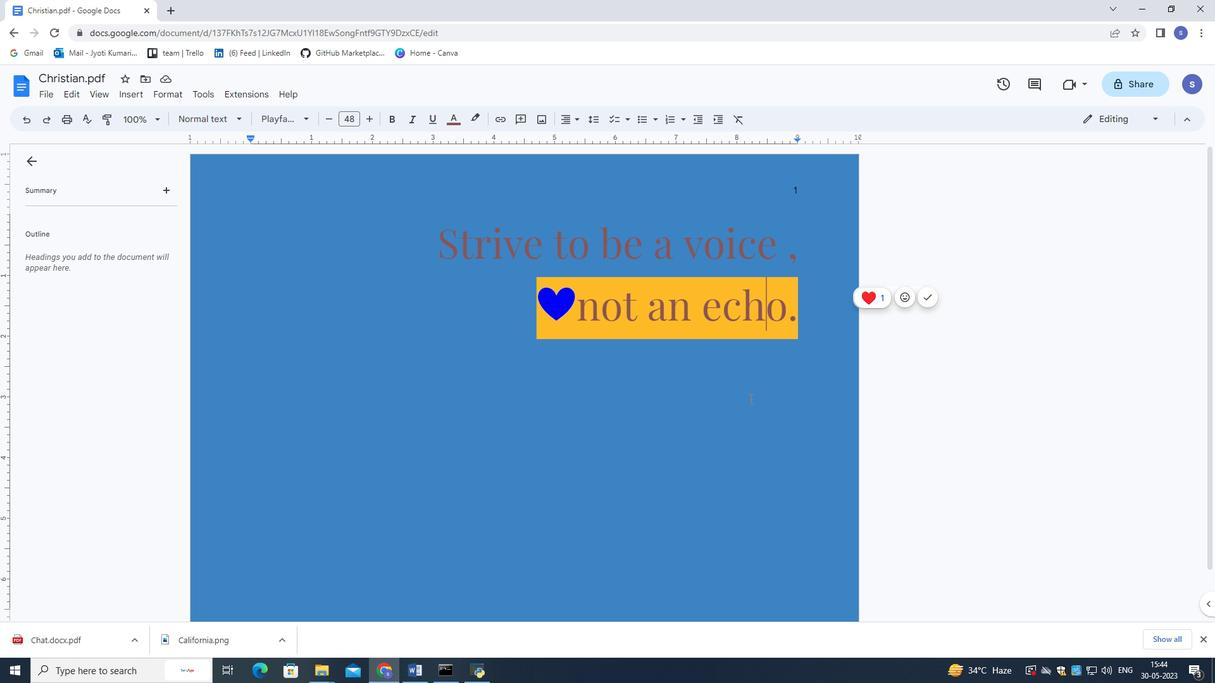 
Action: Mouse moved to (750, 401)
Screenshot: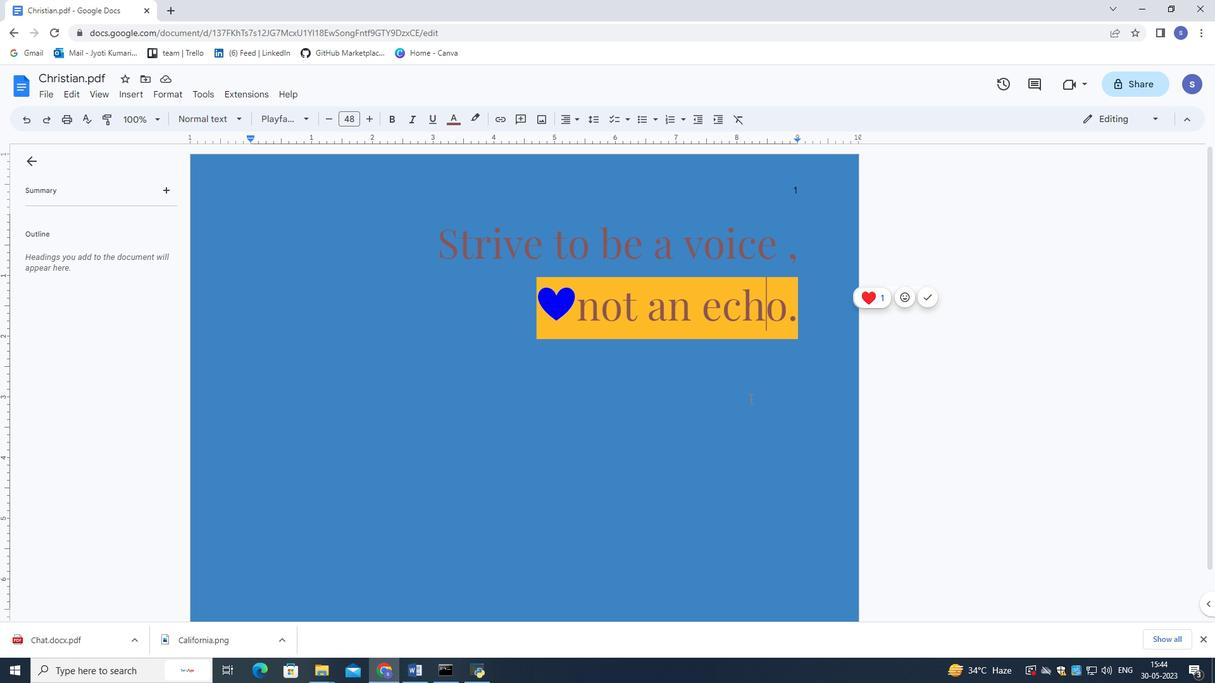 
Action: Mouse scrolled (750, 401) with delta (0, 0)
Screenshot: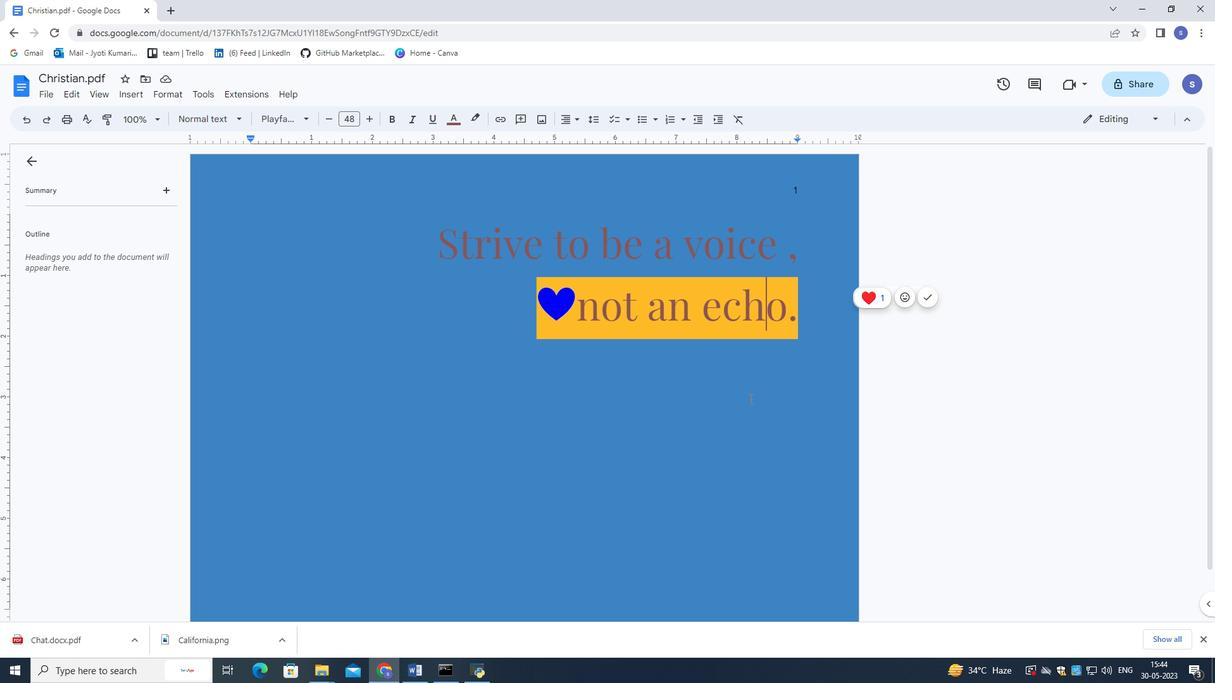 
Action: Mouse scrolled (750, 401) with delta (0, 0)
Screenshot: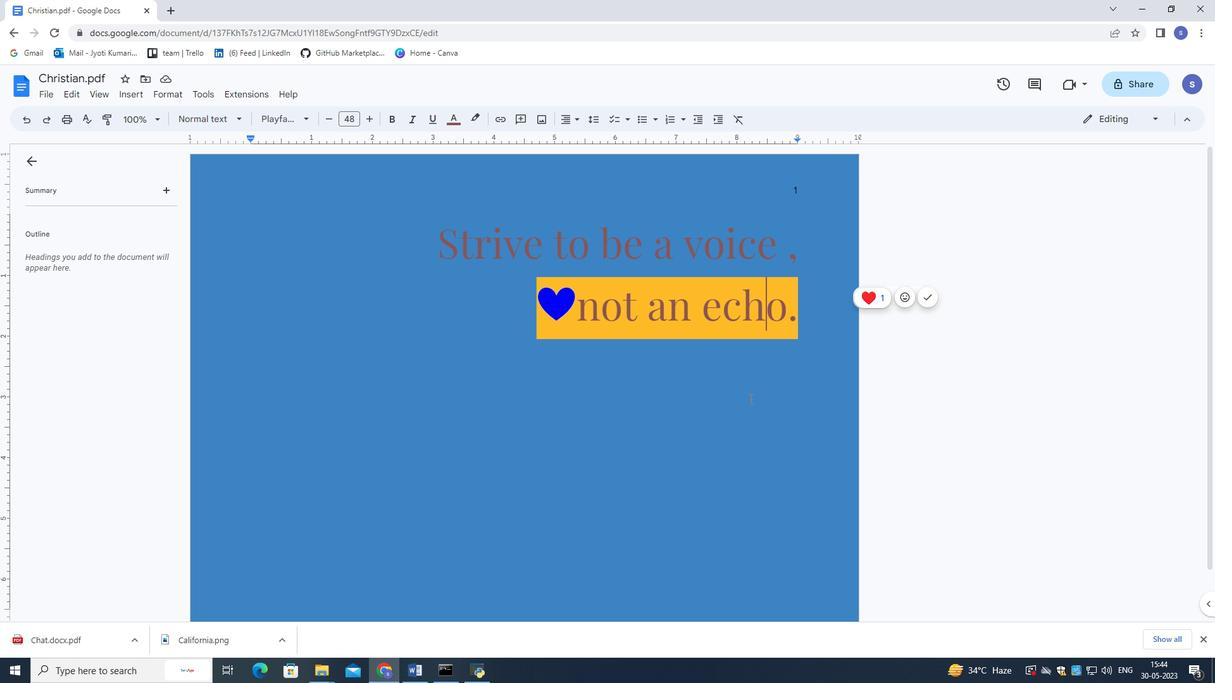 
Action: Mouse moved to (750, 402)
Screenshot: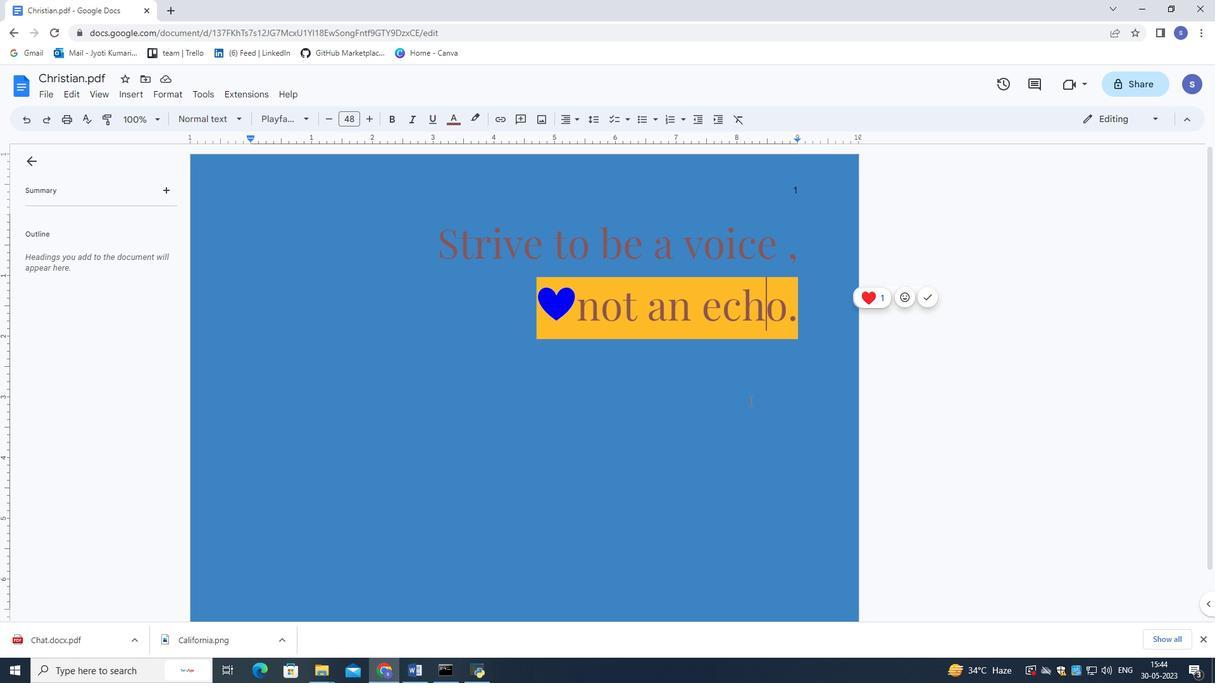 
Action: Mouse scrolled (750, 401) with delta (0, 0)
Screenshot: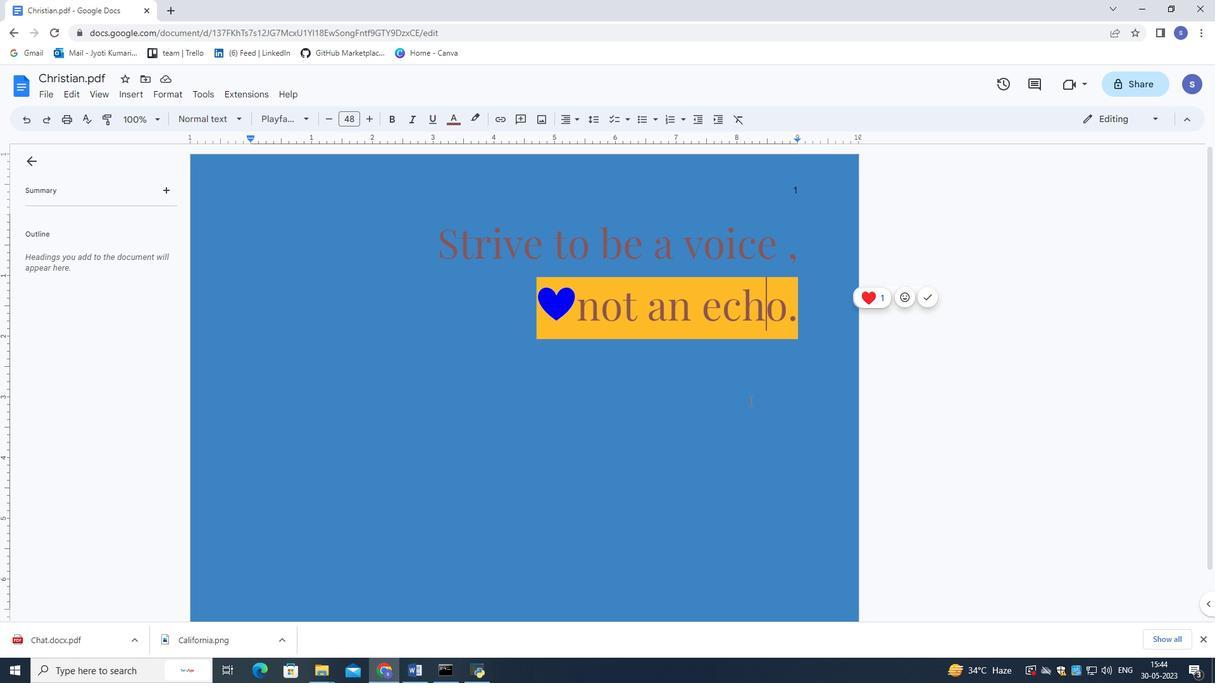 
Action: Mouse scrolled (750, 401) with delta (0, 0)
Screenshot: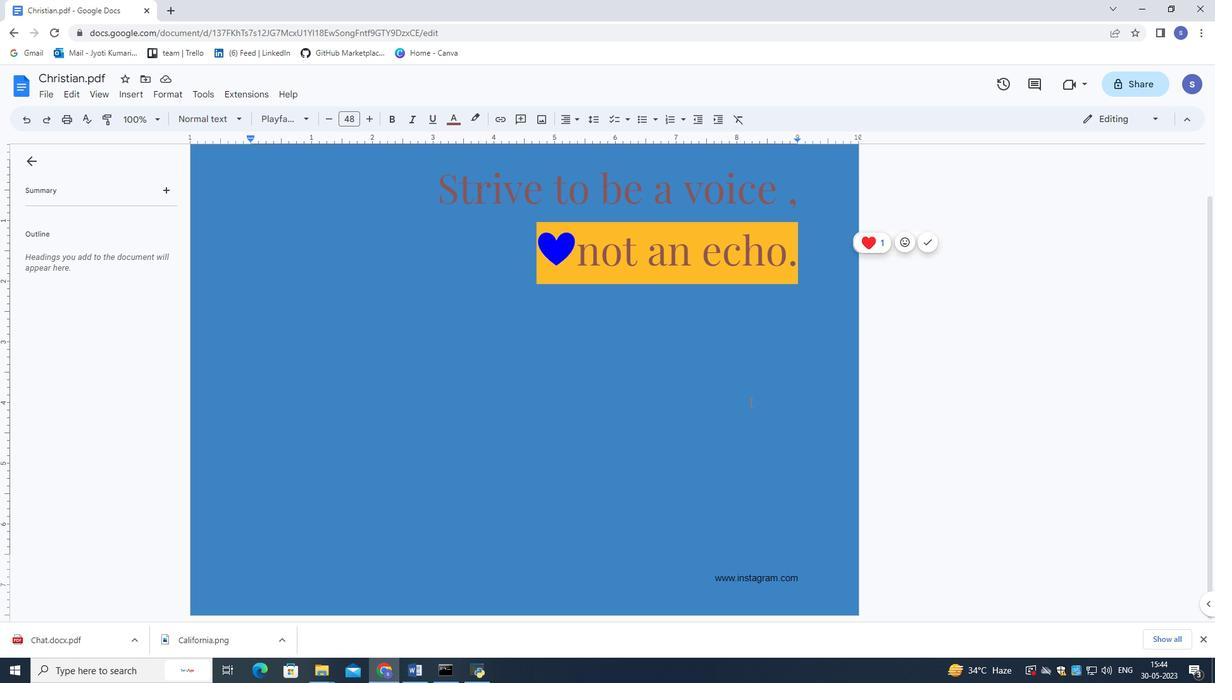 
Action: Mouse moved to (750, 402)
Screenshot: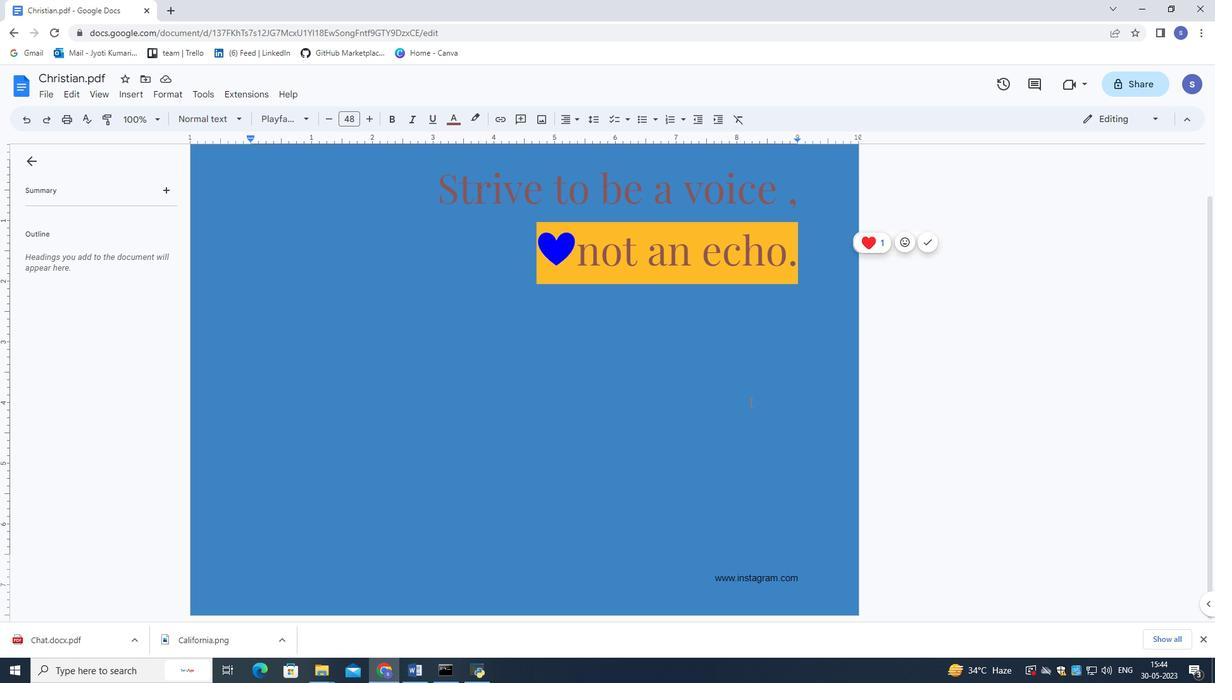 
Action: Mouse scrolled (750, 401) with delta (0, 0)
Screenshot: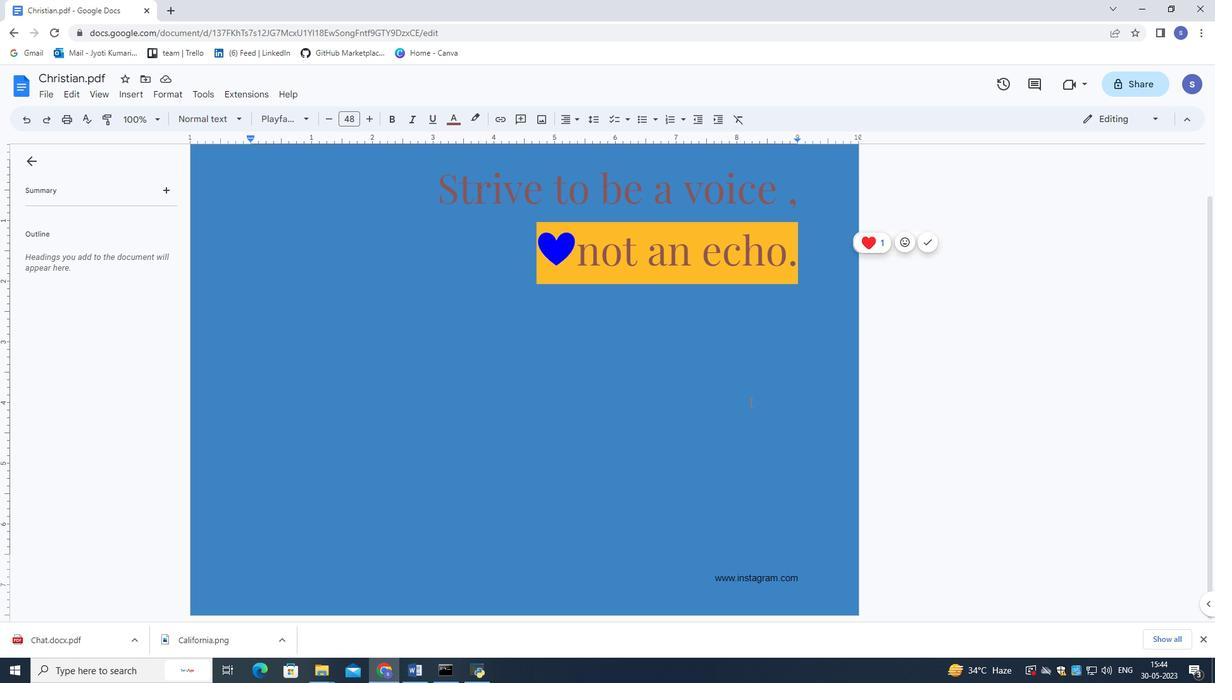 
Action: Mouse scrolled (750, 401) with delta (0, 0)
Screenshot: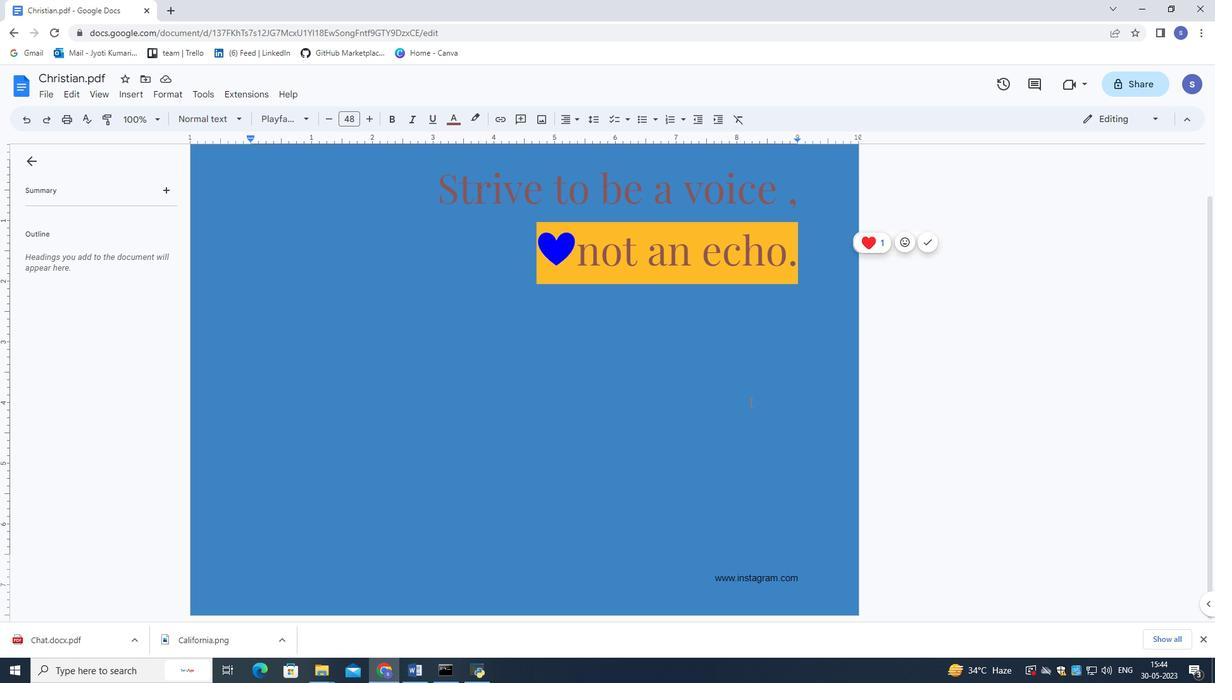 
Action: Mouse scrolled (750, 403) with delta (0, 0)
Screenshot: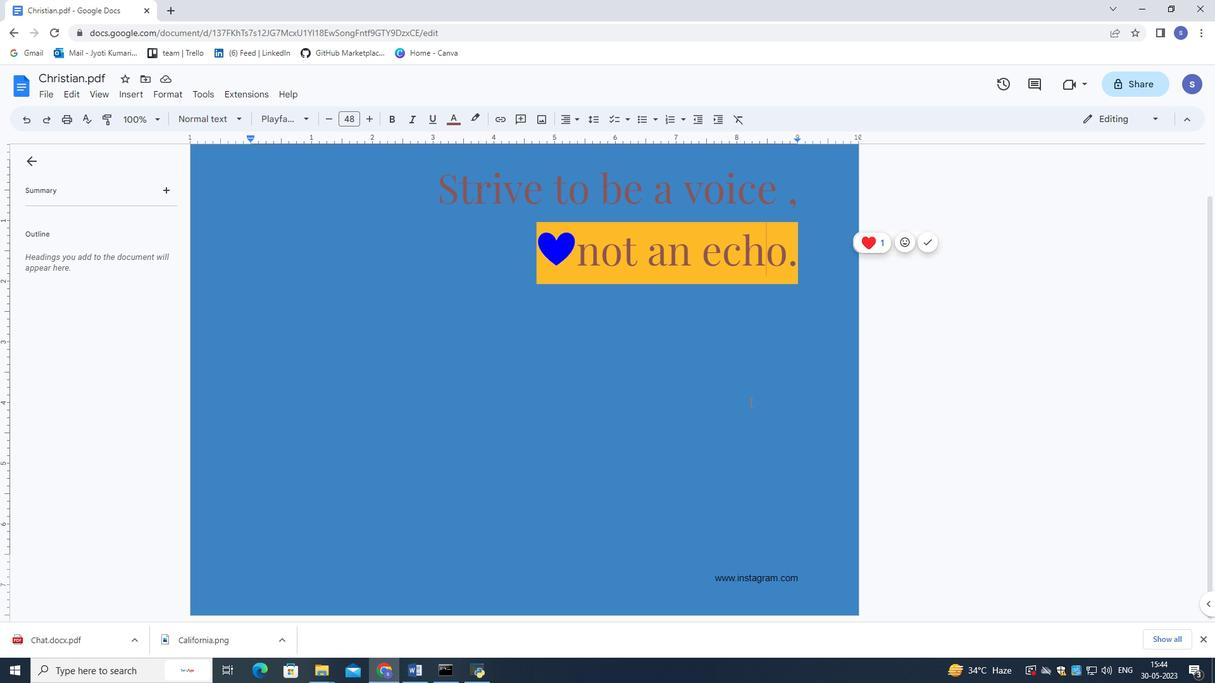 
Action: Mouse scrolled (750, 403) with delta (0, 0)
Screenshot: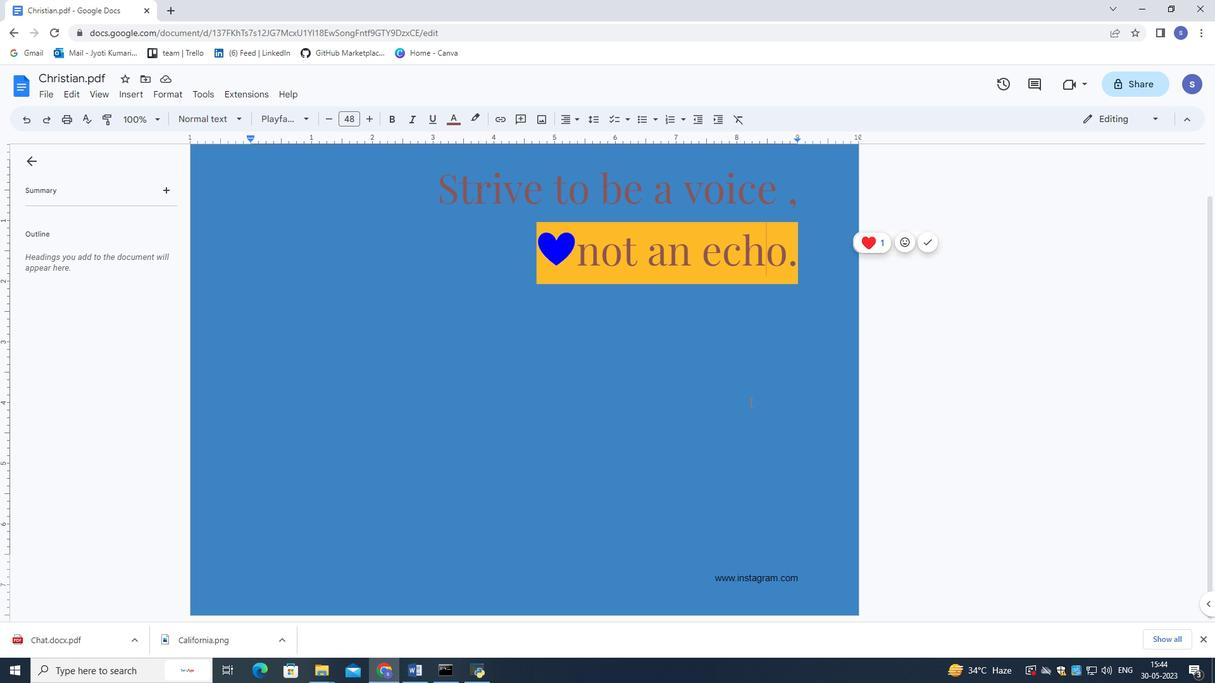 
Action: Mouse scrolled (750, 403) with delta (0, 0)
Screenshot: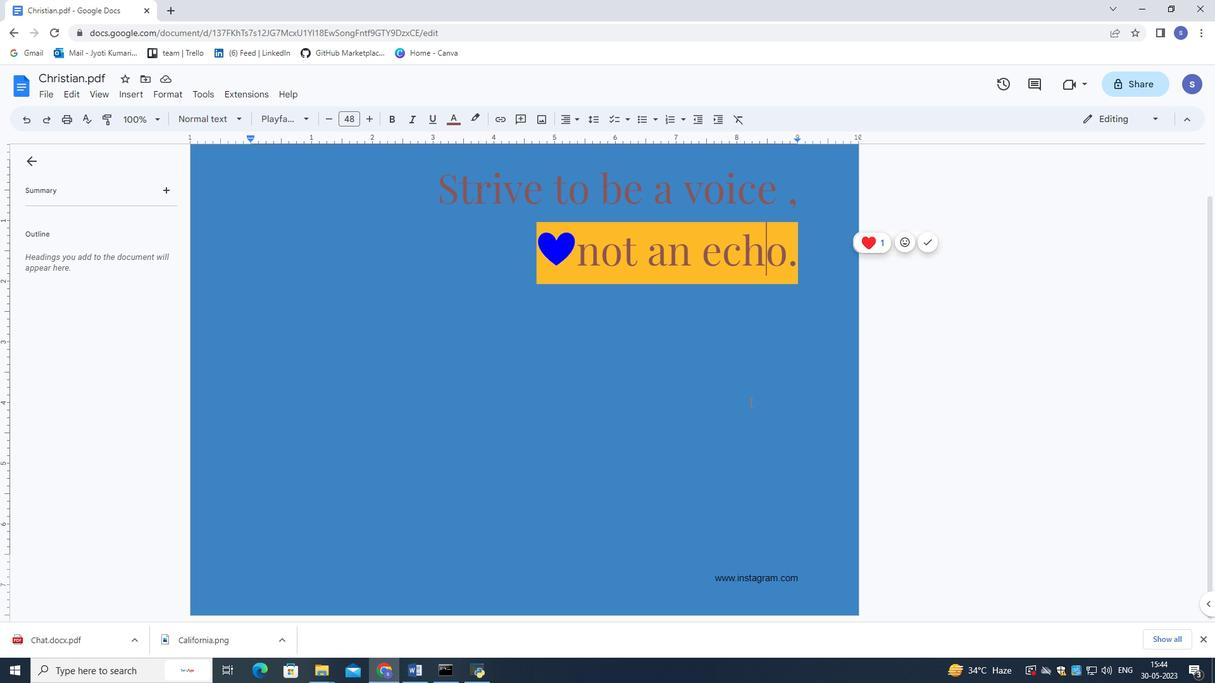 
Action: Mouse scrolled (750, 403) with delta (0, 0)
Screenshot: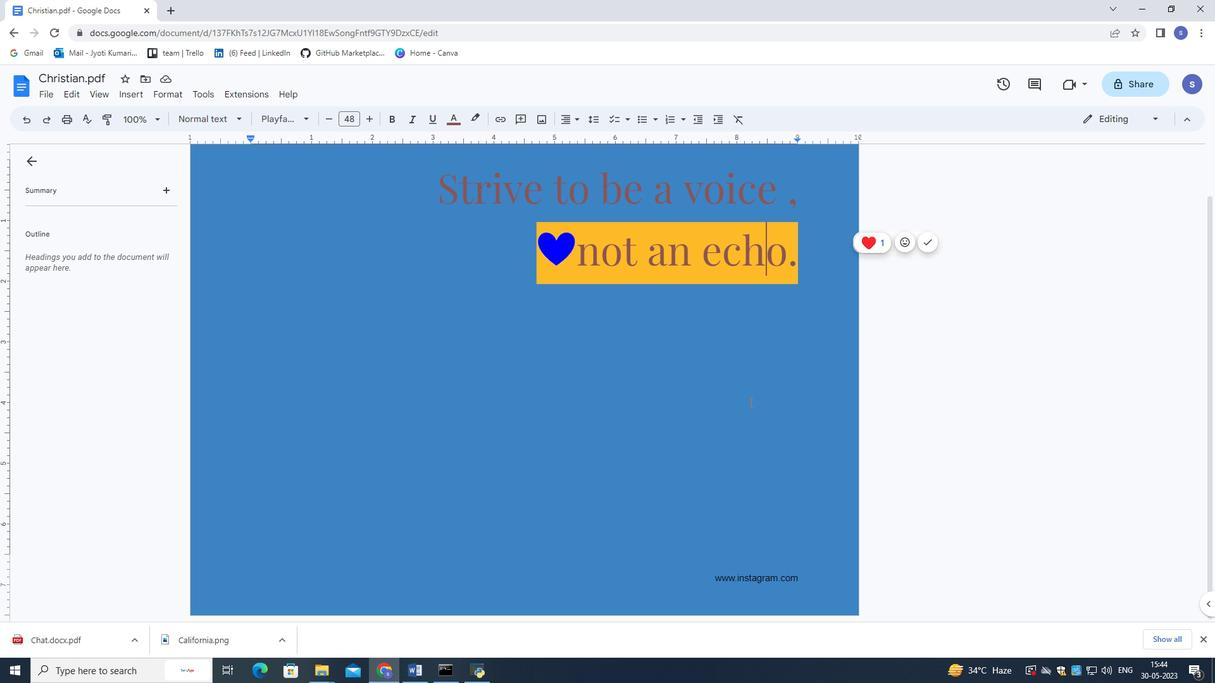 
Action: Mouse scrolled (750, 401) with delta (0, 0)
Screenshot: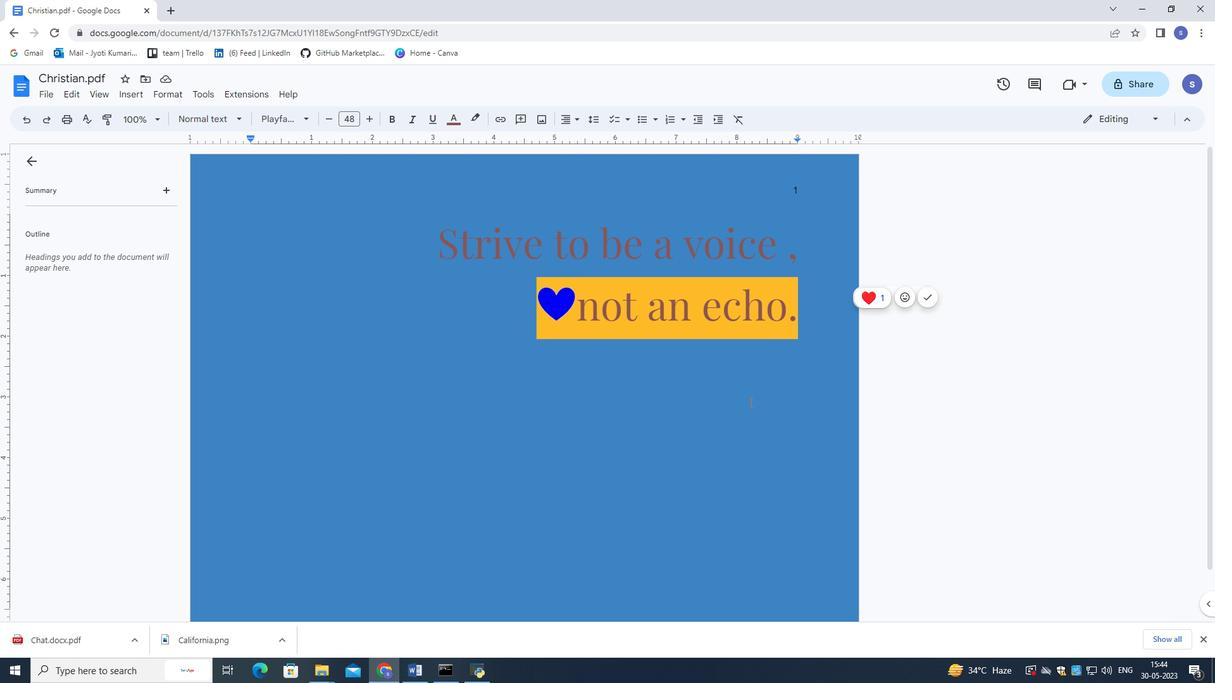 
Action: Mouse scrolled (750, 401) with delta (0, 0)
Screenshot: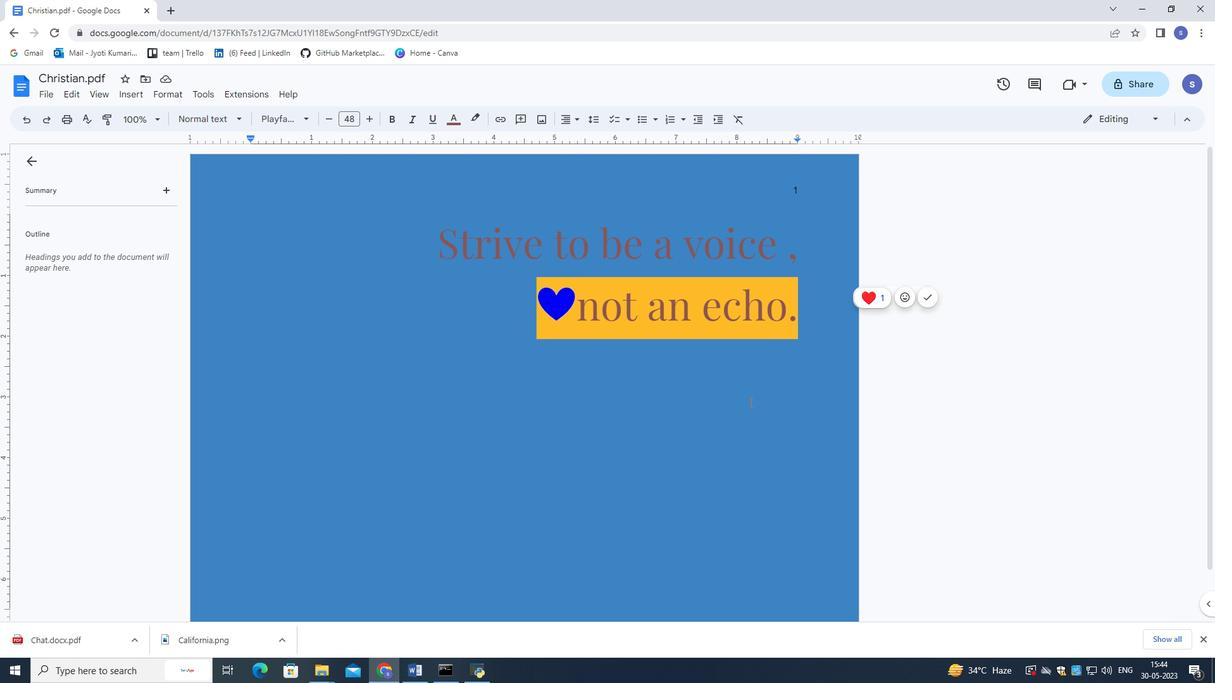 
Action: Mouse scrolled (750, 401) with delta (0, 0)
Screenshot: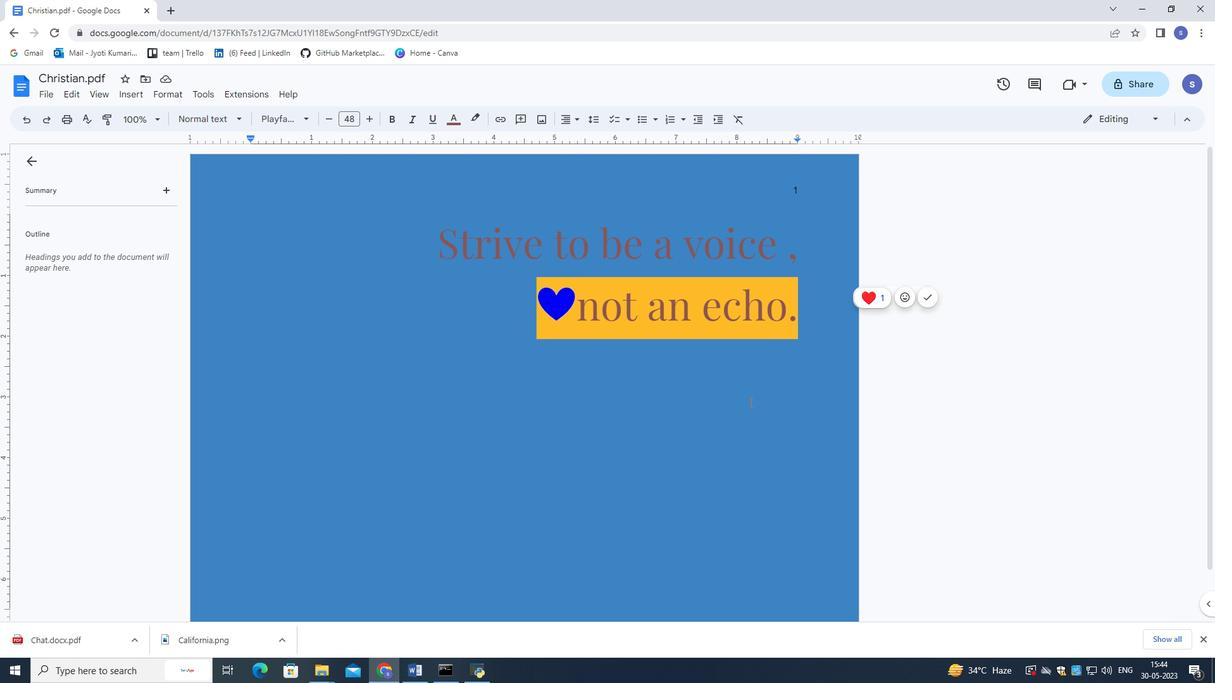 
Action: Mouse moved to (750, 403)
Screenshot: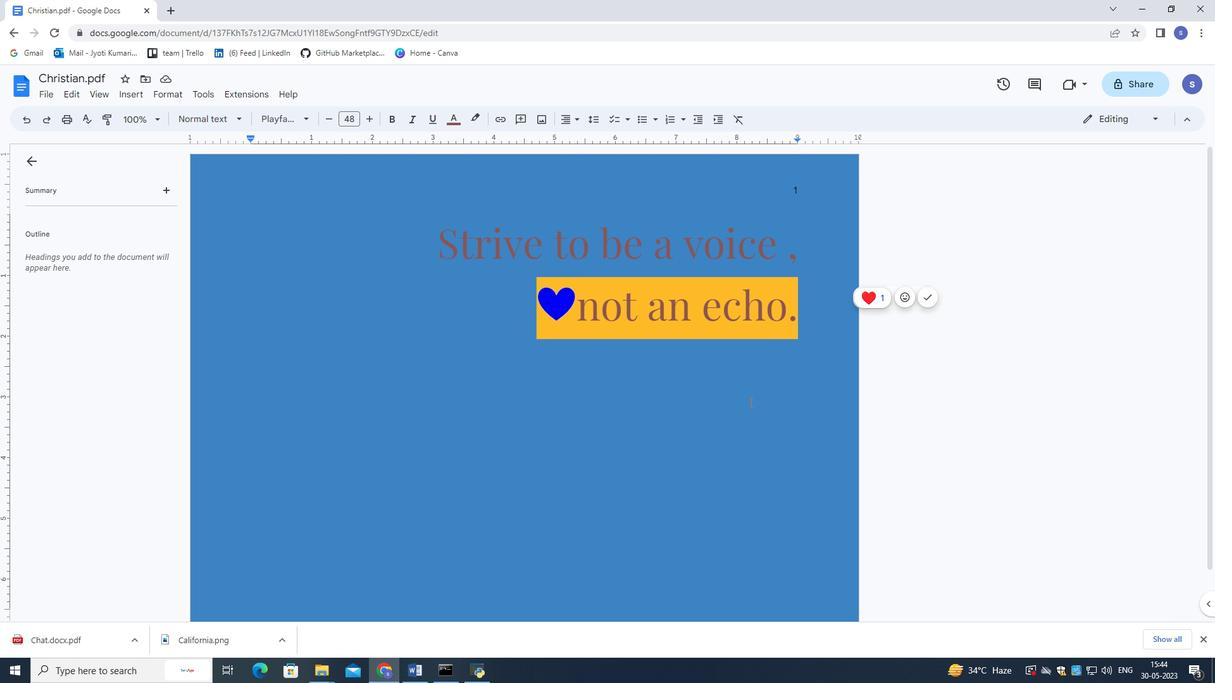 
Action: Mouse scrolled (750, 403) with delta (0, 0)
Screenshot: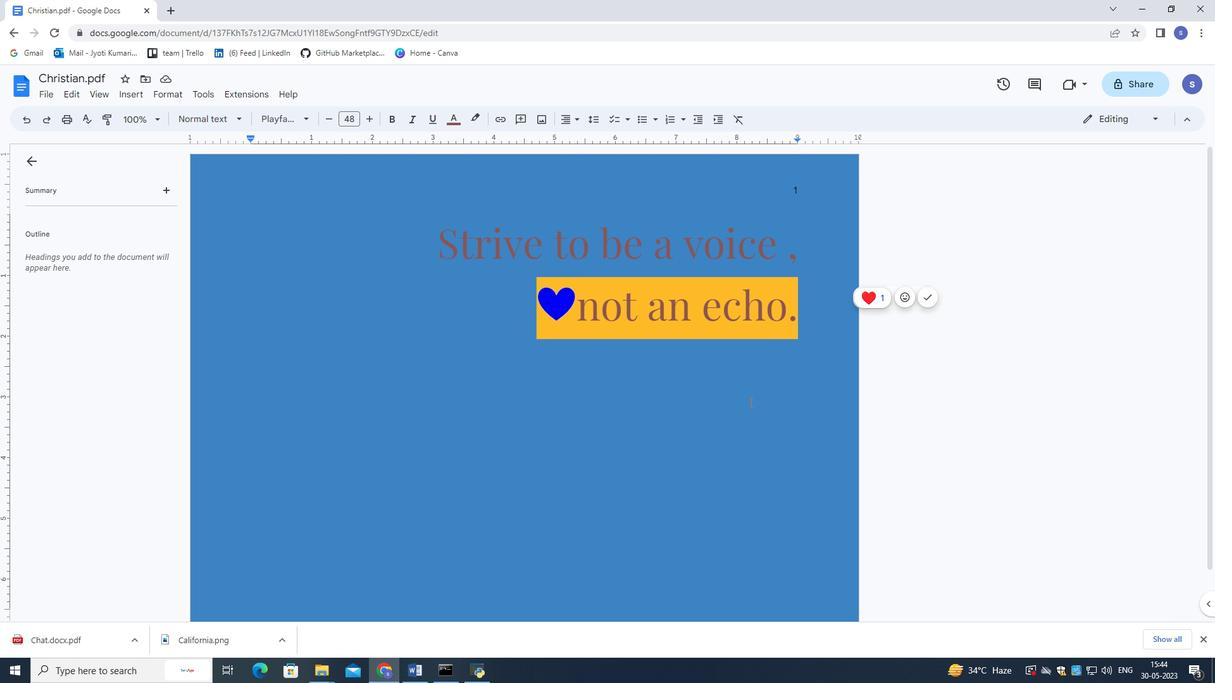 
Action: Mouse moved to (749, 403)
Screenshot: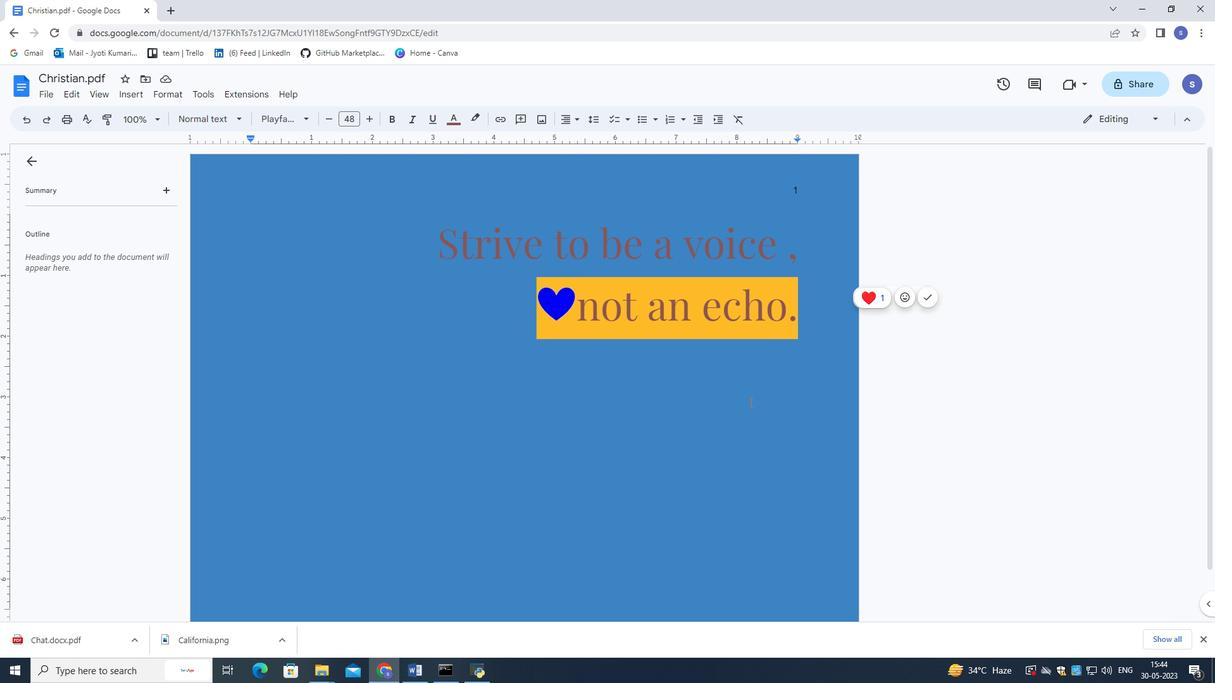 
Action: Mouse scrolled (749, 403) with delta (0, 0)
Screenshot: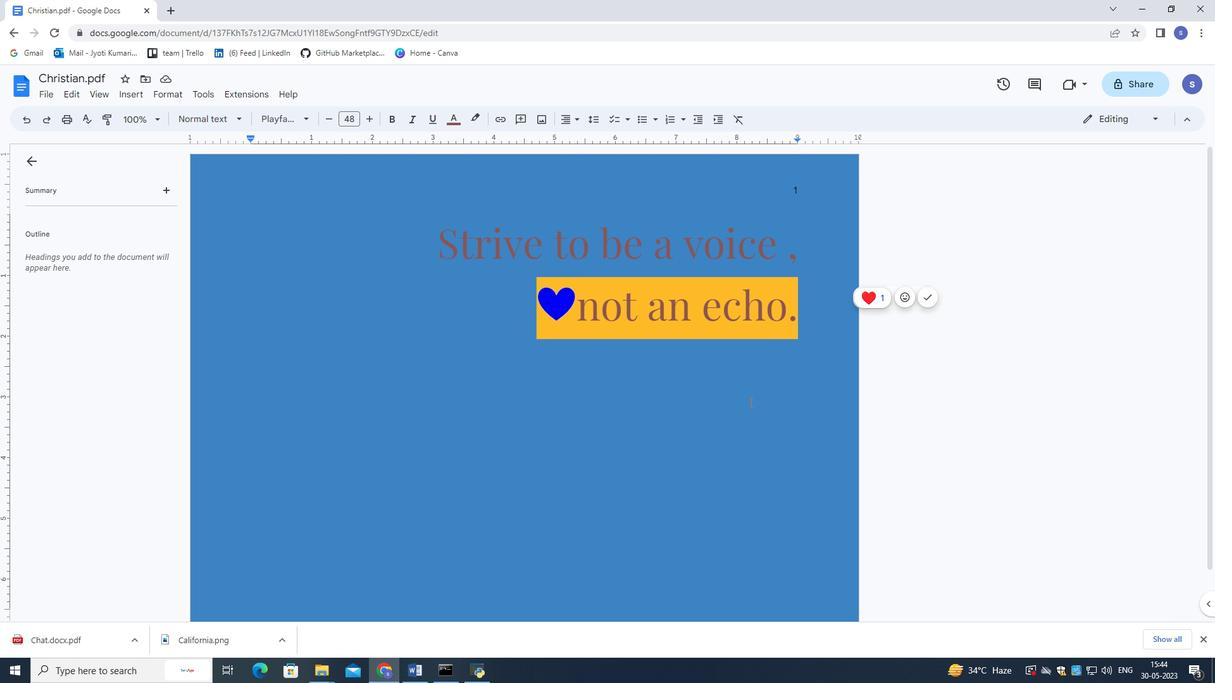 
Action: Mouse moved to (749, 405)
Screenshot: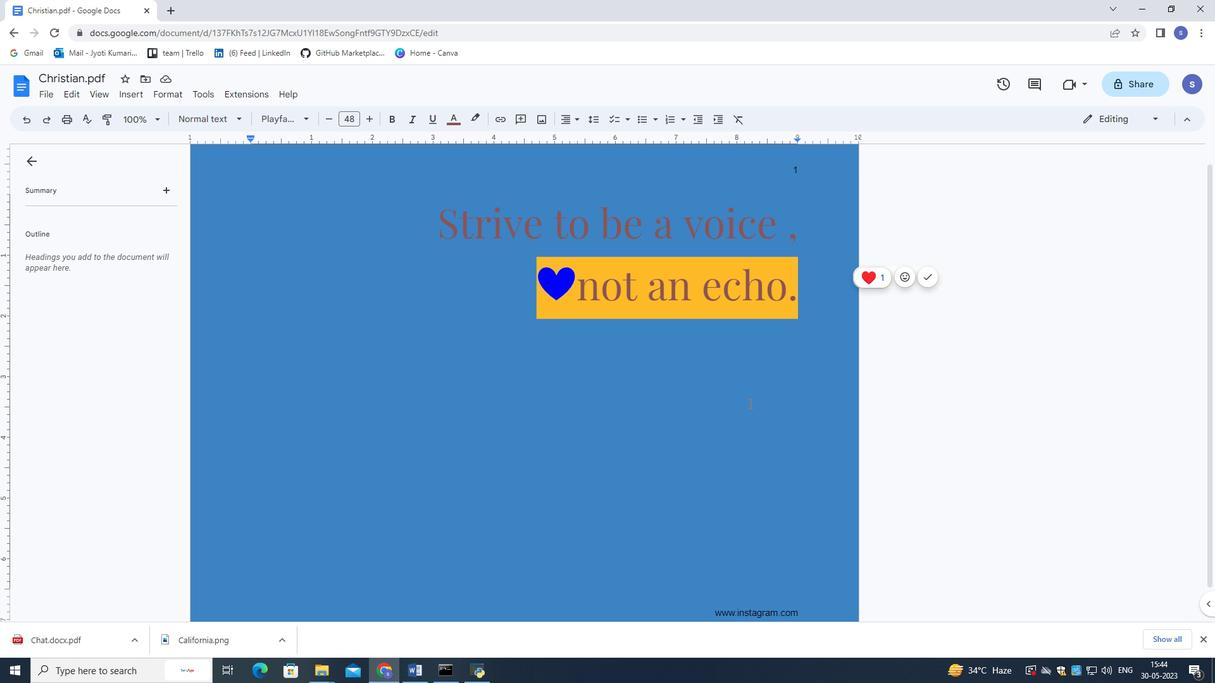 
Action: Mouse scrolled (749, 405) with delta (0, 0)
Screenshot: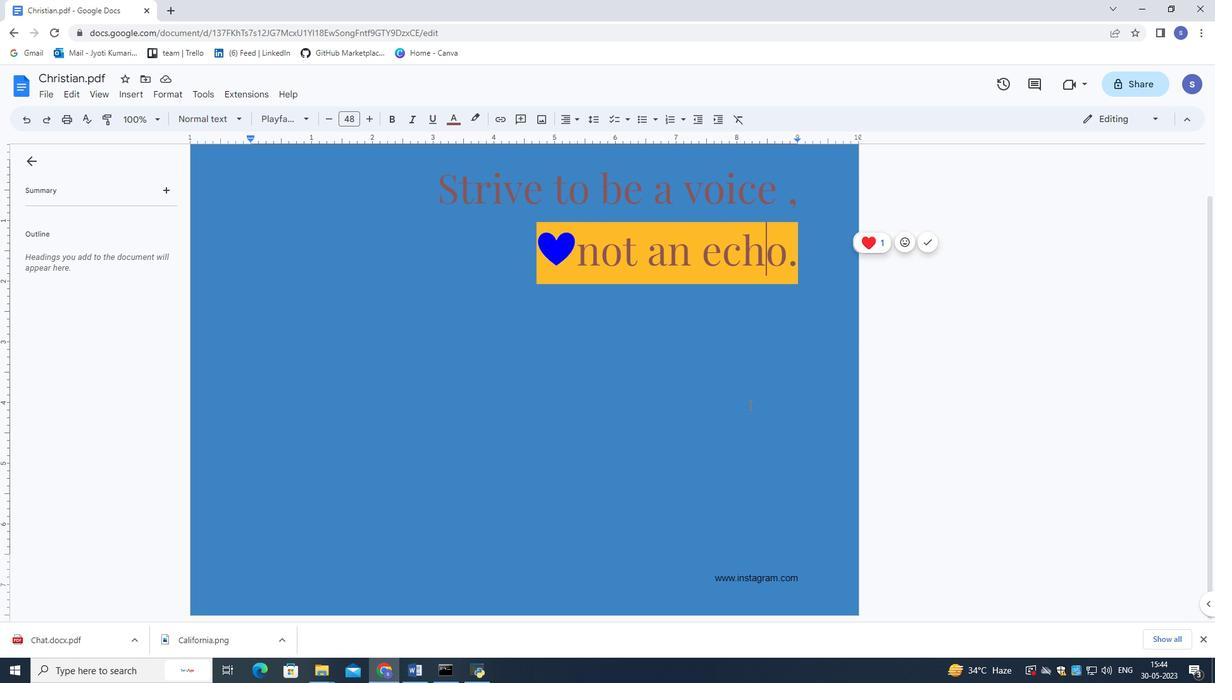 
Action: Mouse scrolled (749, 405) with delta (0, 0)
Screenshot: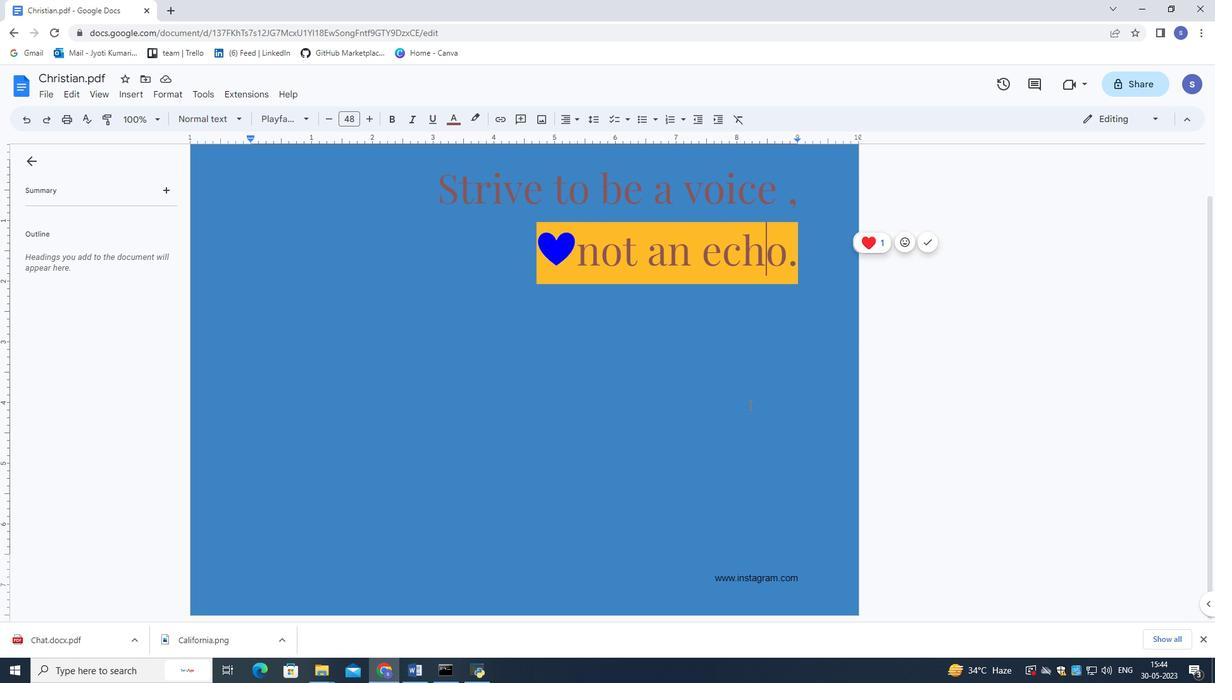 
Action: Mouse scrolled (749, 405) with delta (0, 0)
Screenshot: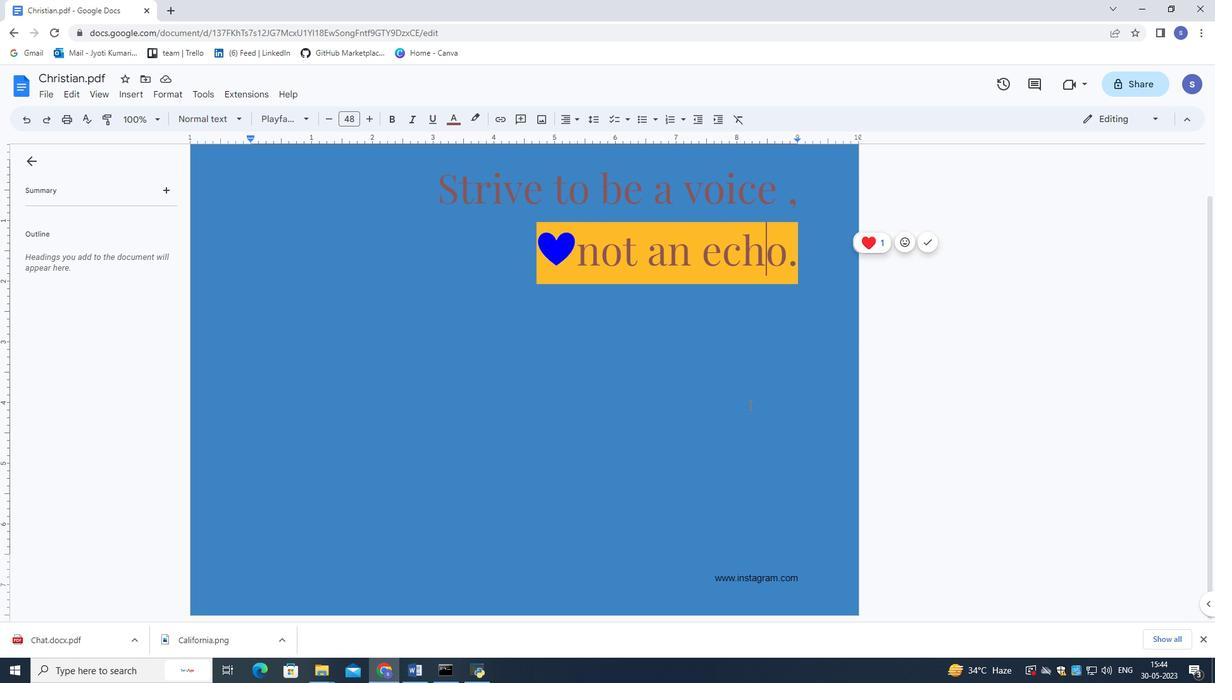 
Action: Mouse scrolled (749, 404) with delta (0, 0)
Screenshot: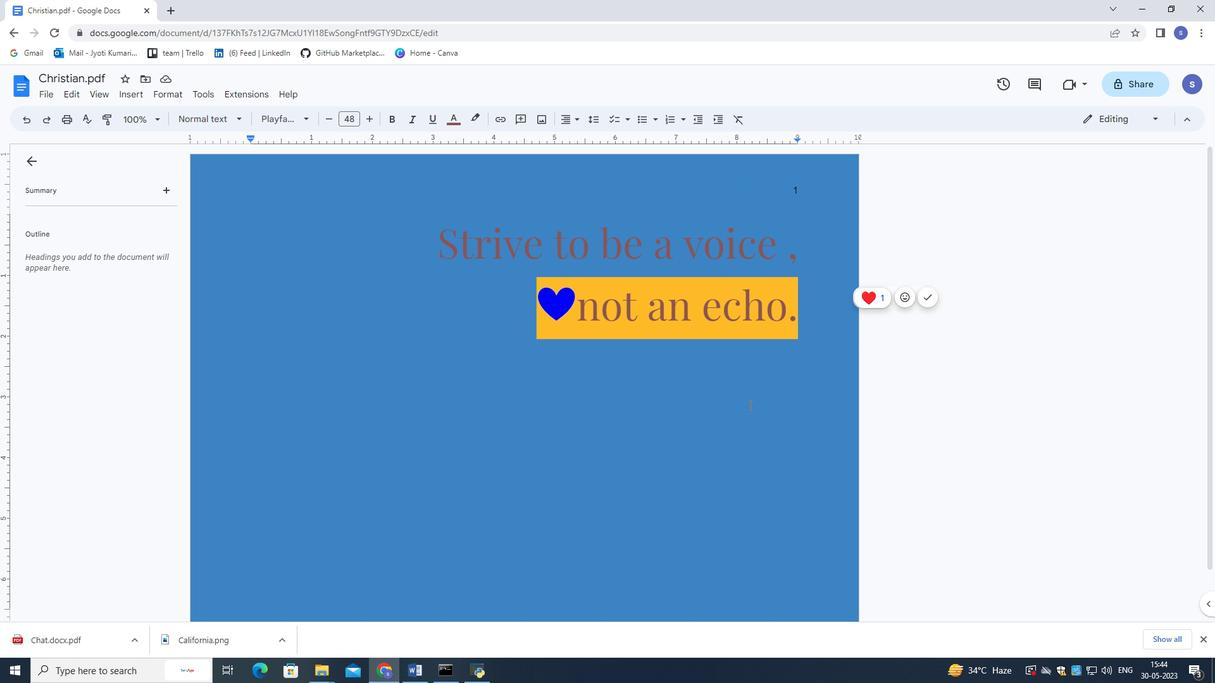 
Action: Mouse scrolled (749, 404) with delta (0, 0)
Screenshot: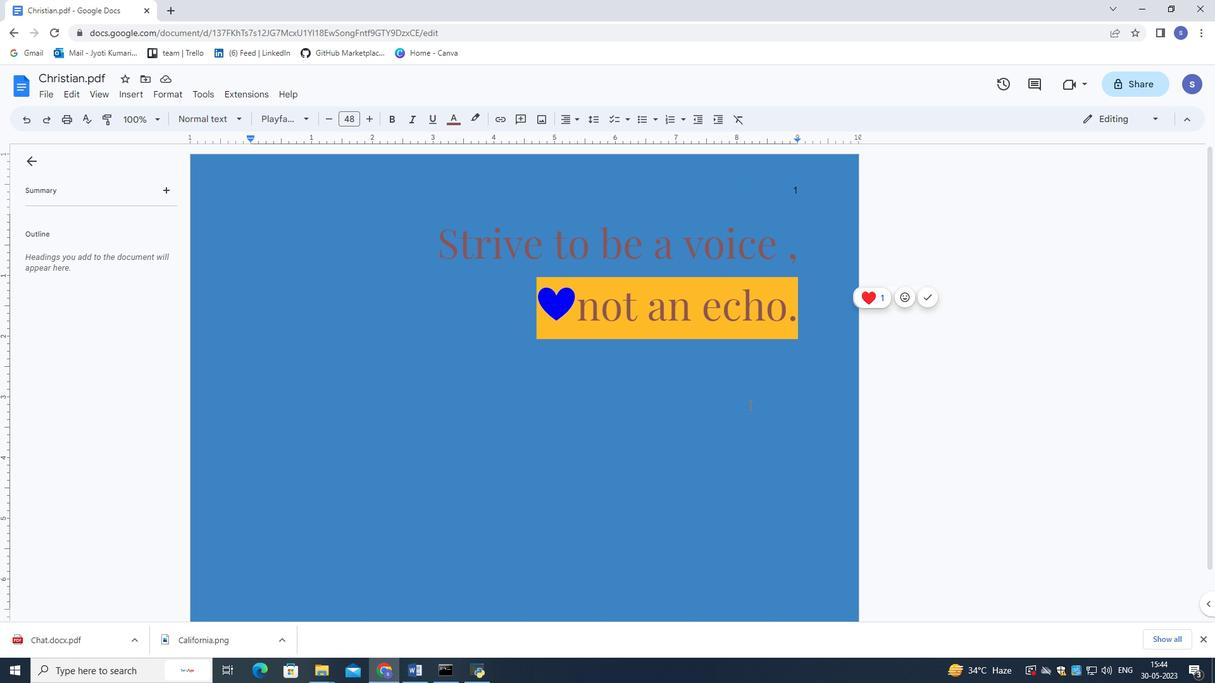 
Action: Mouse scrolled (749, 404) with delta (0, 0)
Screenshot: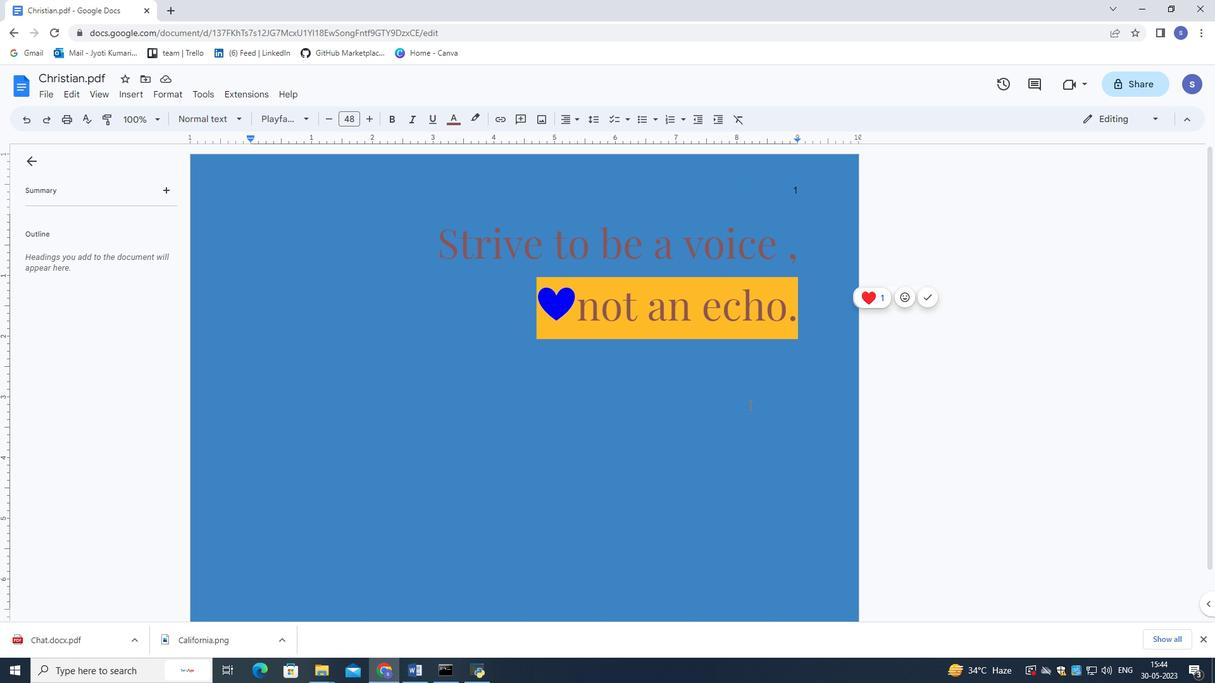 
Action: Mouse scrolled (749, 405) with delta (0, 0)
Screenshot: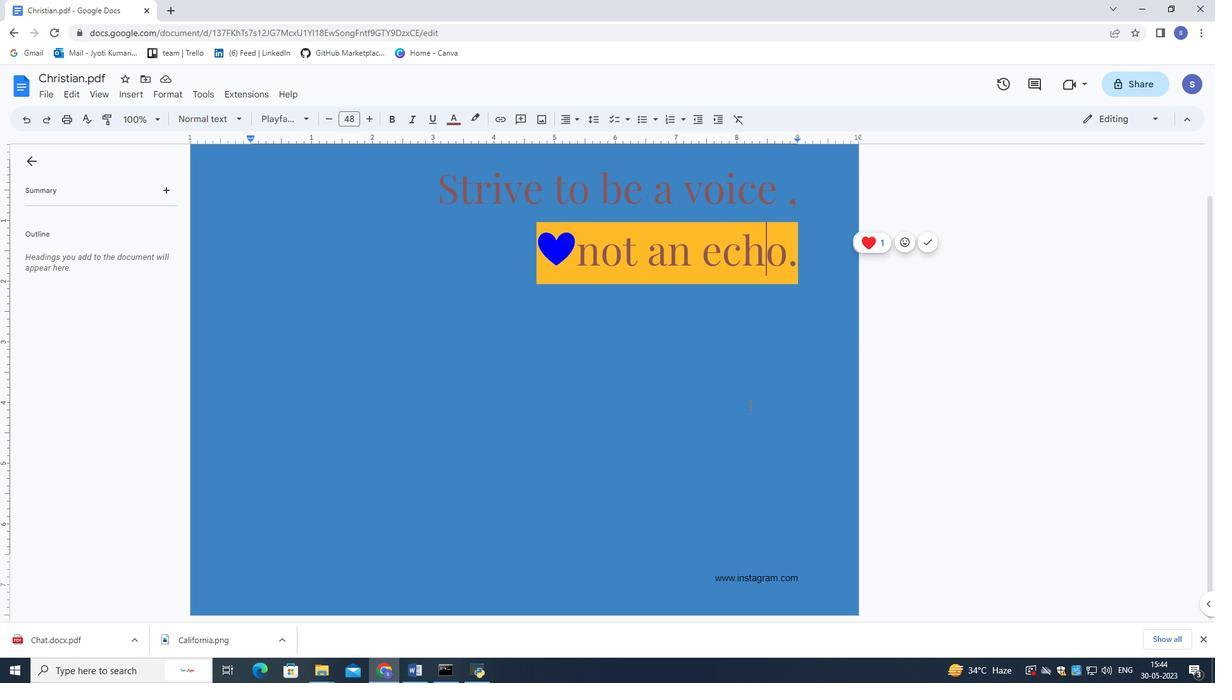
Action: Mouse moved to (749, 405)
Screenshot: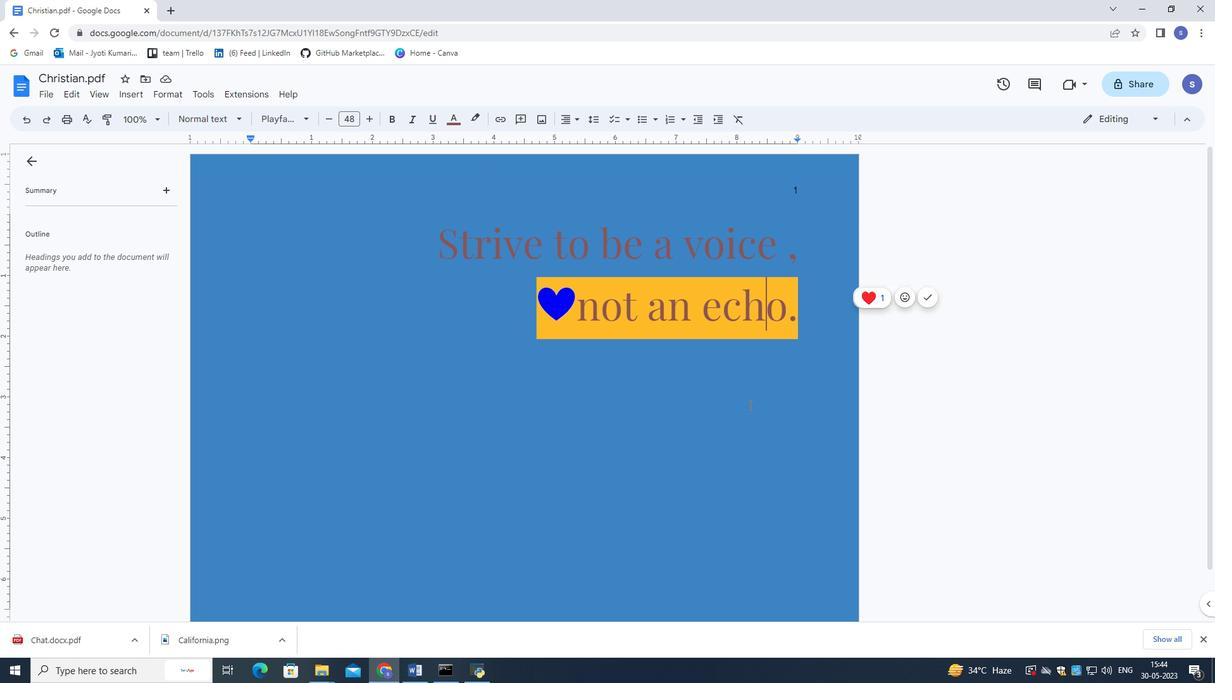 
